Task: Display the picks of the 2022 Victory Lane Racing NASCAR Cup Series for the race "GEICO 500" on the track "Talladega".
Action: Mouse moved to (190, 305)
Screenshot: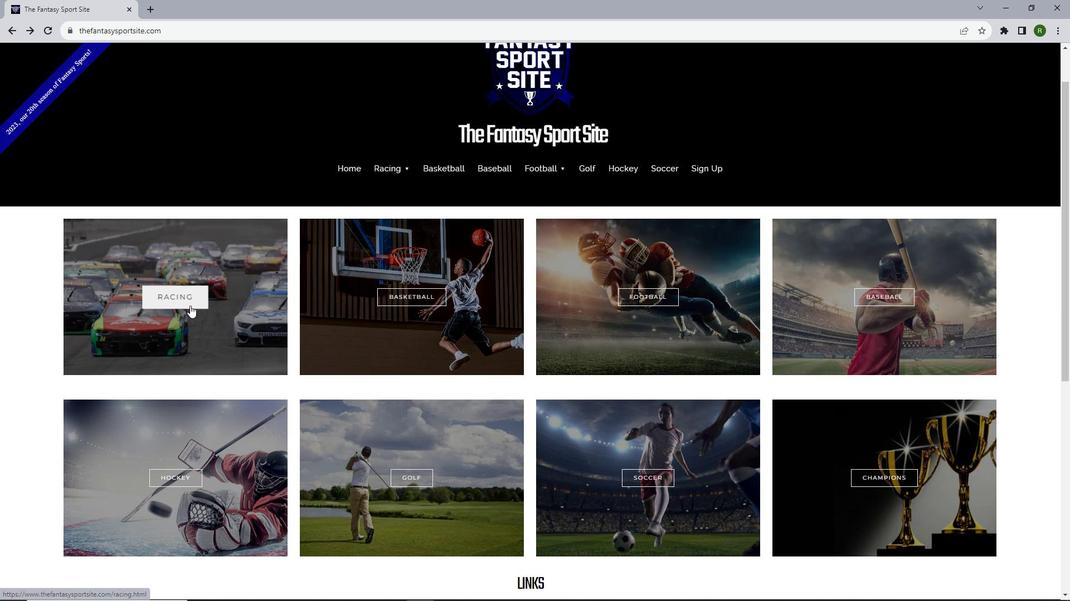 
Action: Mouse pressed left at (190, 305)
Screenshot: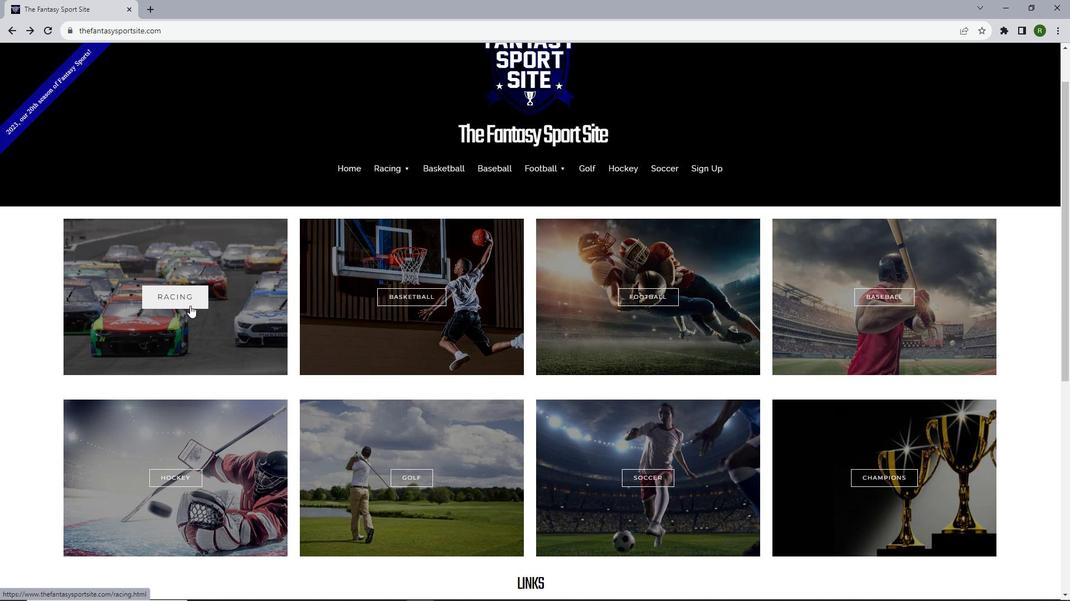 
Action: Mouse moved to (241, 498)
Screenshot: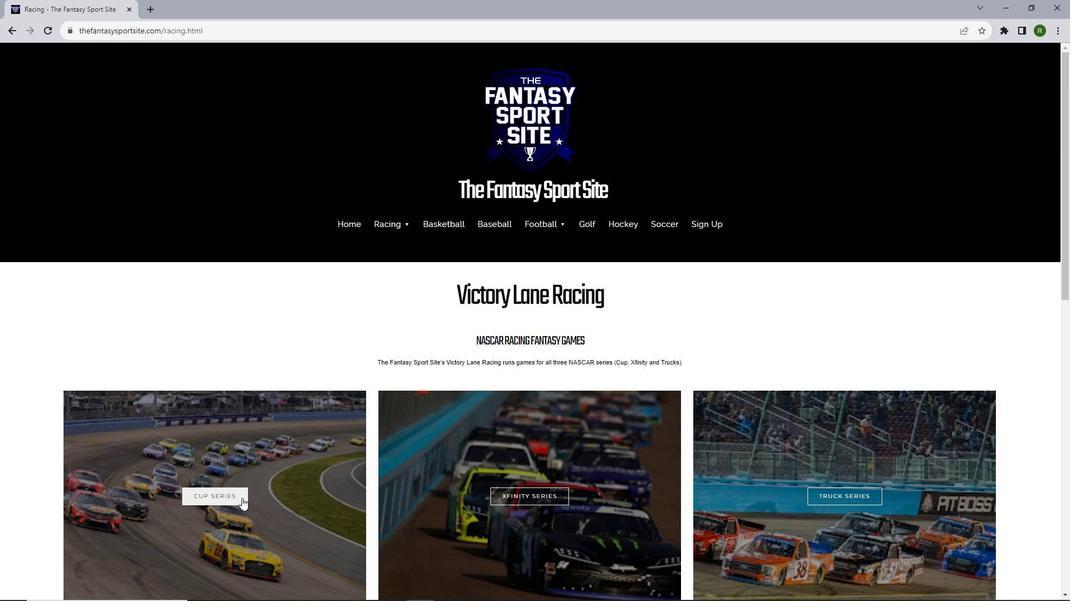 
Action: Mouse pressed left at (241, 498)
Screenshot: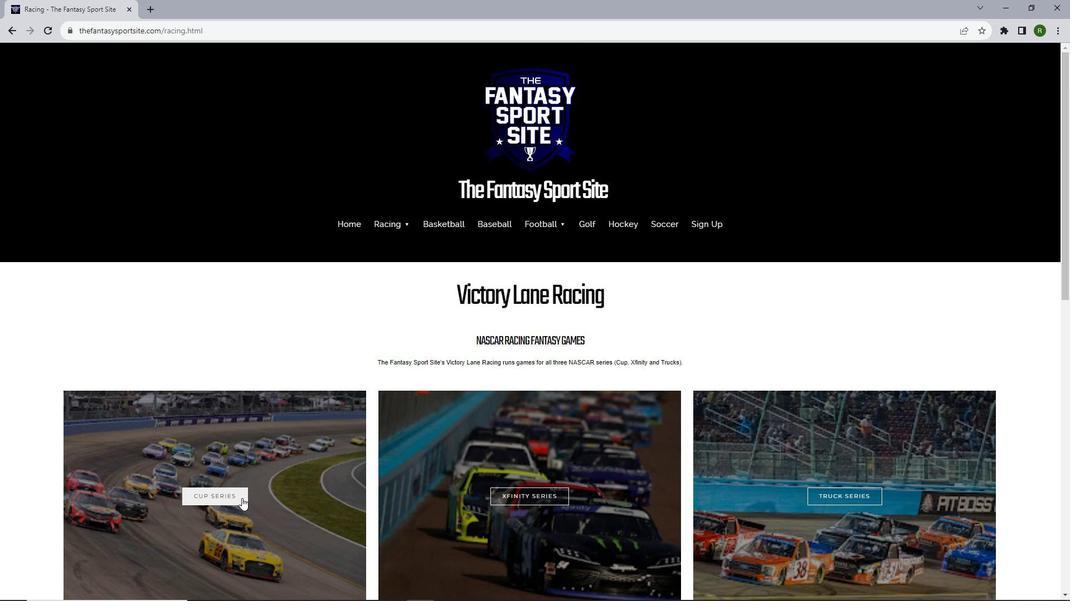 
Action: Mouse moved to (290, 332)
Screenshot: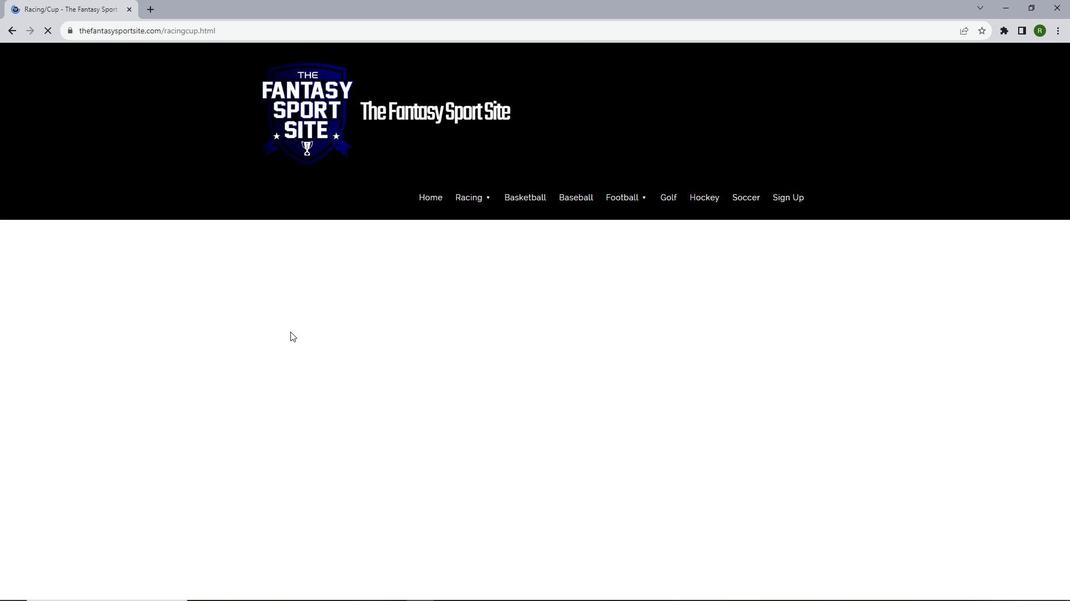 
Action: Mouse scrolled (290, 331) with delta (0, 0)
Screenshot: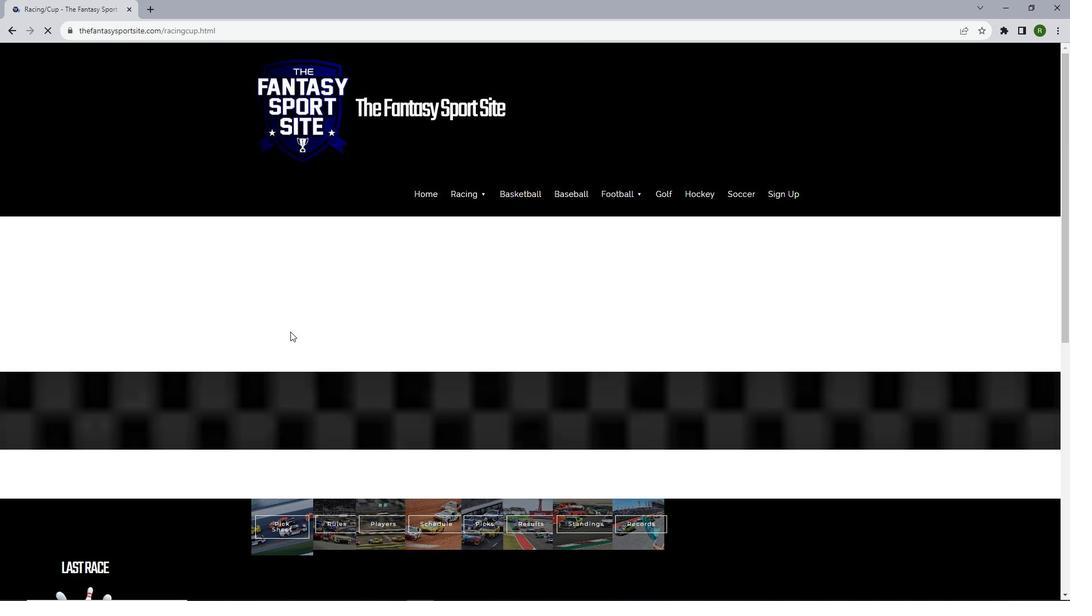 
Action: Mouse scrolled (290, 331) with delta (0, 0)
Screenshot: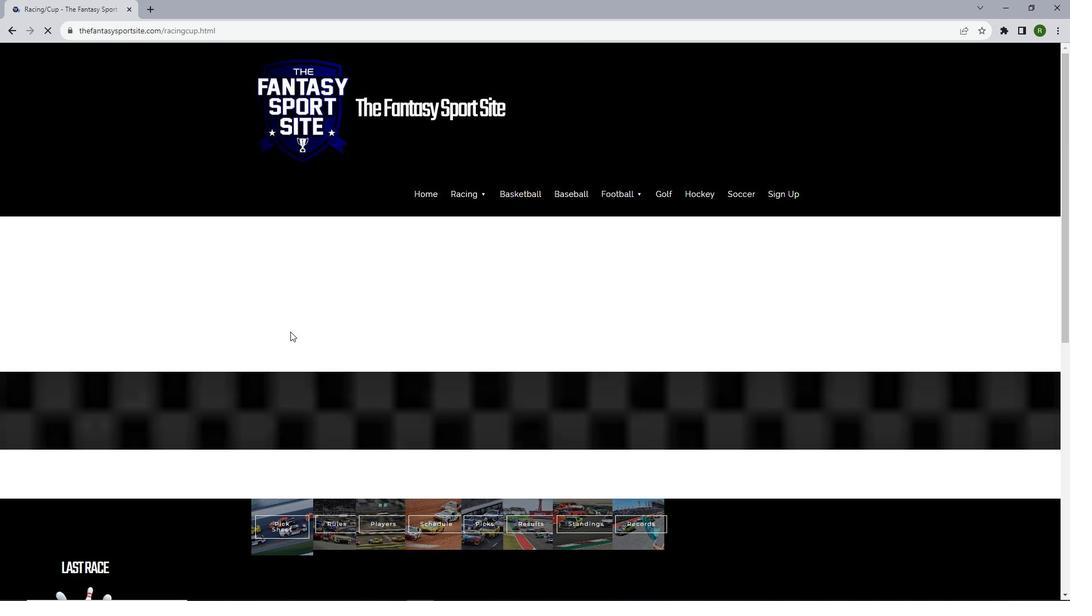 
Action: Mouse scrolled (290, 331) with delta (0, 0)
Screenshot: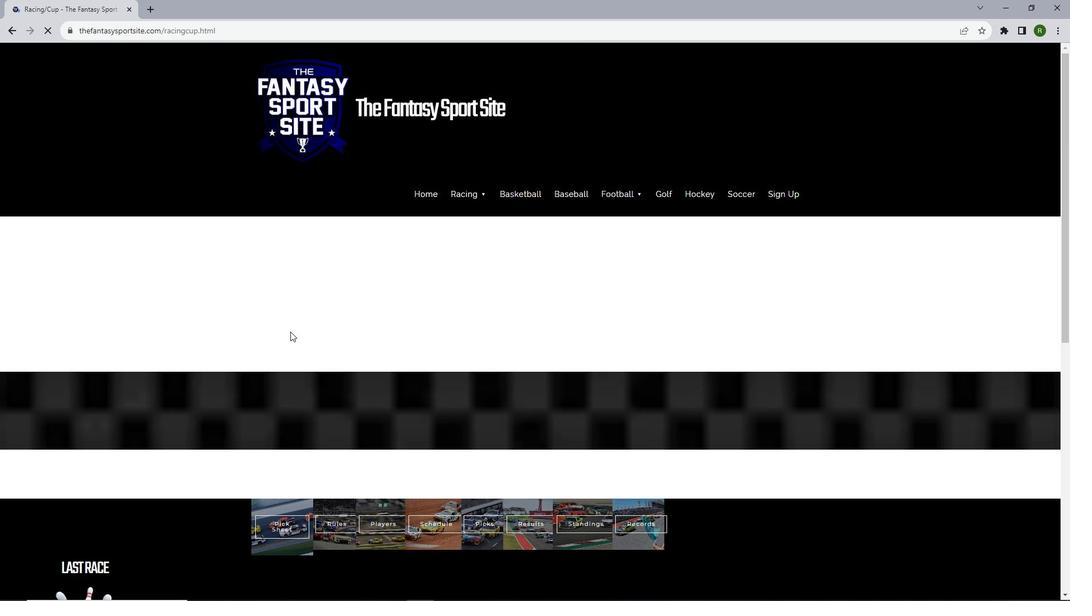 
Action: Mouse scrolled (290, 331) with delta (0, 0)
Screenshot: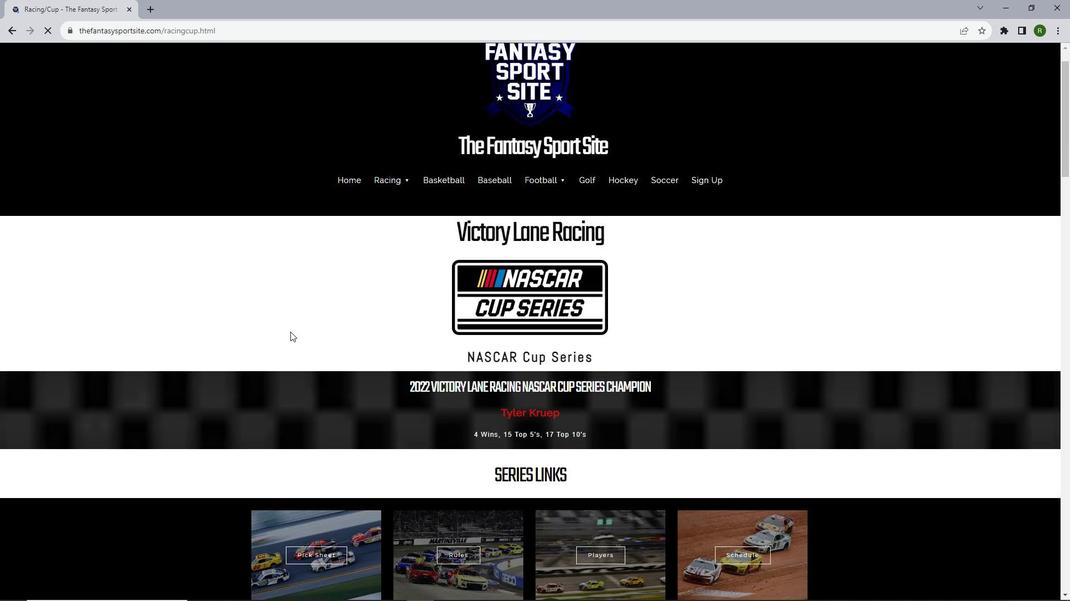 
Action: Mouse moved to (332, 486)
Screenshot: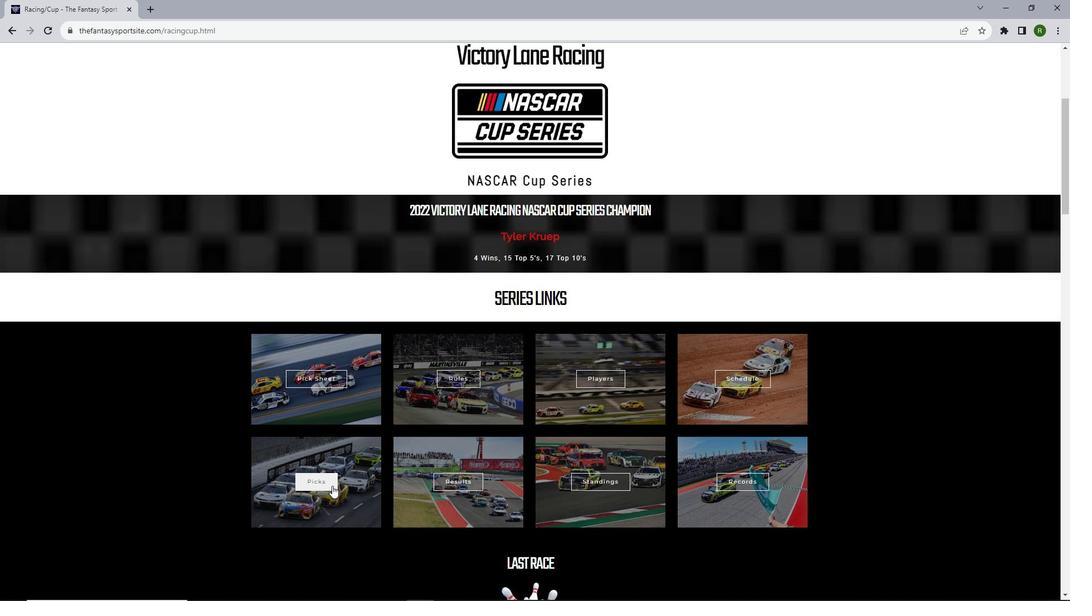 
Action: Mouse pressed left at (332, 486)
Screenshot: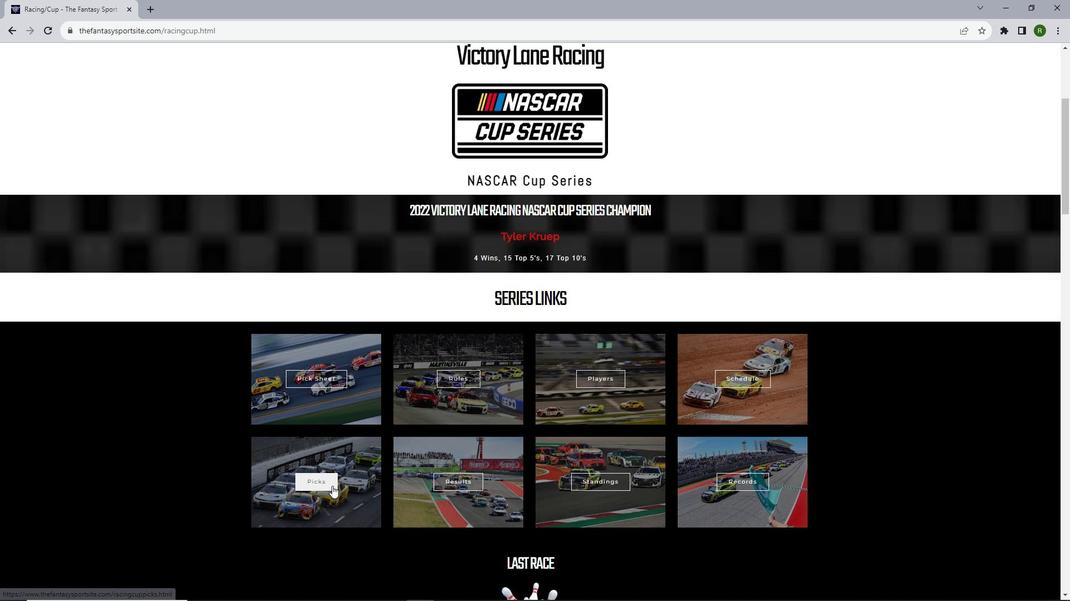 
Action: Mouse moved to (342, 297)
Screenshot: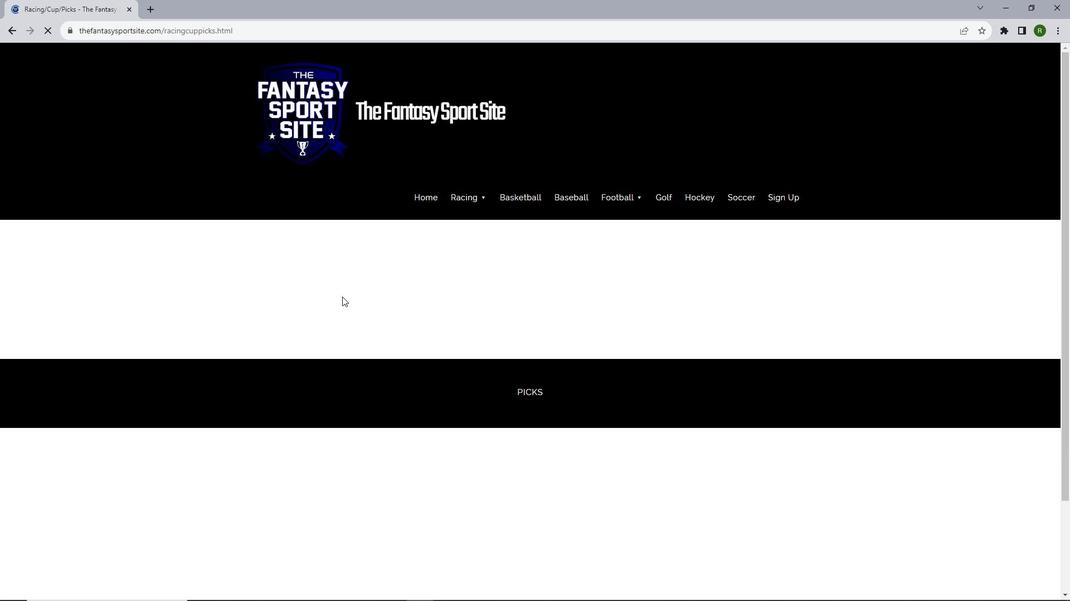 
Action: Mouse scrolled (342, 296) with delta (0, 0)
Screenshot: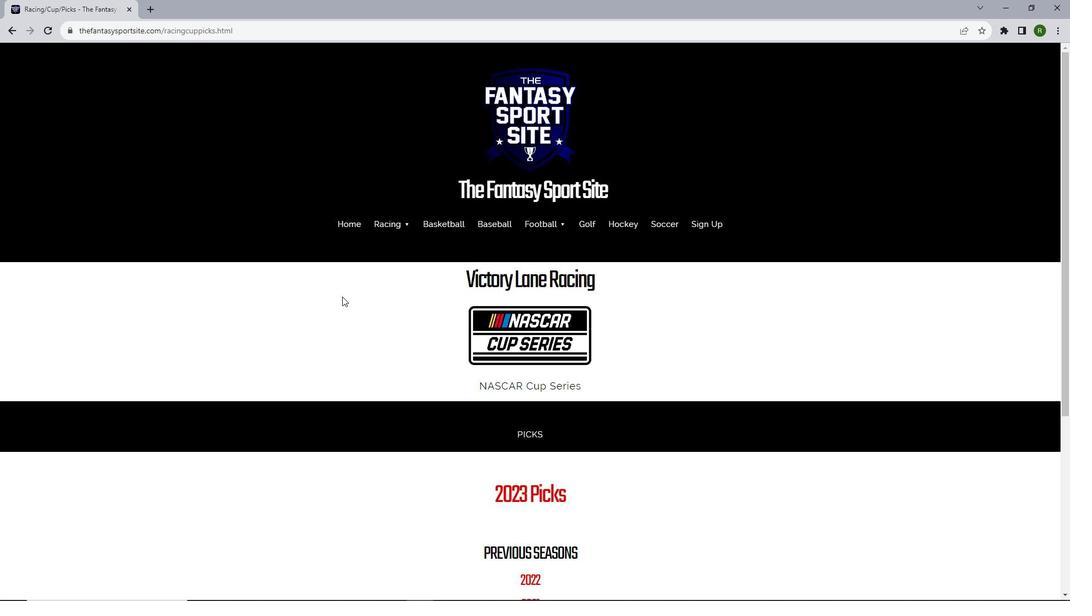 
Action: Mouse scrolled (342, 296) with delta (0, 0)
Screenshot: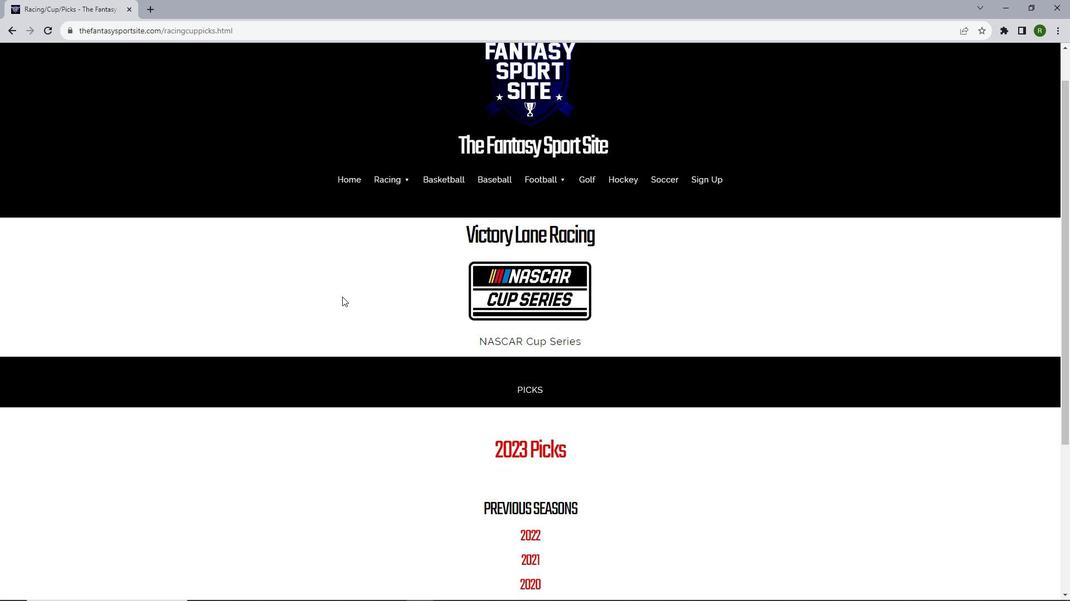 
Action: Mouse scrolled (342, 296) with delta (0, 0)
Screenshot: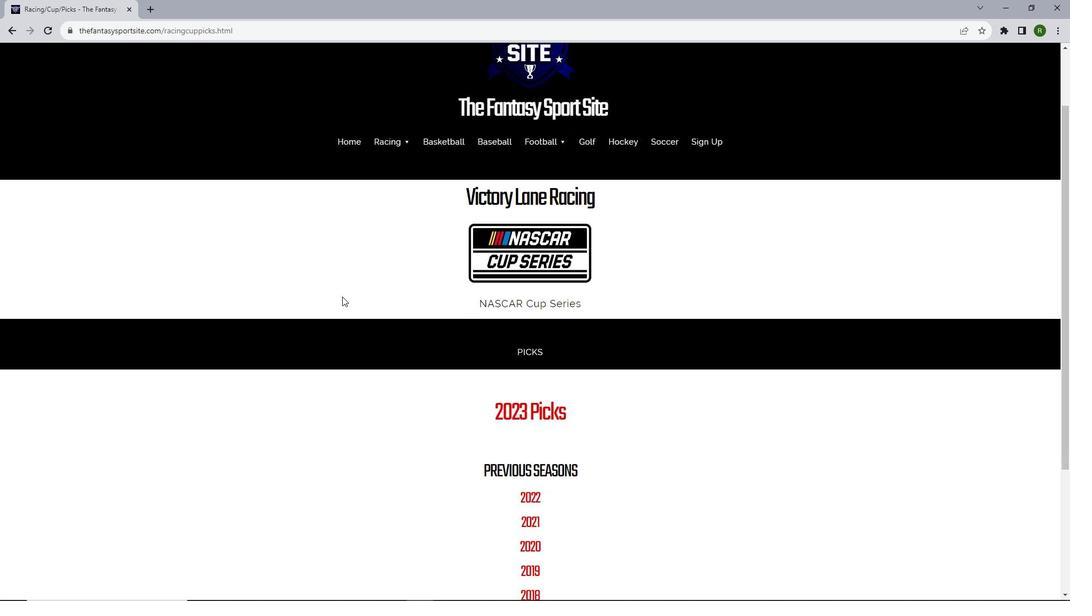 
Action: Mouse scrolled (342, 296) with delta (0, 0)
Screenshot: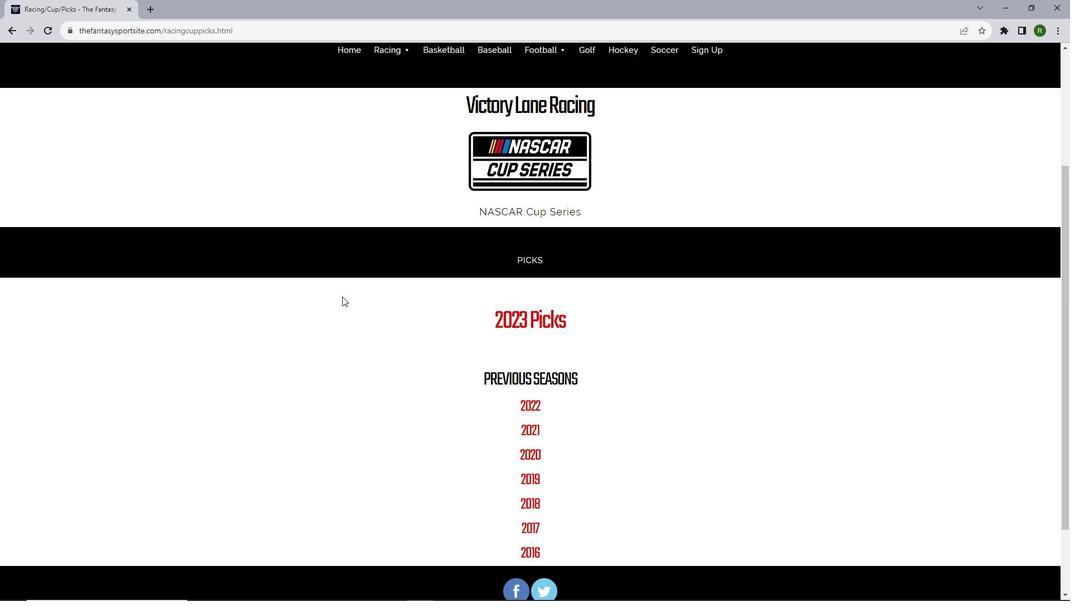 
Action: Mouse moved to (519, 352)
Screenshot: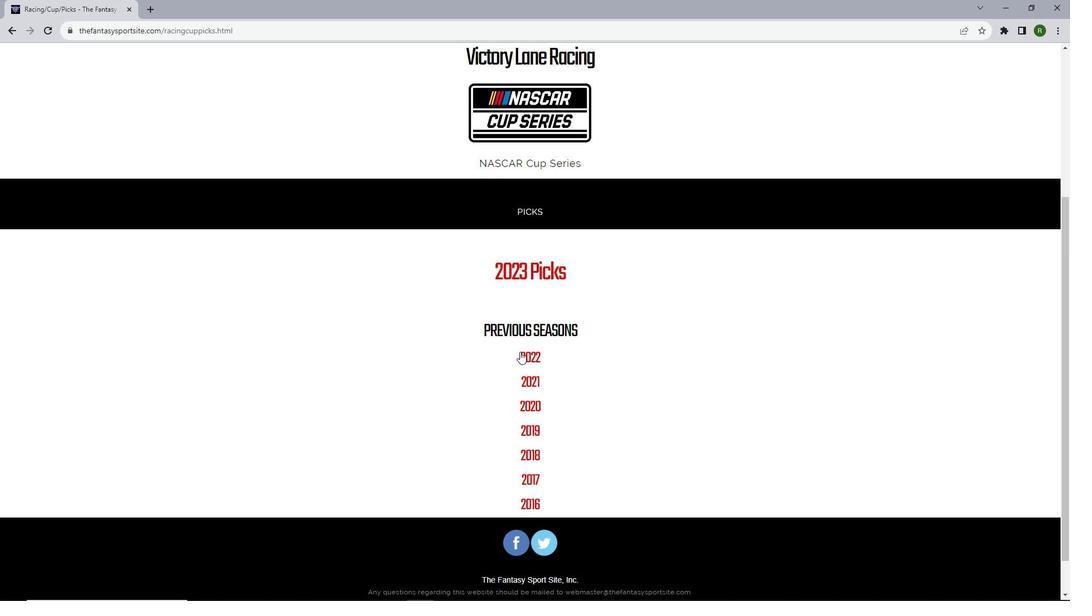 
Action: Mouse pressed left at (519, 352)
Screenshot: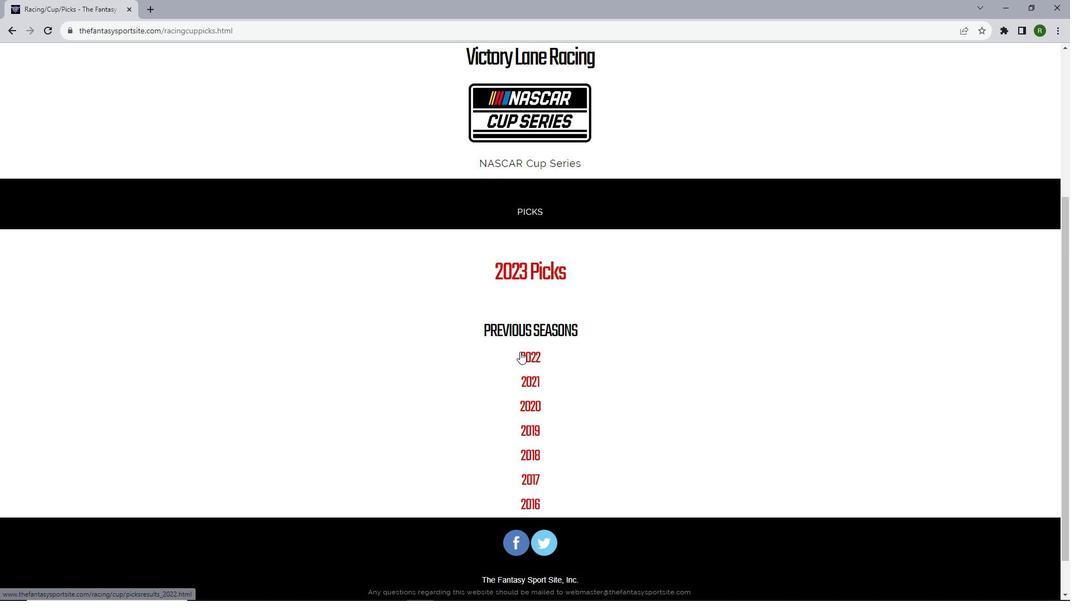 
Action: Mouse moved to (512, 148)
Screenshot: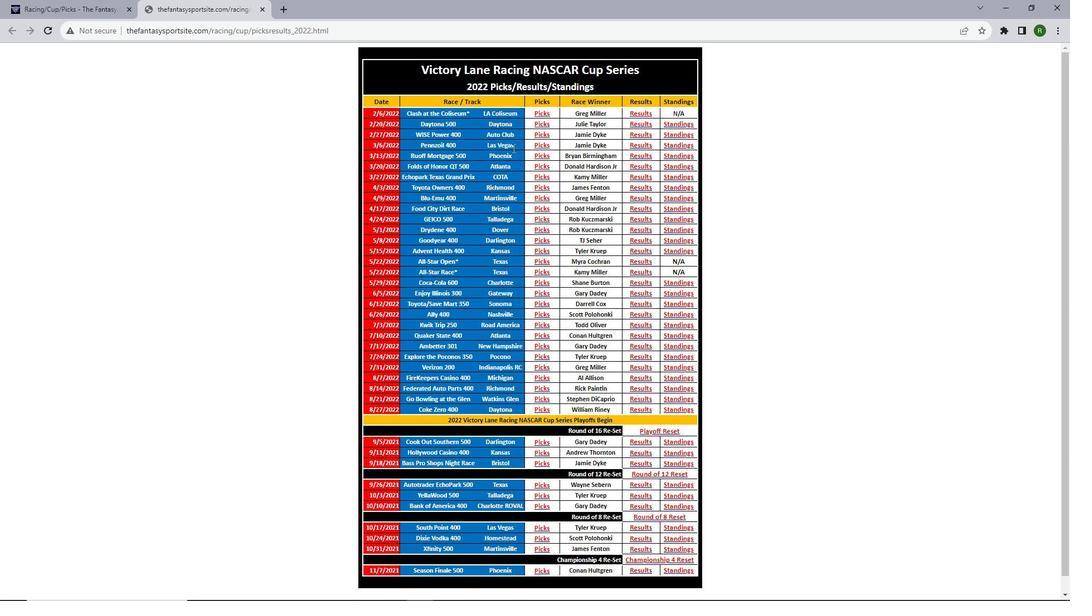 
Action: Mouse scrolled (512, 147) with delta (0, 0)
Screenshot: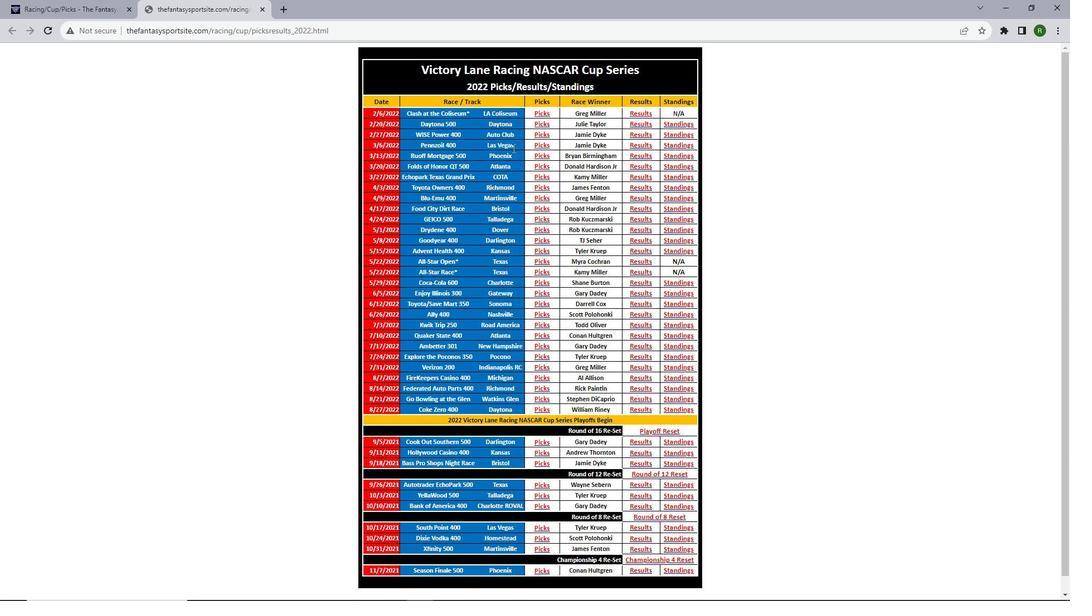 
Action: Mouse moved to (536, 205)
Screenshot: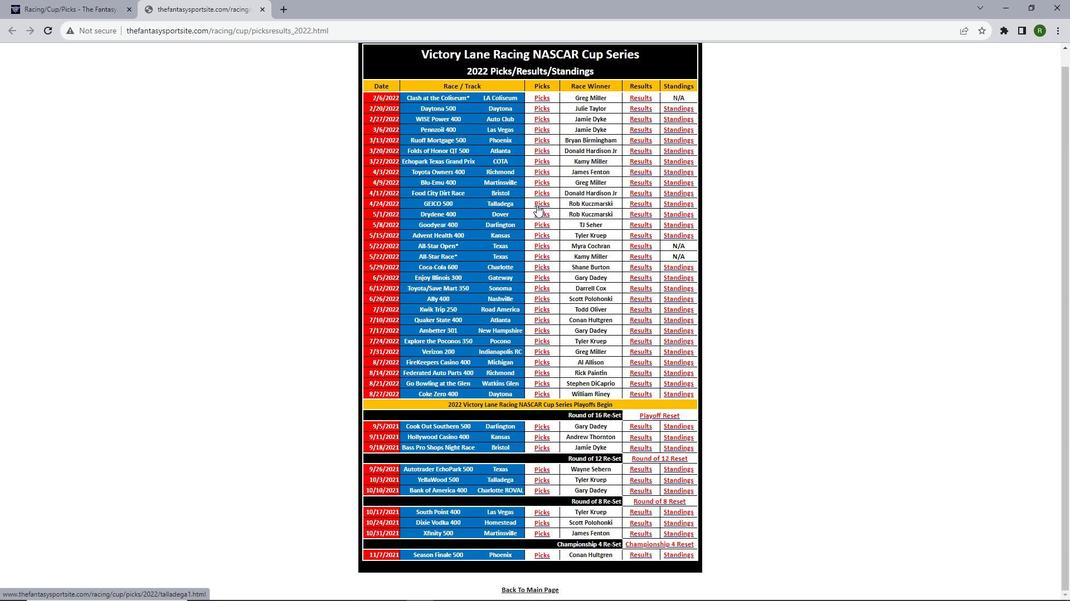 
Action: Mouse pressed left at (536, 205)
Screenshot: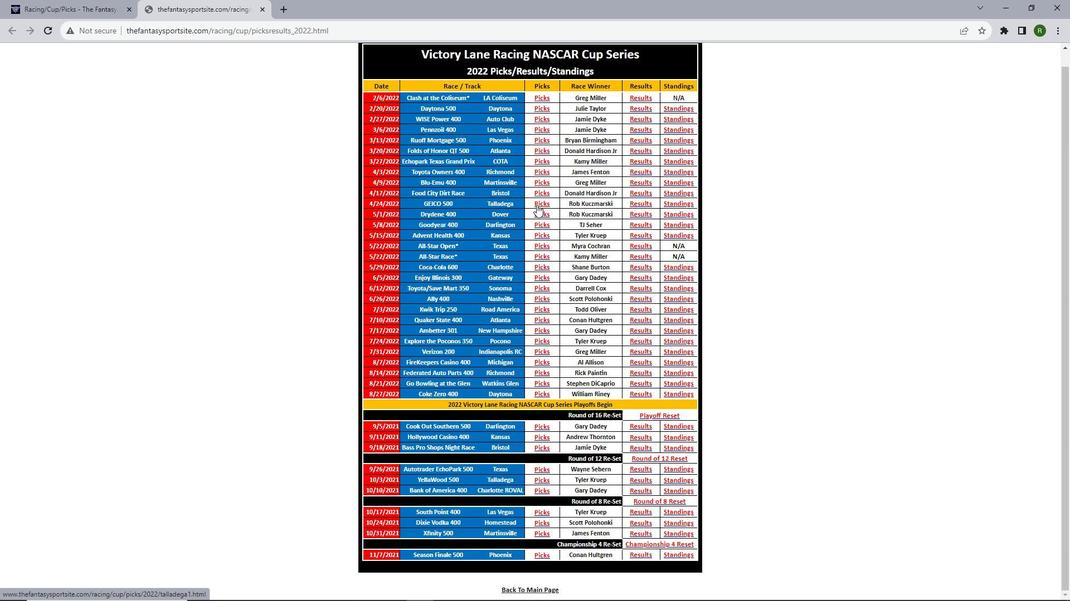 
Action: Mouse moved to (483, 227)
Screenshot: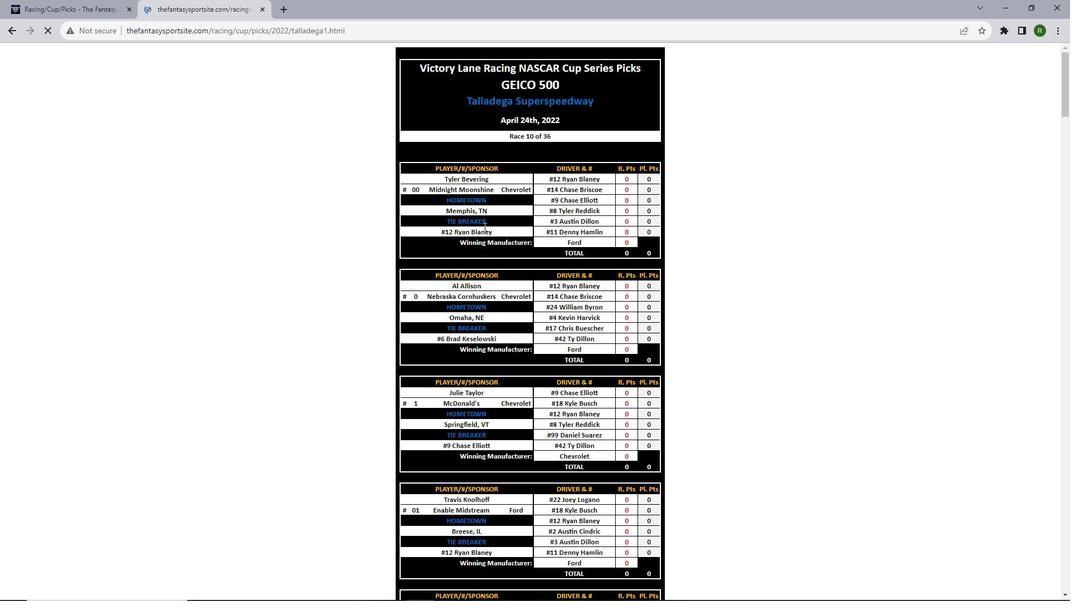 
Action: Mouse scrolled (483, 226) with delta (0, 0)
Screenshot: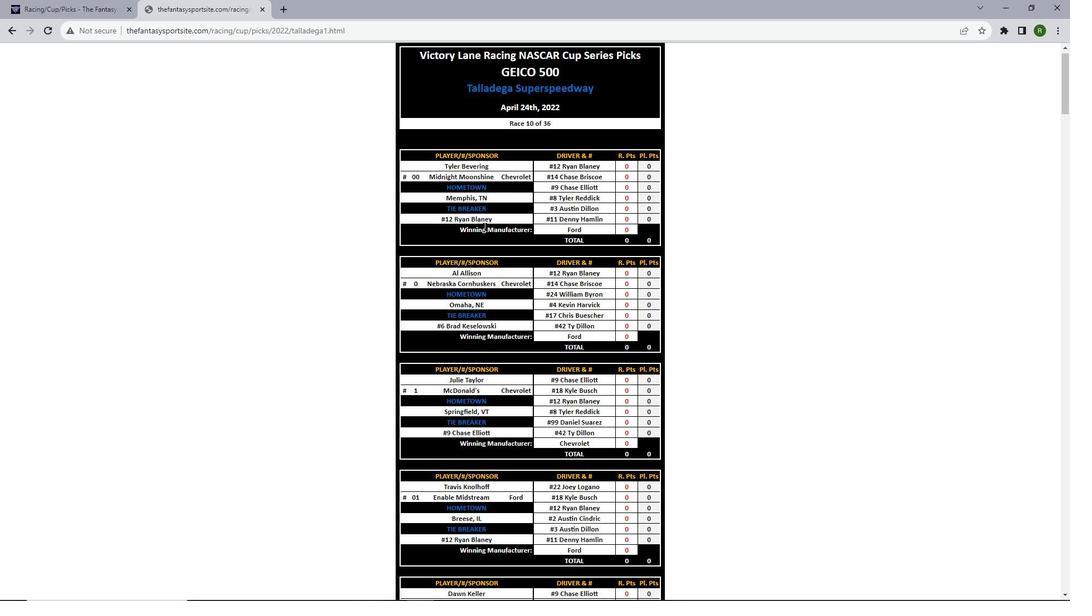 
Action: Mouse scrolled (483, 226) with delta (0, 0)
Screenshot: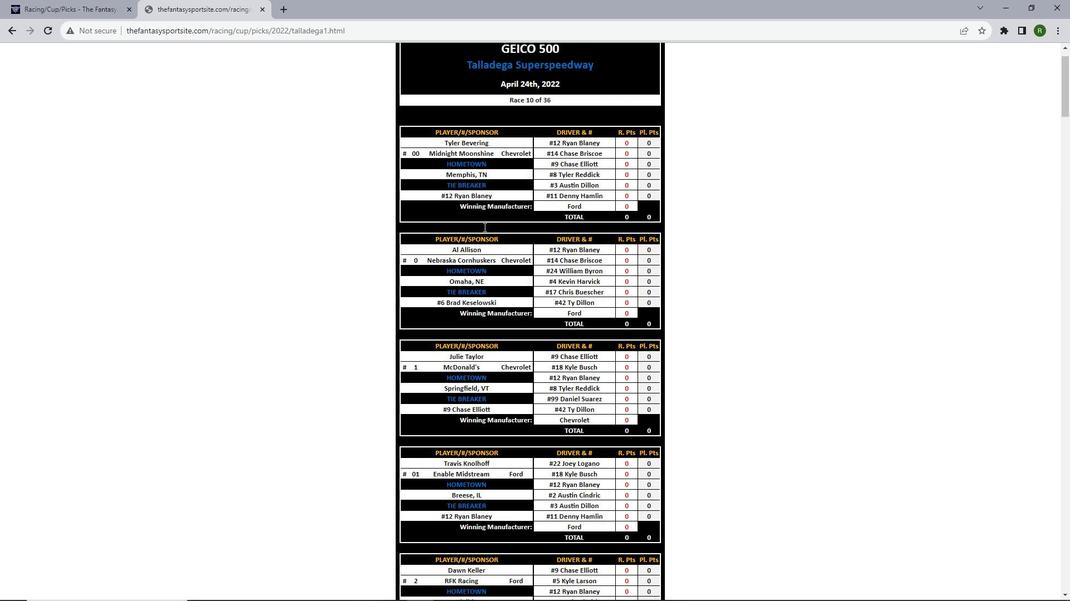 
Action: Mouse scrolled (483, 226) with delta (0, 0)
Screenshot: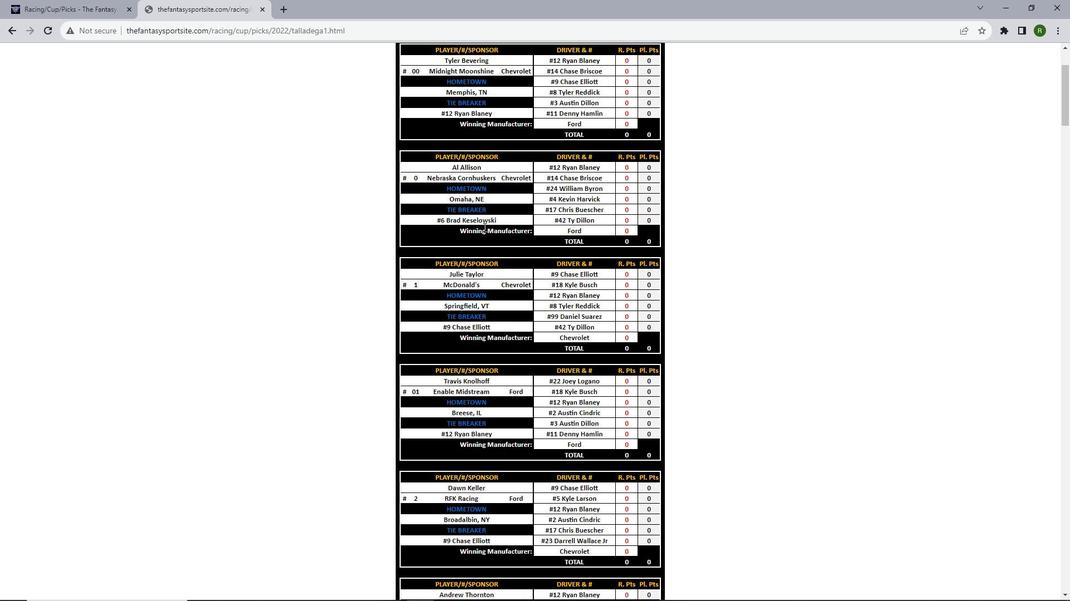 
Action: Mouse scrolled (483, 226) with delta (0, 0)
Screenshot: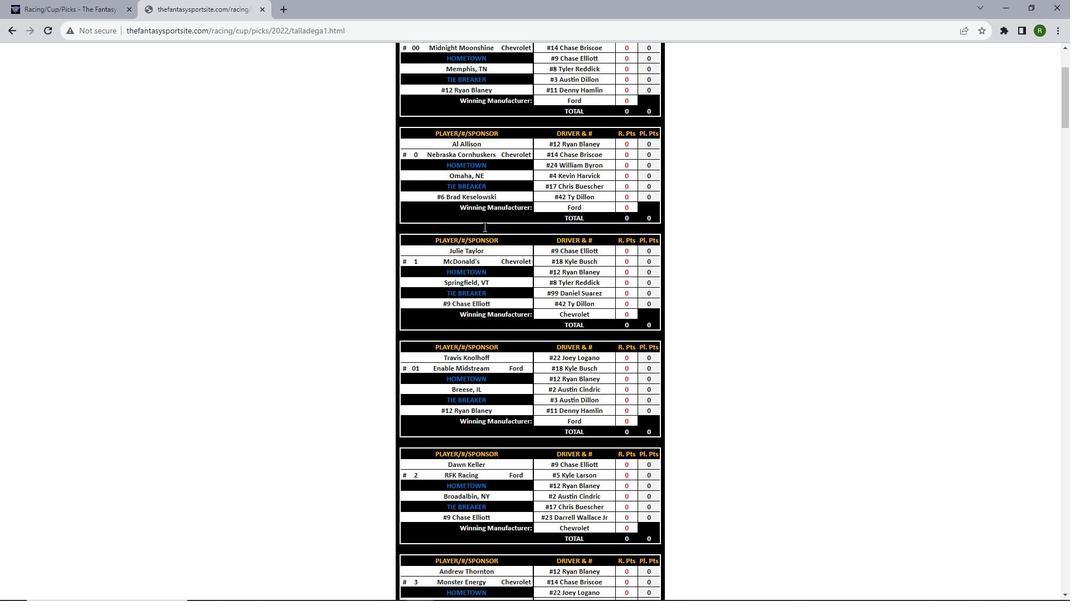 
Action: Mouse scrolled (483, 226) with delta (0, 0)
Screenshot: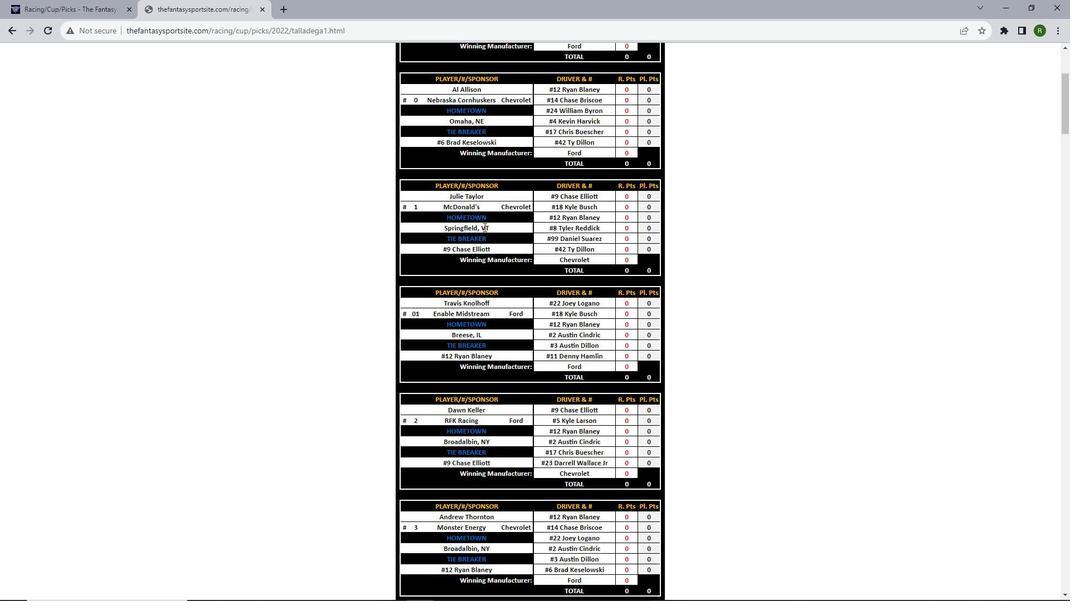 
Action: Mouse scrolled (483, 226) with delta (0, 0)
Screenshot: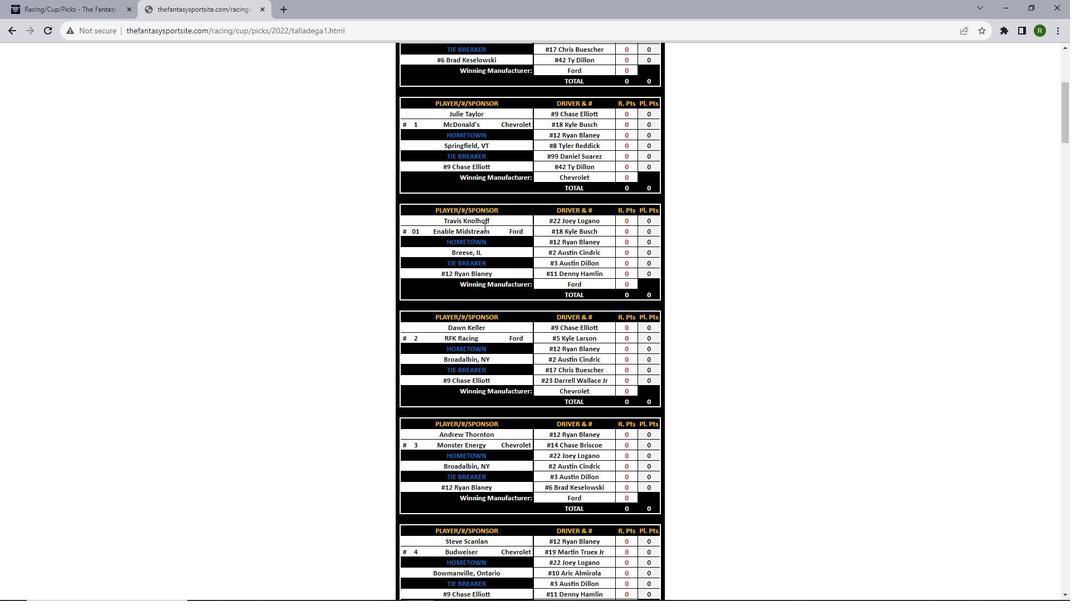 
Action: Mouse scrolled (483, 226) with delta (0, 0)
Screenshot: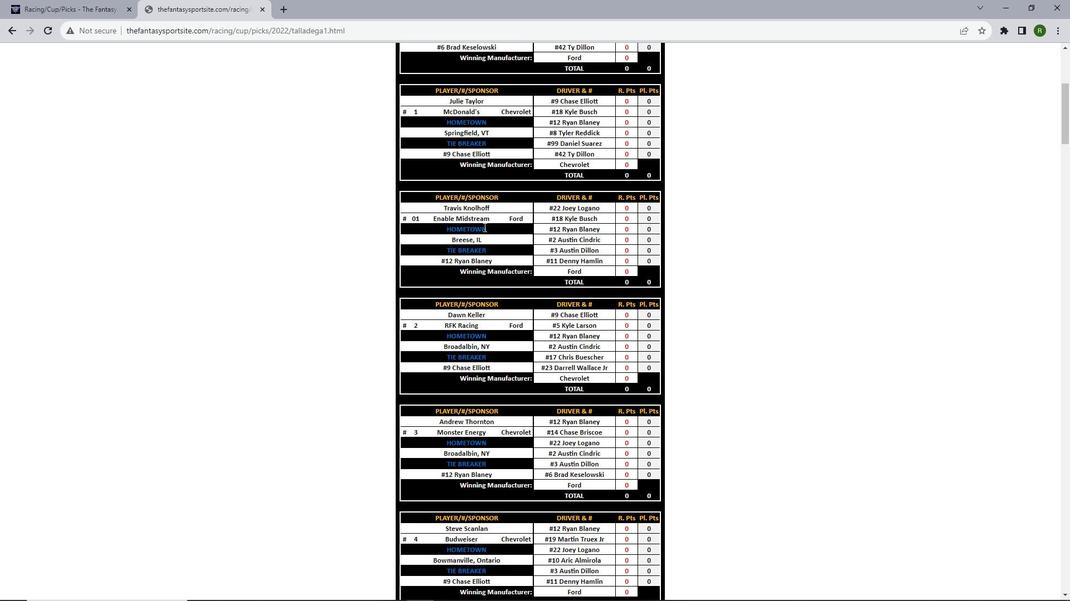 
Action: Mouse scrolled (483, 226) with delta (0, 0)
Screenshot: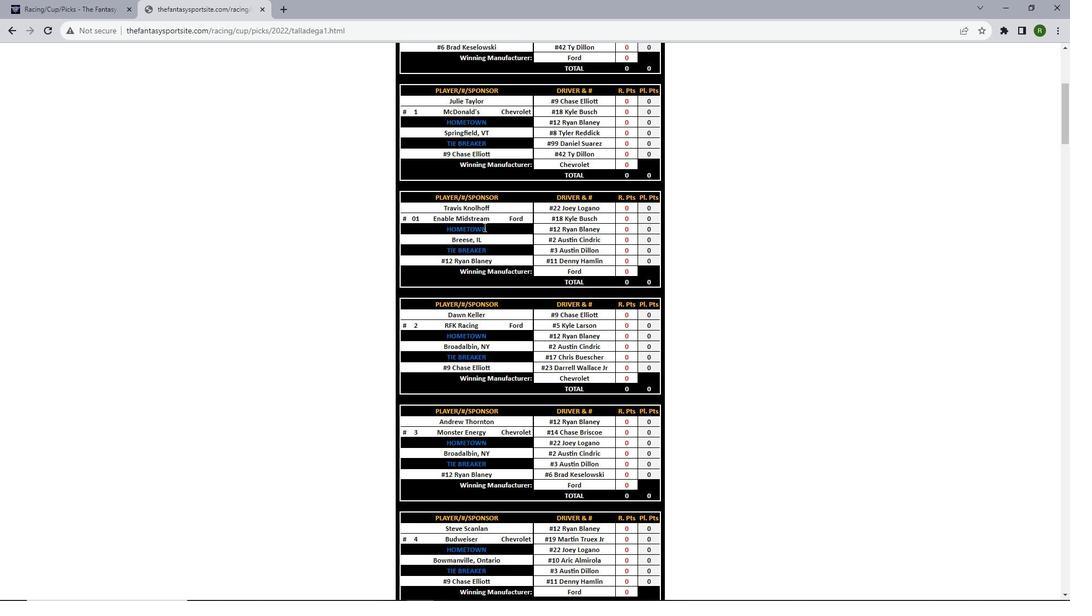 
Action: Mouse scrolled (483, 226) with delta (0, 0)
Screenshot: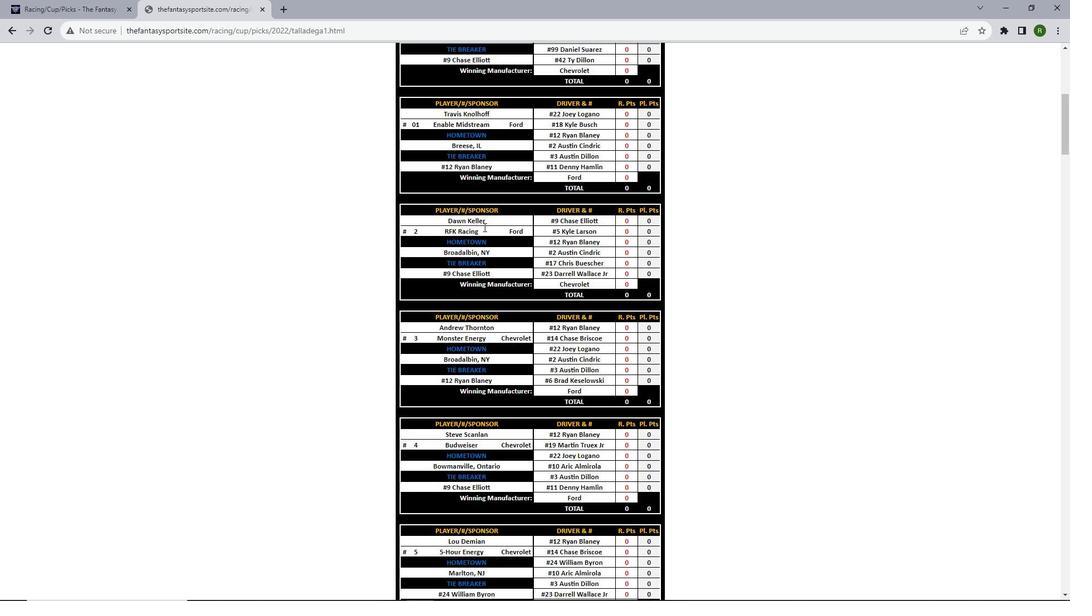 
Action: Mouse scrolled (483, 226) with delta (0, 0)
Screenshot: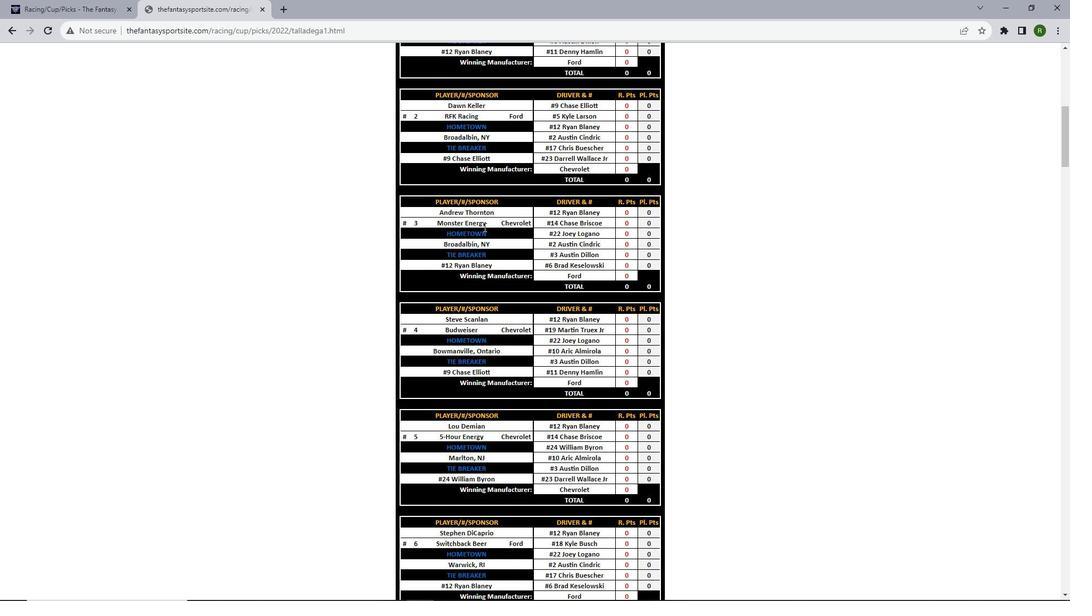 
Action: Mouse scrolled (483, 226) with delta (0, 0)
Screenshot: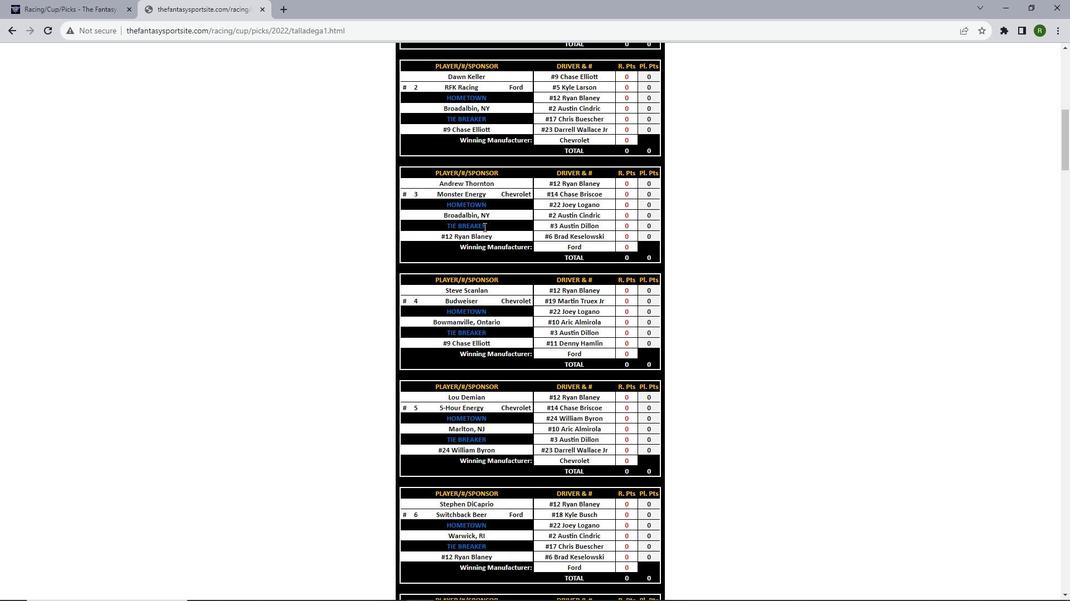 
Action: Mouse scrolled (483, 226) with delta (0, 0)
Screenshot: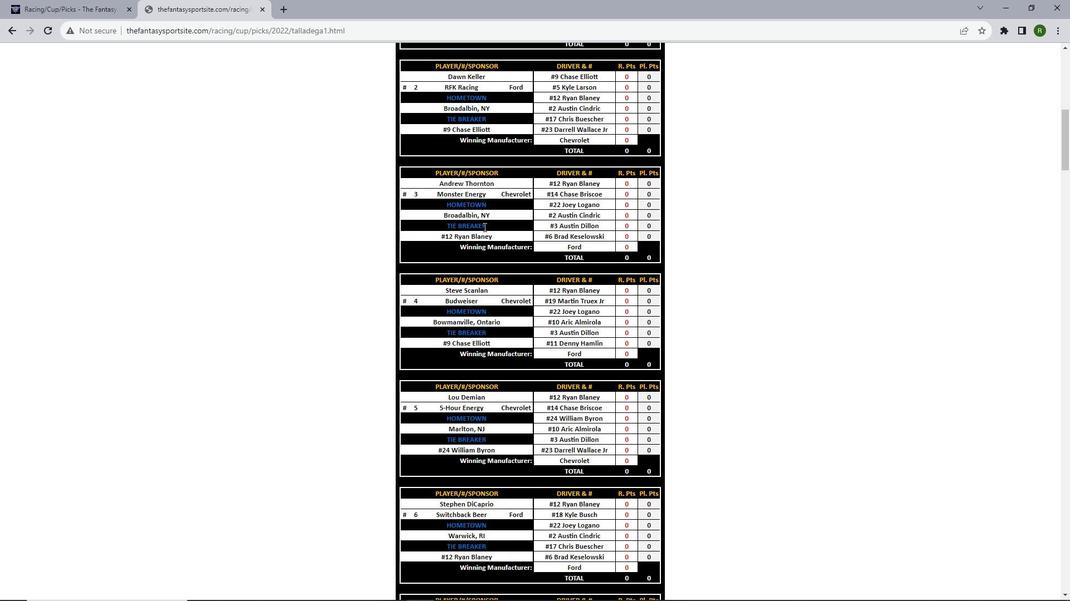 
Action: Mouse scrolled (483, 226) with delta (0, 0)
Screenshot: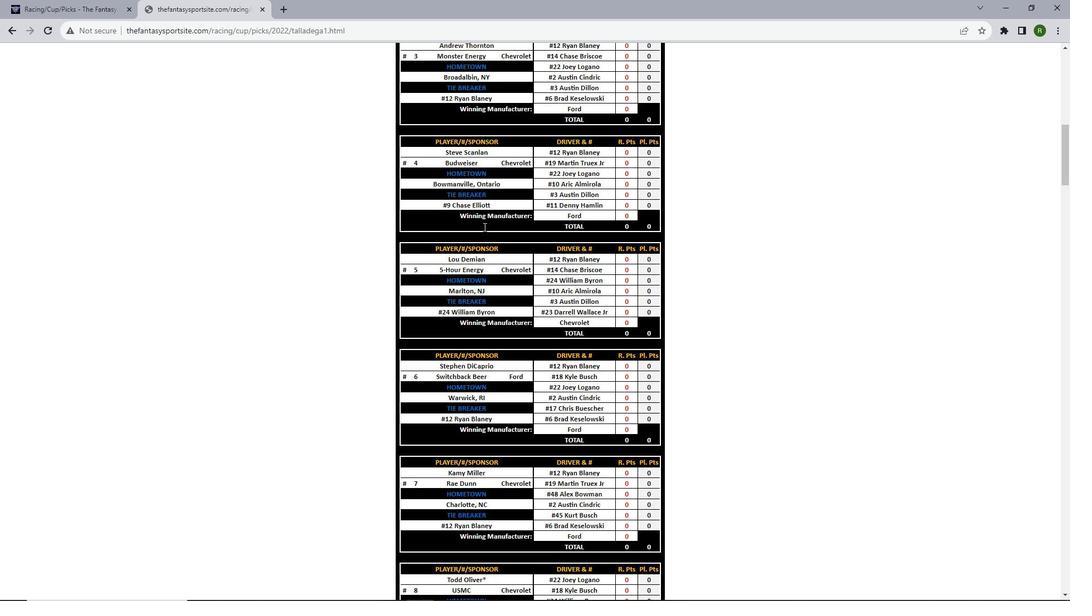
Action: Mouse scrolled (483, 226) with delta (0, 0)
Screenshot: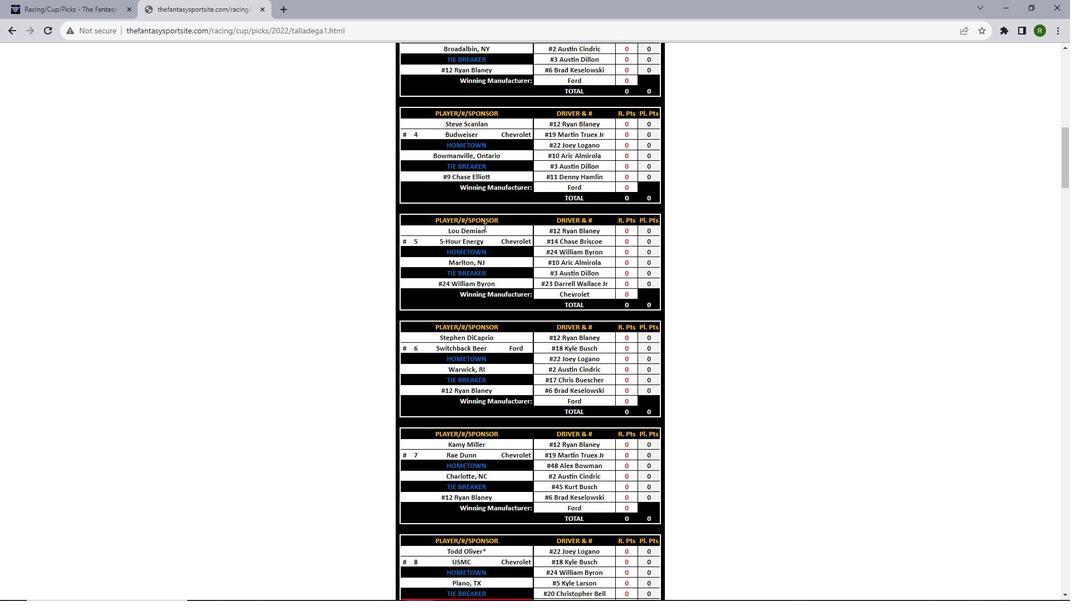
Action: Mouse scrolled (483, 226) with delta (0, 0)
Screenshot: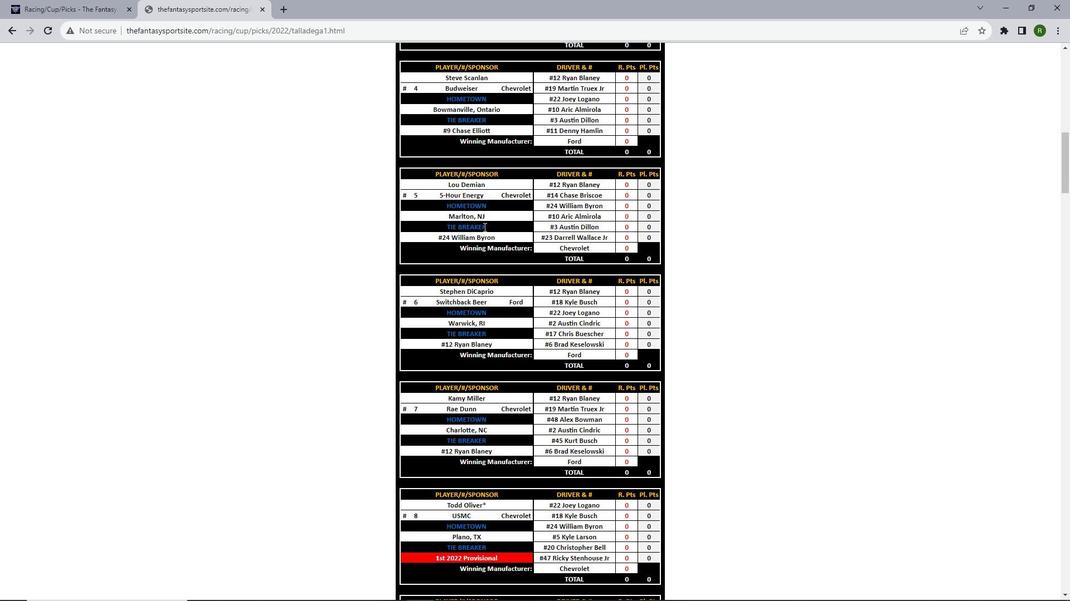 
Action: Mouse scrolled (483, 226) with delta (0, 0)
Screenshot: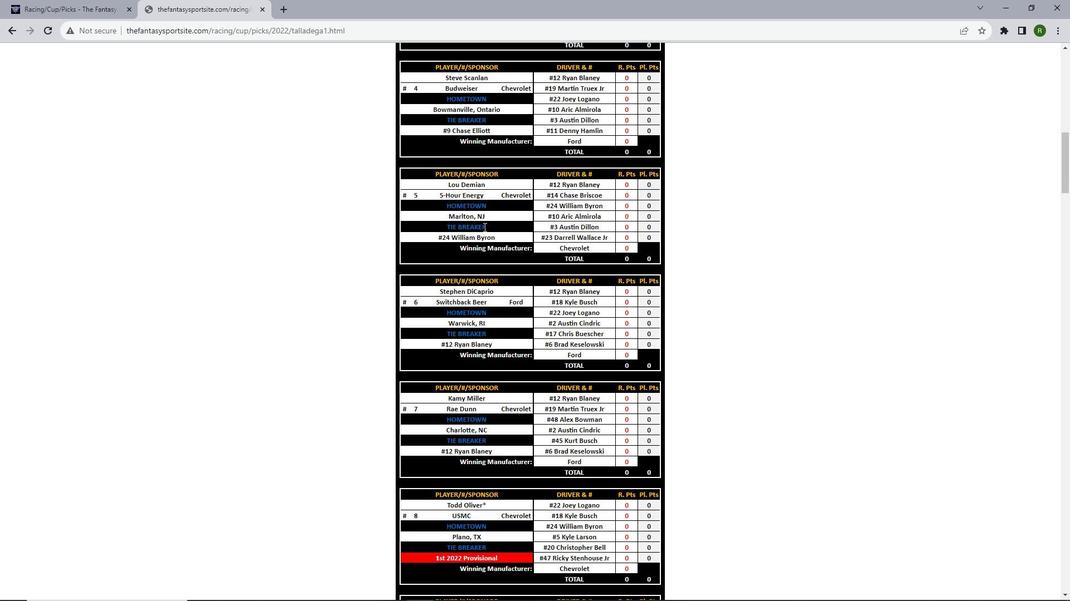 
Action: Mouse scrolled (483, 226) with delta (0, 0)
Screenshot: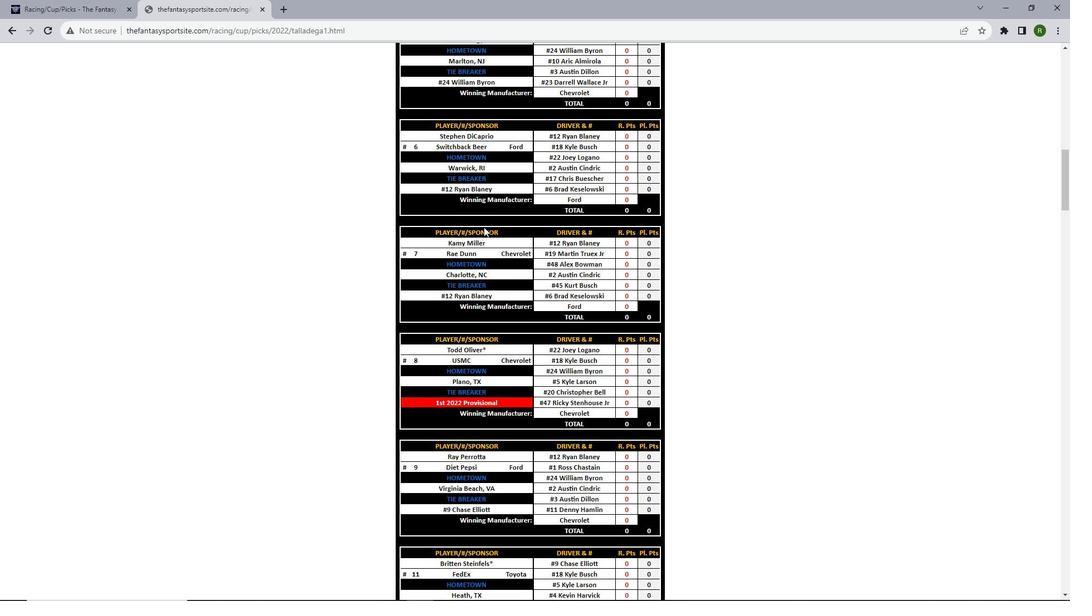 
Action: Mouse scrolled (483, 226) with delta (0, 0)
Screenshot: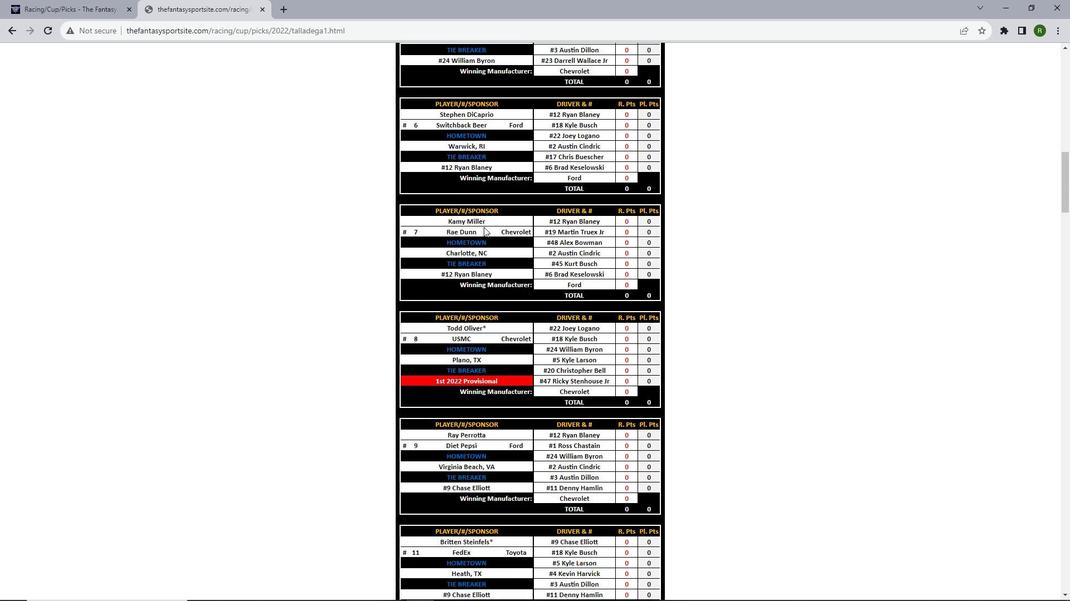 
Action: Mouse scrolled (483, 226) with delta (0, 0)
Screenshot: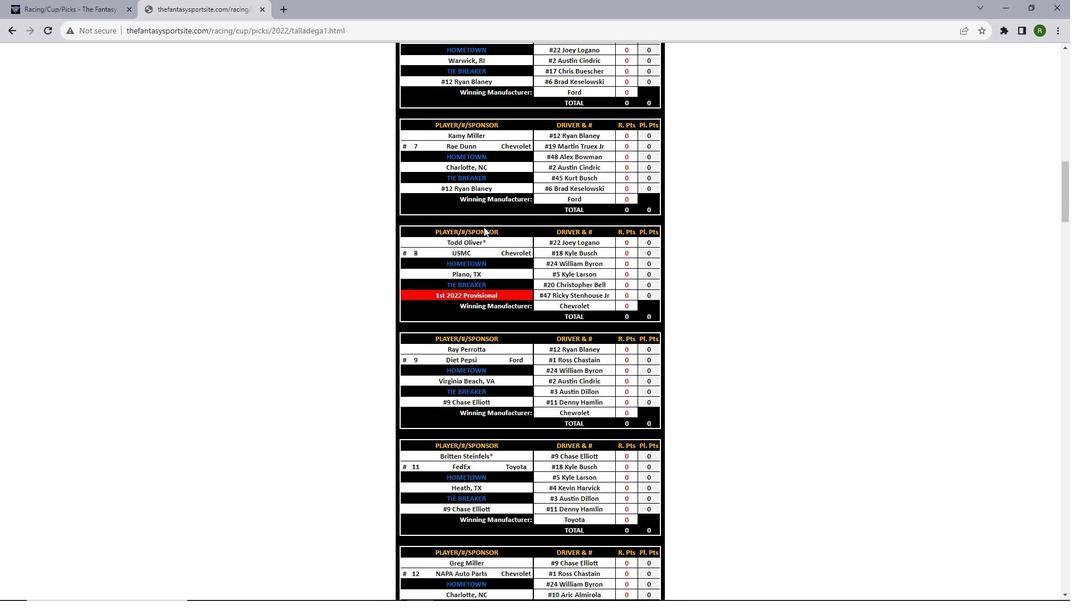 
Action: Mouse scrolled (483, 226) with delta (0, 0)
Screenshot: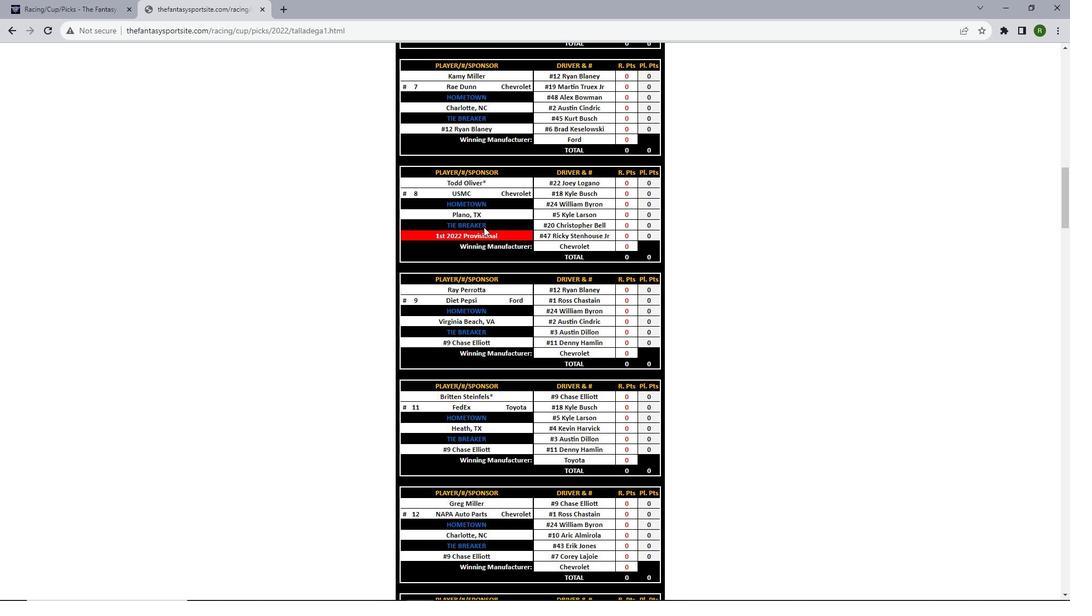 
Action: Mouse scrolled (483, 226) with delta (0, 0)
Screenshot: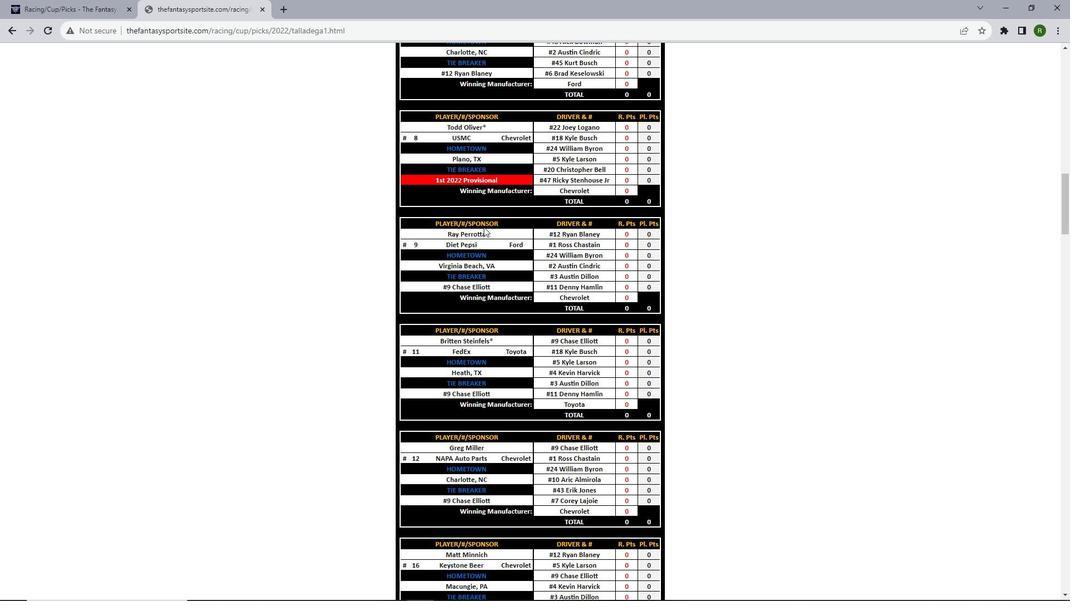 
Action: Mouse scrolled (483, 226) with delta (0, 0)
Screenshot: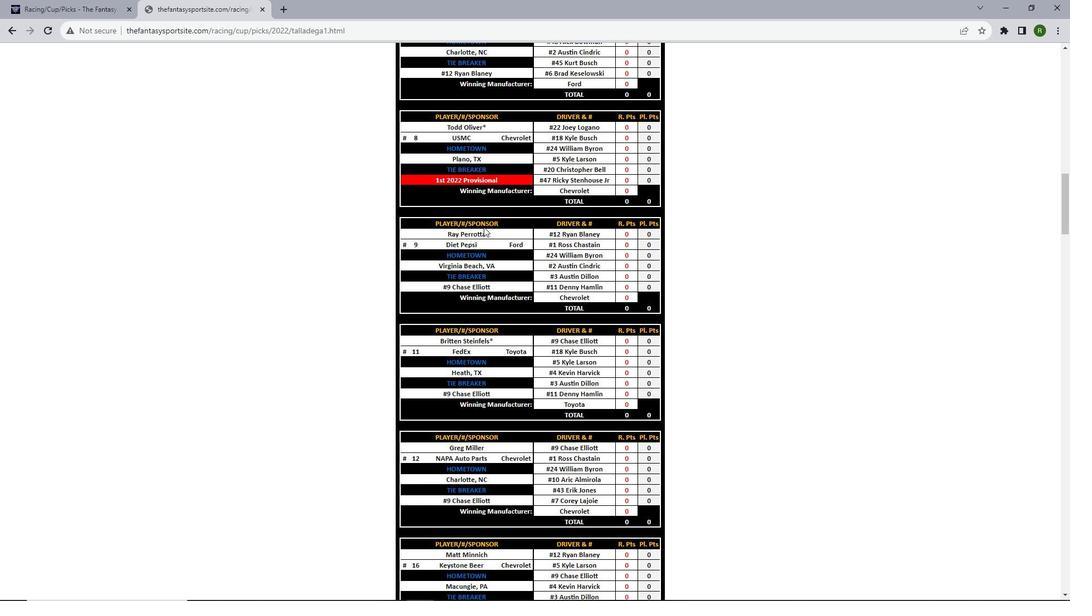 
Action: Mouse scrolled (483, 226) with delta (0, 0)
Screenshot: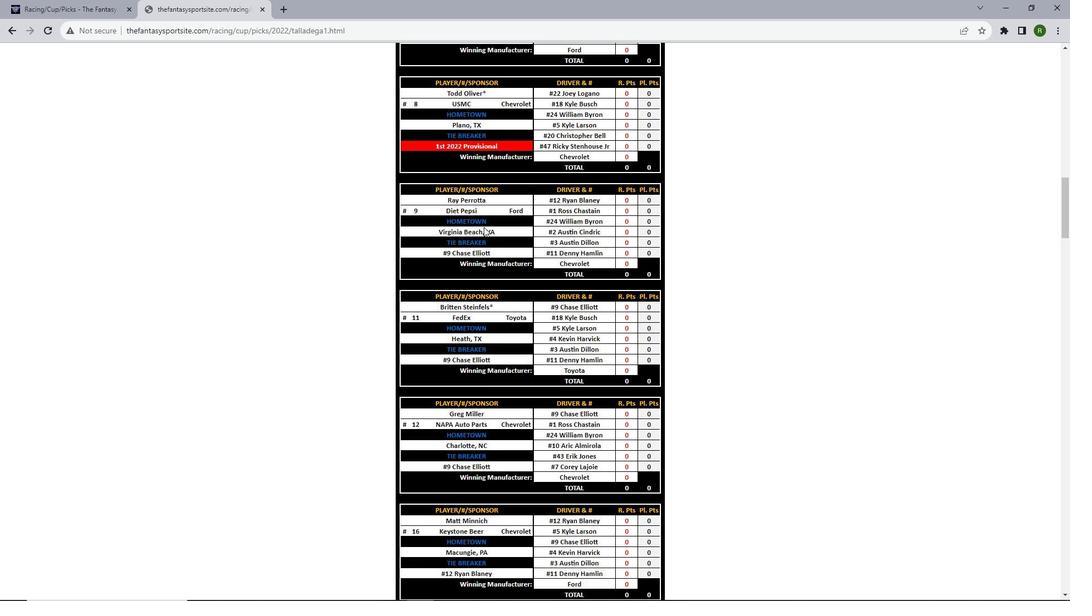 
Action: Mouse scrolled (483, 226) with delta (0, 0)
Screenshot: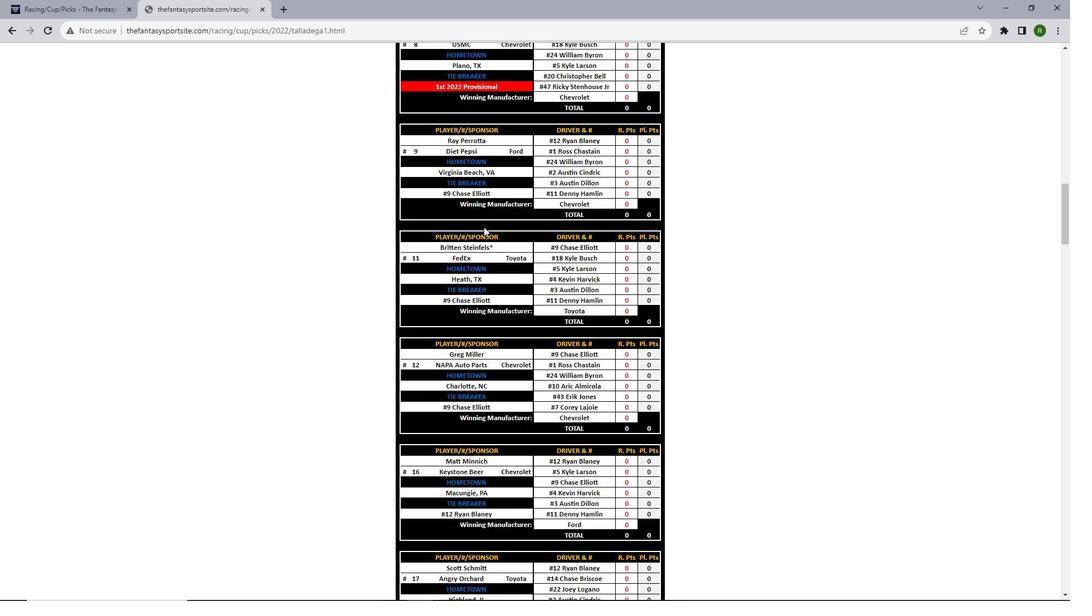 
Action: Mouse scrolled (483, 226) with delta (0, 0)
Screenshot: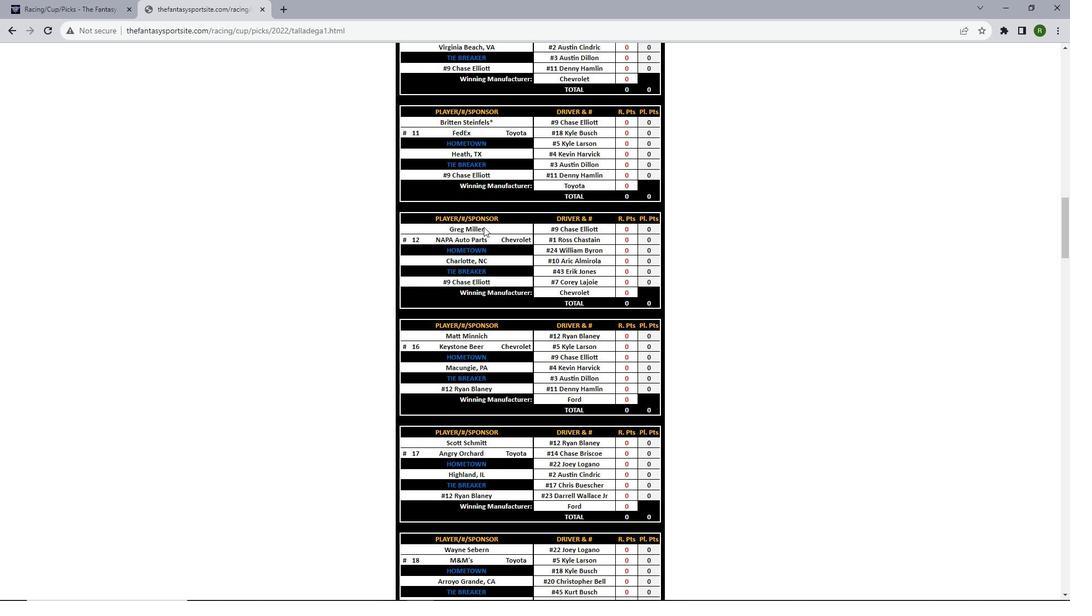
Action: Mouse scrolled (483, 226) with delta (0, 0)
Screenshot: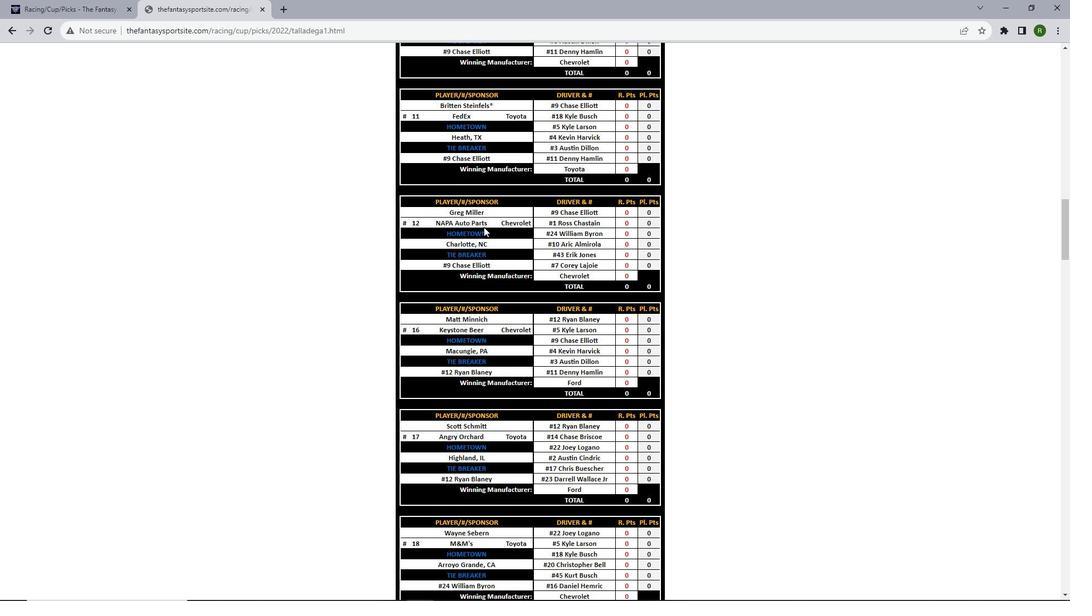 
Action: Mouse scrolled (483, 226) with delta (0, 0)
Screenshot: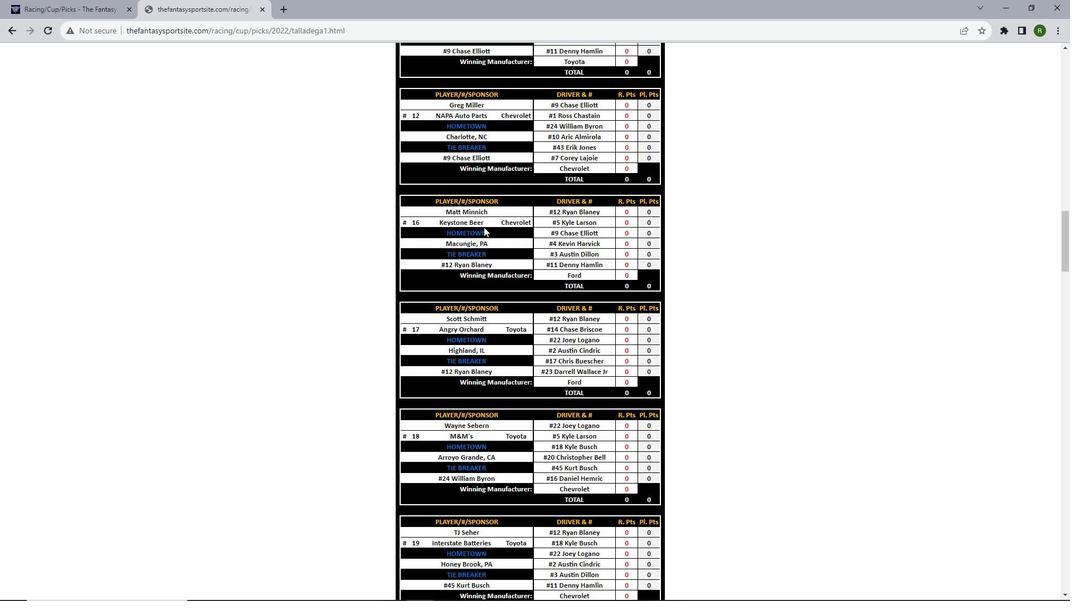 
Action: Mouse scrolled (483, 226) with delta (0, 0)
Screenshot: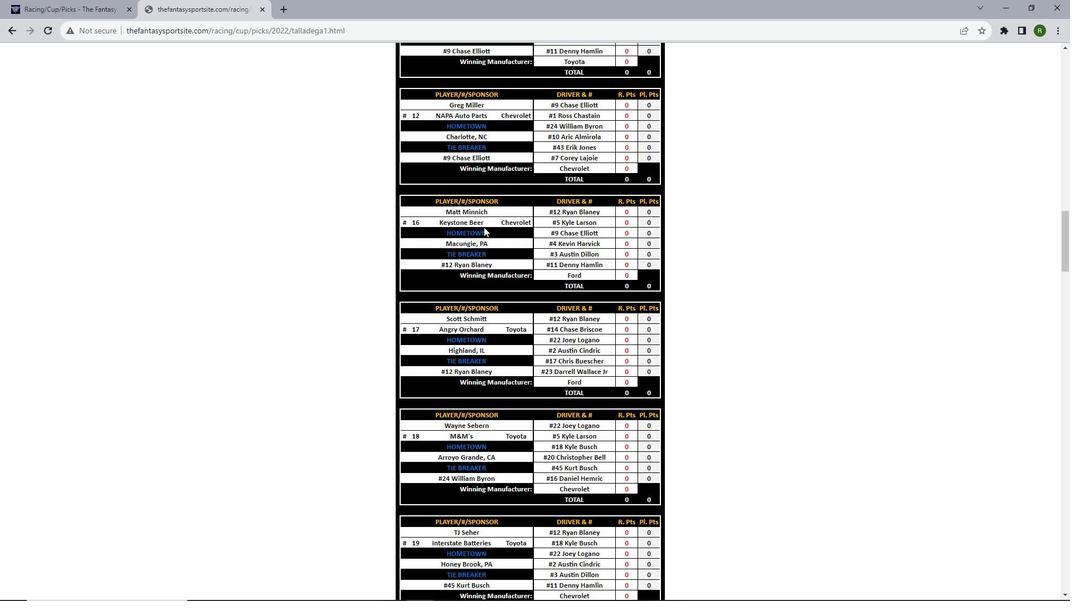 
Action: Mouse scrolled (483, 226) with delta (0, 0)
Screenshot: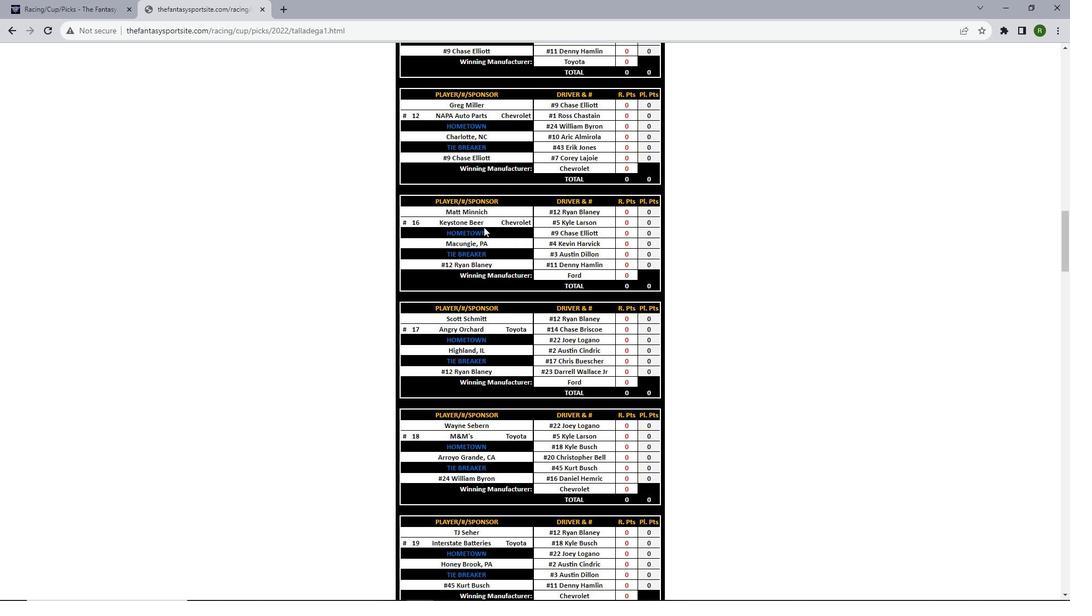 
Action: Mouse scrolled (483, 226) with delta (0, 0)
Screenshot: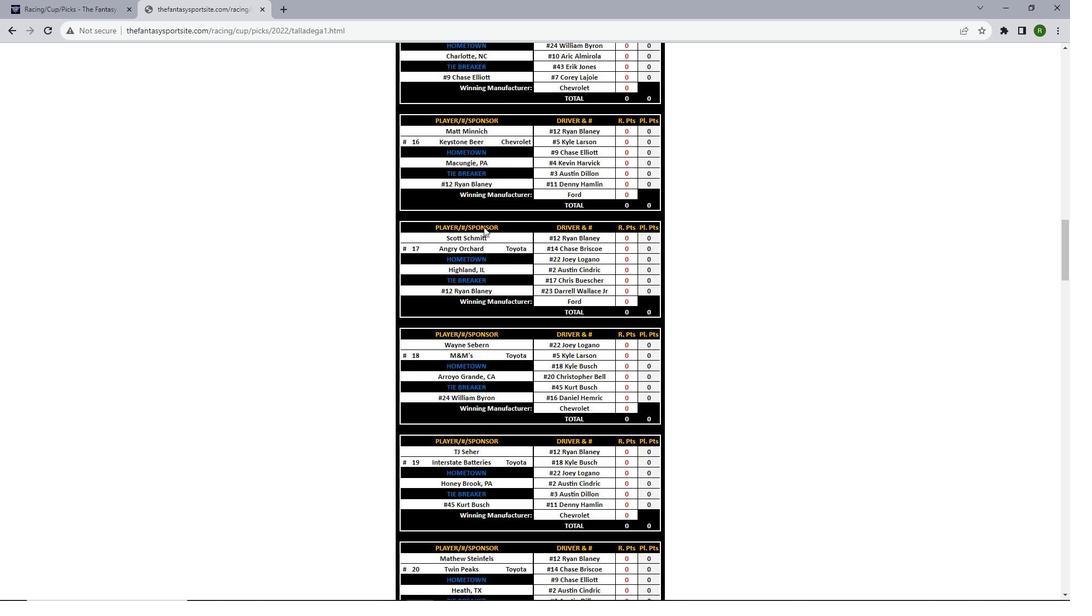 
Action: Mouse scrolled (483, 226) with delta (0, 0)
Screenshot: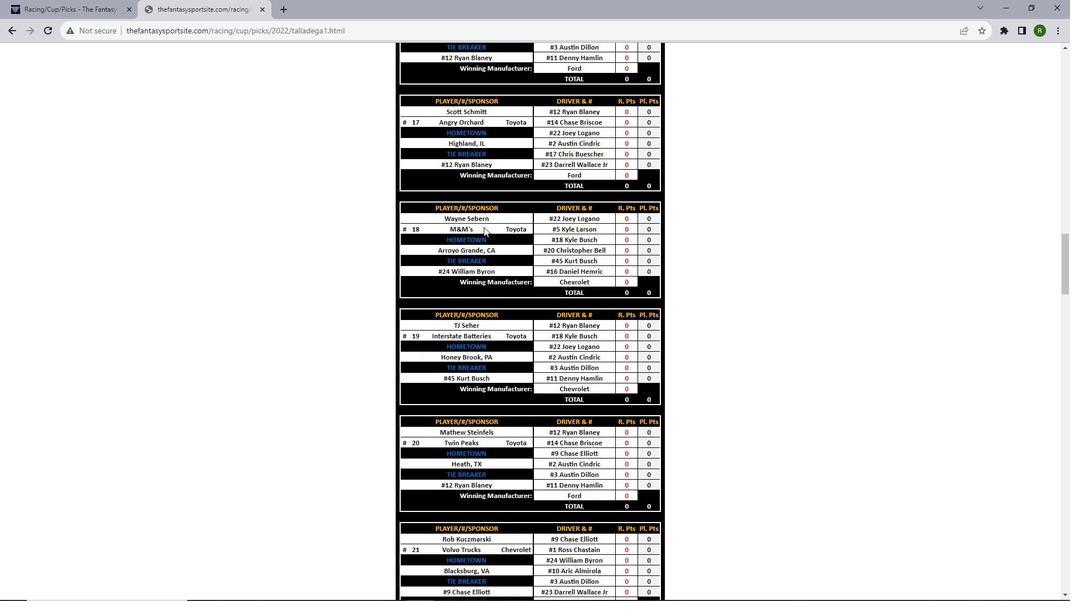 
Action: Mouse scrolled (483, 226) with delta (0, 0)
Screenshot: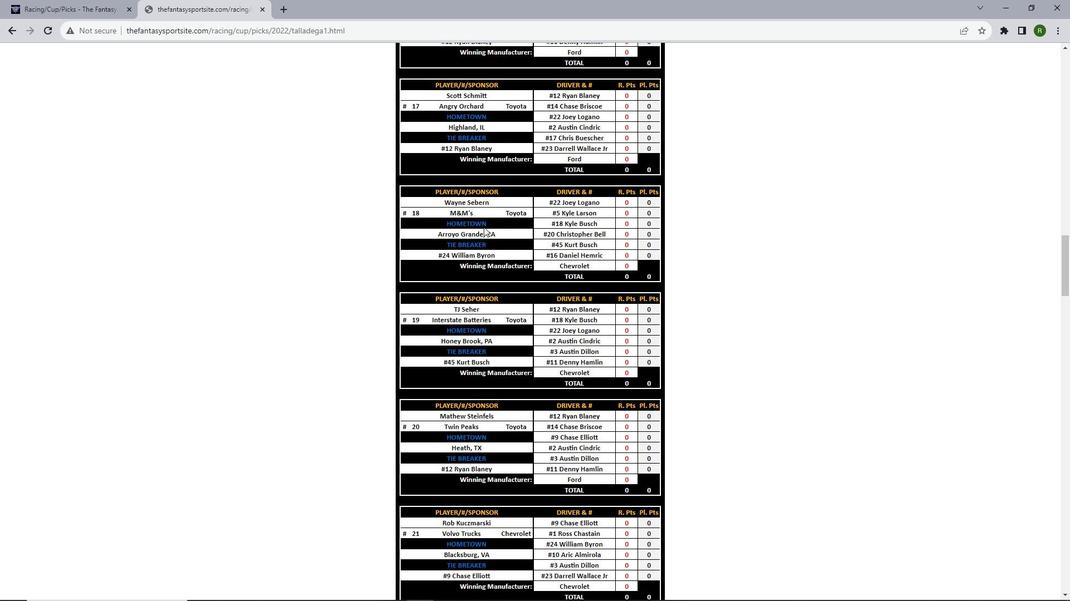 
Action: Mouse scrolled (483, 226) with delta (0, 0)
Screenshot: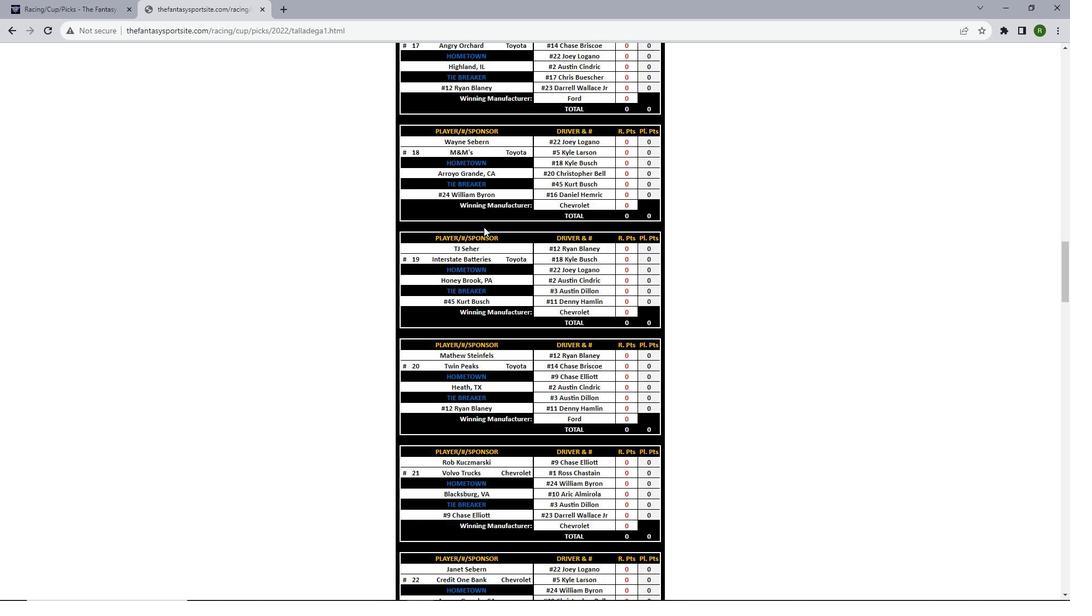 
Action: Mouse scrolled (483, 226) with delta (0, 0)
Screenshot: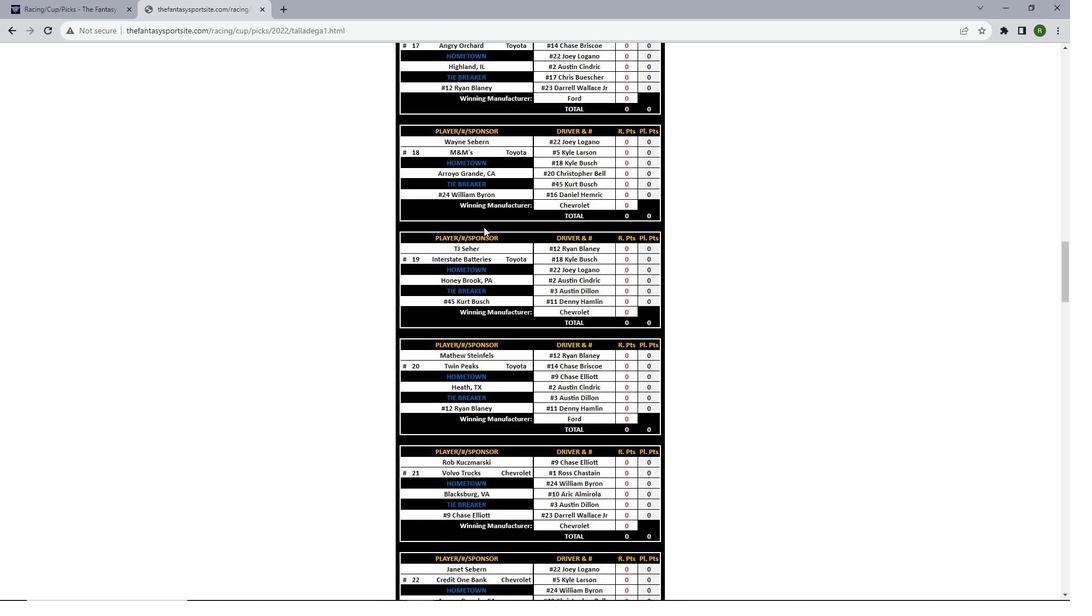 
Action: Mouse scrolled (483, 226) with delta (0, 0)
Screenshot: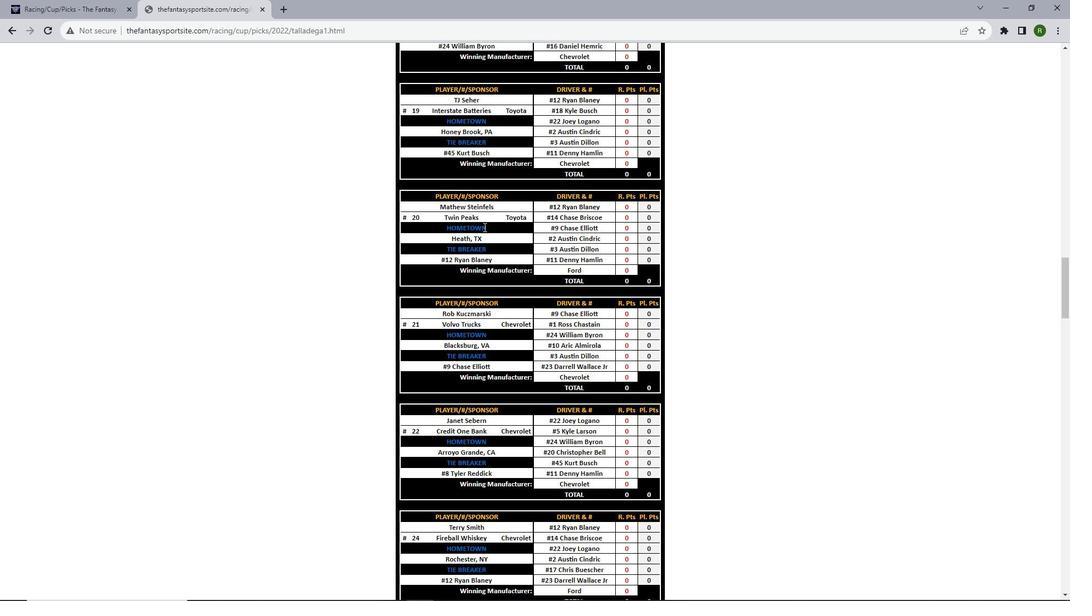 
Action: Mouse scrolled (483, 226) with delta (0, 0)
Screenshot: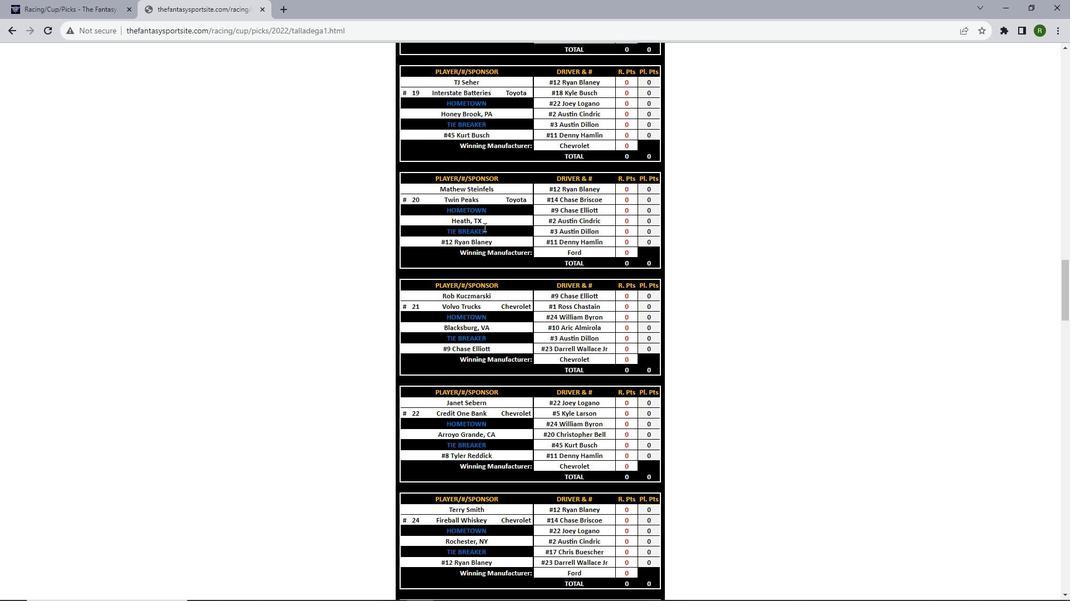 
Action: Mouse scrolled (483, 226) with delta (0, 0)
Screenshot: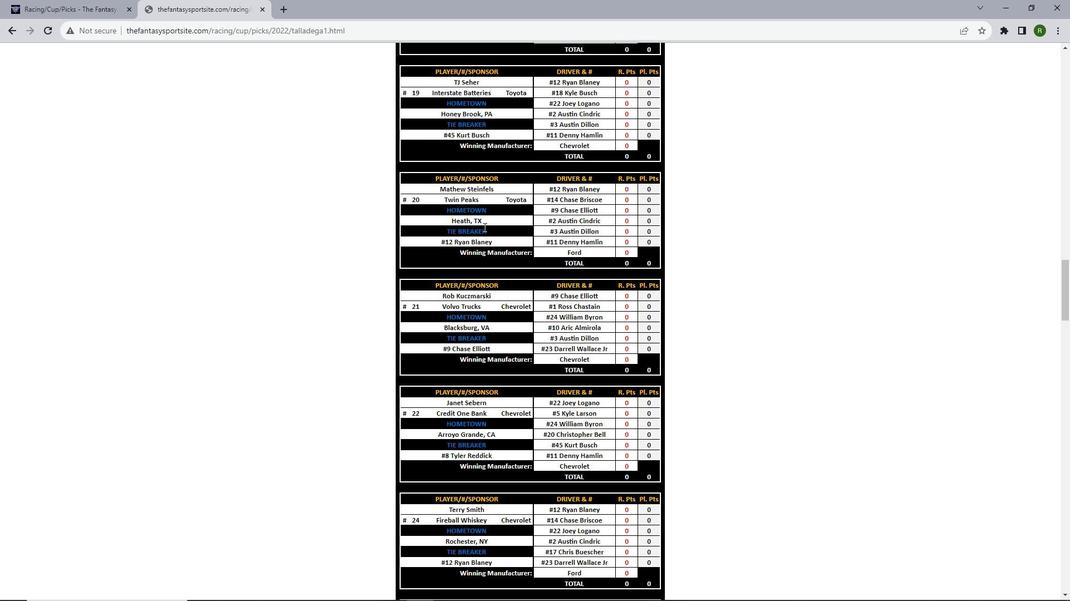 
Action: Mouse scrolled (483, 226) with delta (0, 0)
Screenshot: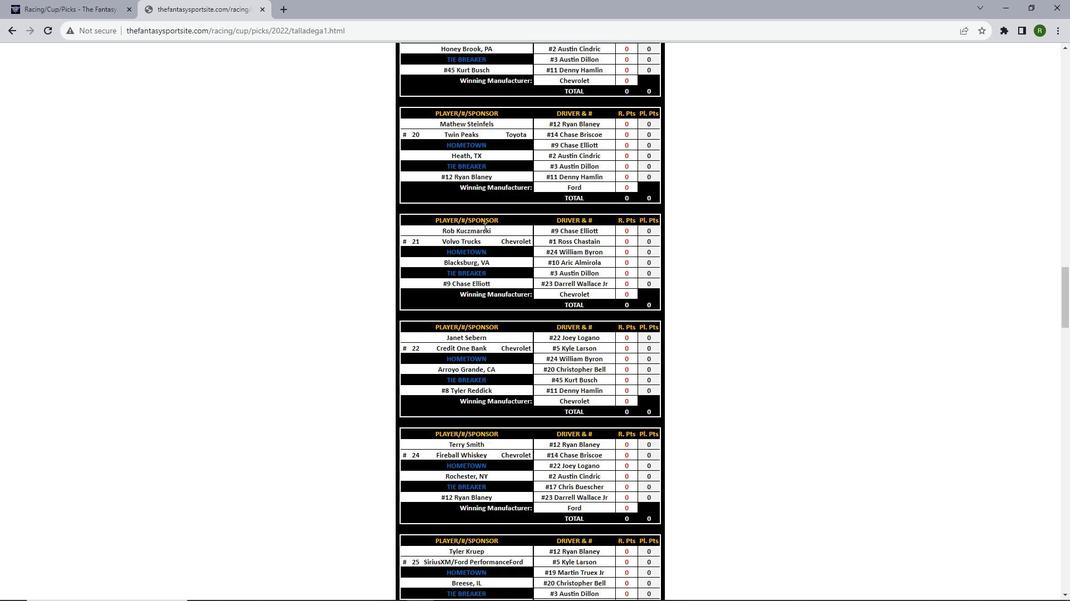
Action: Mouse scrolled (483, 226) with delta (0, 0)
Screenshot: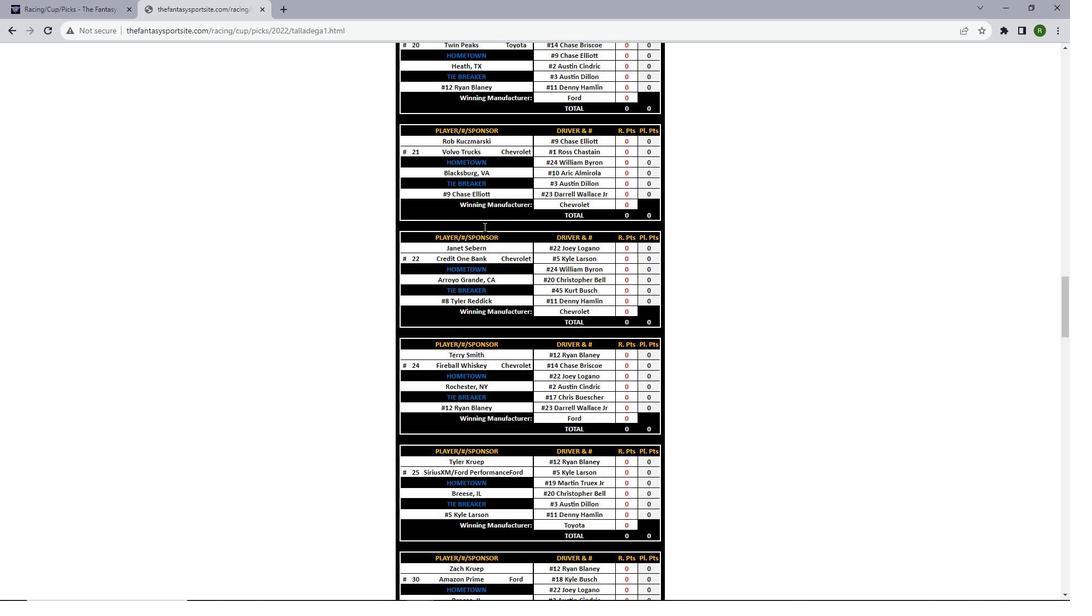 
Action: Mouse scrolled (483, 226) with delta (0, 0)
Screenshot: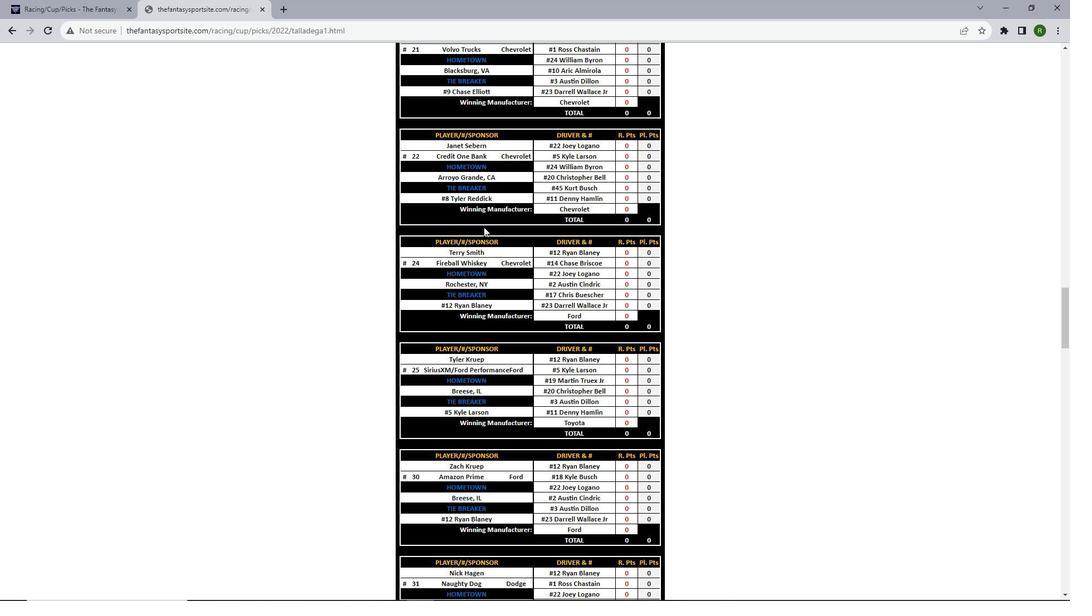 
Action: Mouse scrolled (483, 226) with delta (0, 0)
Screenshot: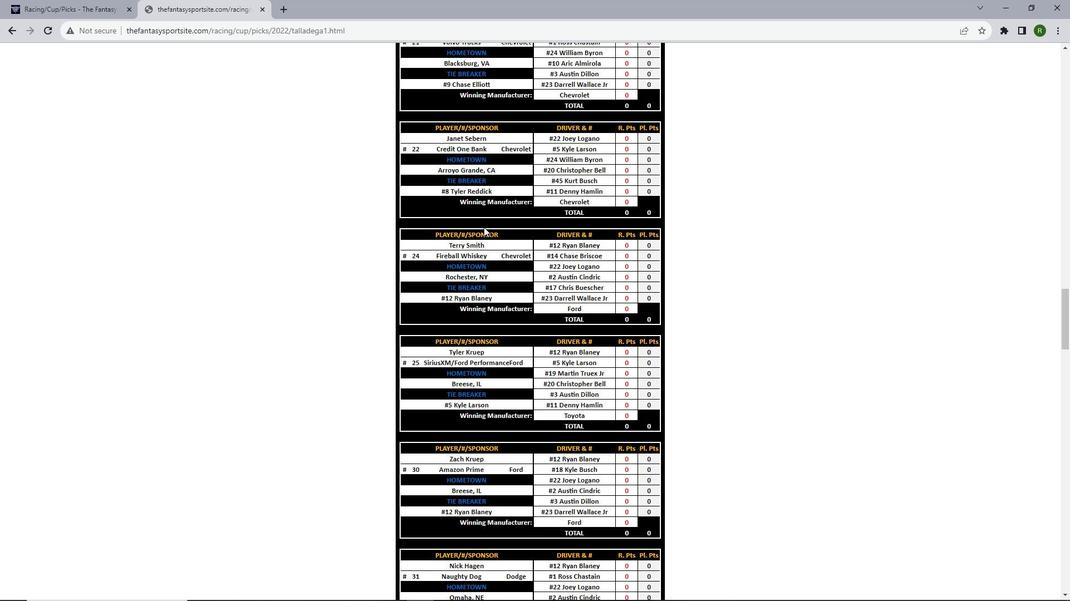 
Action: Mouse scrolled (483, 226) with delta (0, 0)
Screenshot: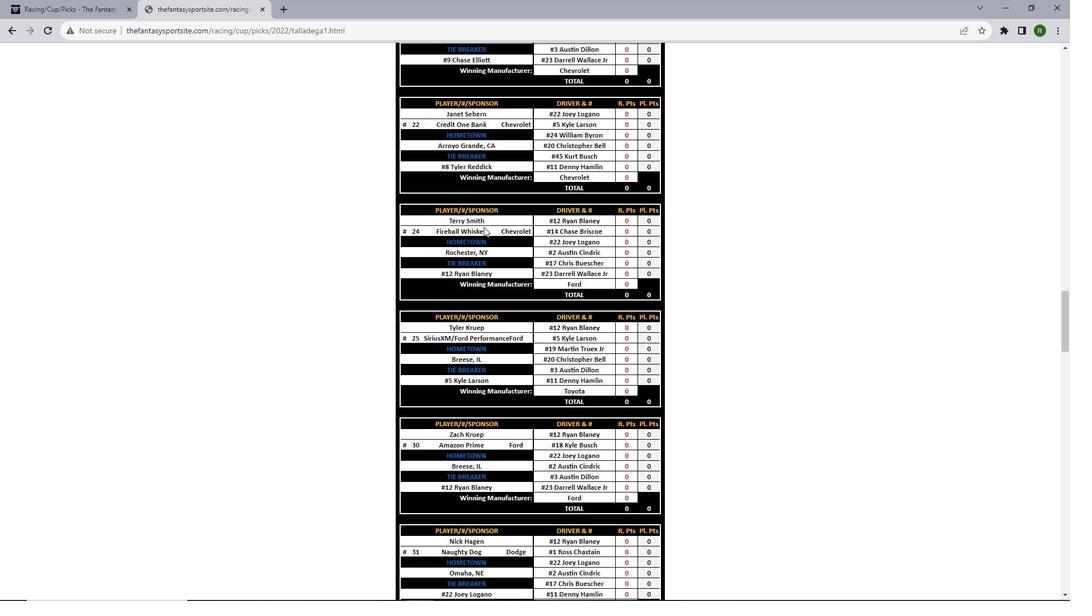 
Action: Mouse scrolled (483, 226) with delta (0, 0)
Screenshot: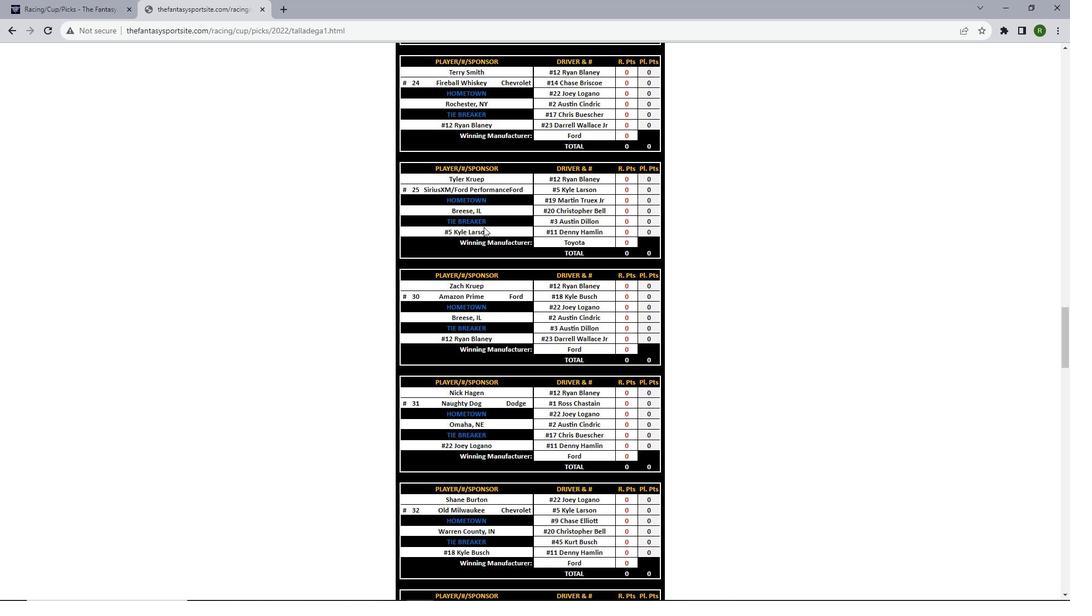 
Action: Mouse scrolled (483, 226) with delta (0, 0)
Screenshot: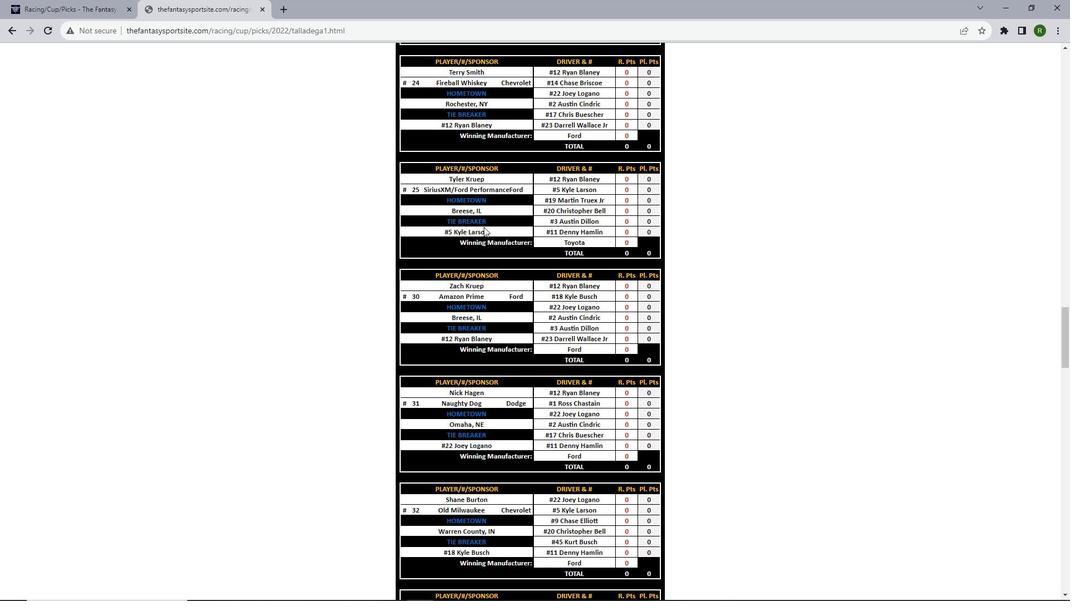 
Action: Mouse scrolled (483, 226) with delta (0, 0)
Screenshot: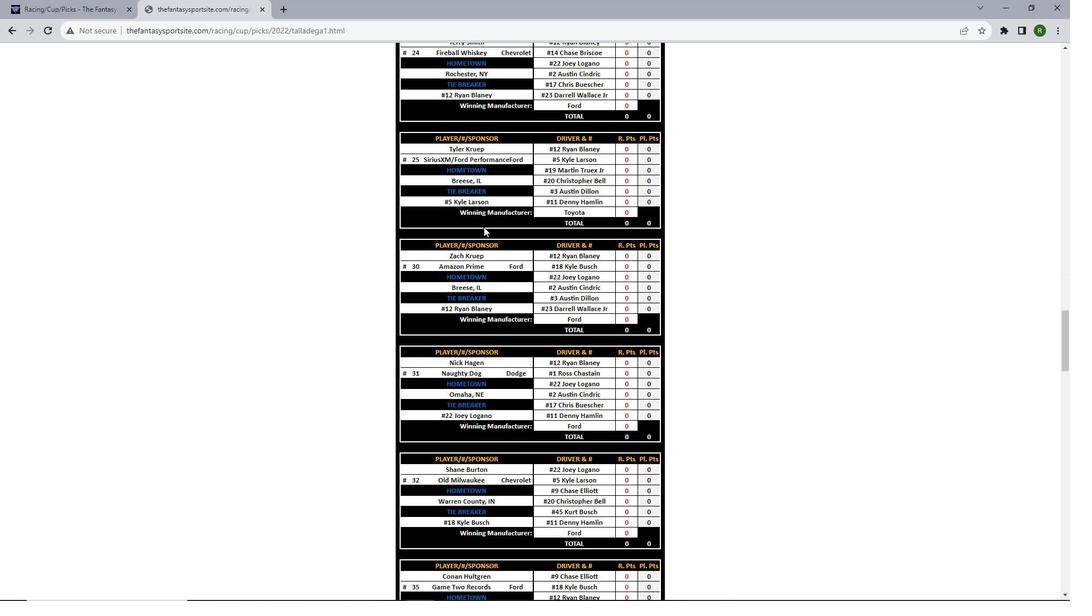 
Action: Mouse scrolled (483, 226) with delta (0, 0)
Screenshot: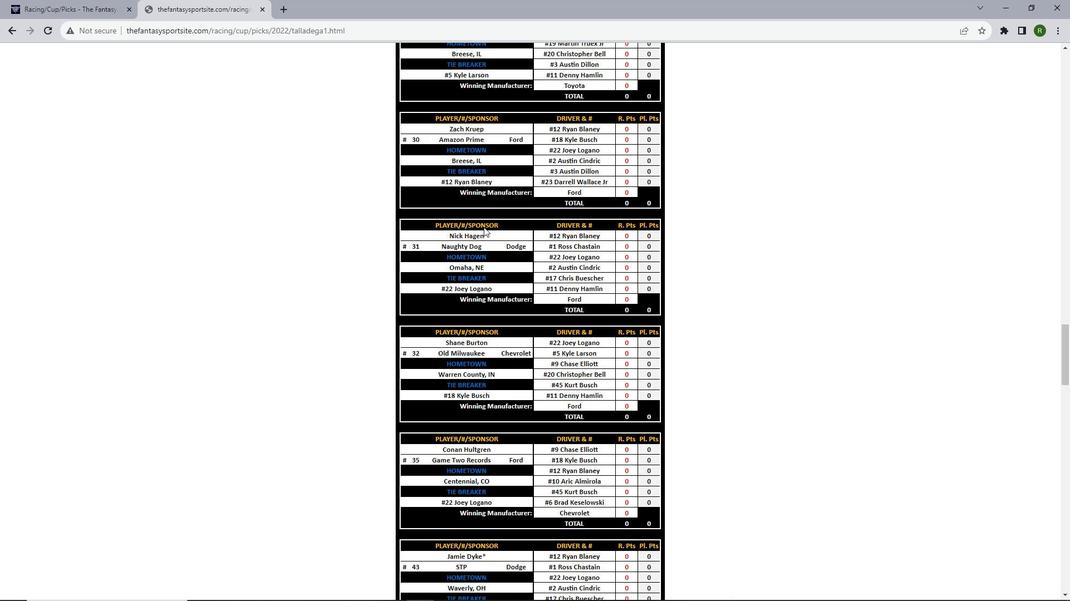 
Action: Mouse scrolled (483, 226) with delta (0, 0)
Screenshot: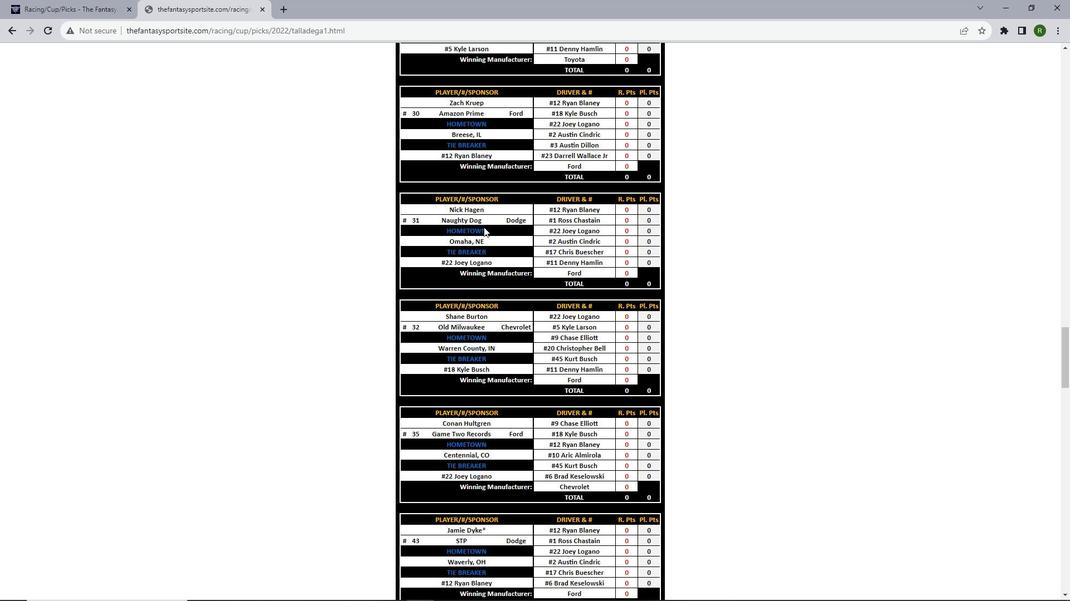 
Action: Mouse scrolled (483, 226) with delta (0, 0)
Screenshot: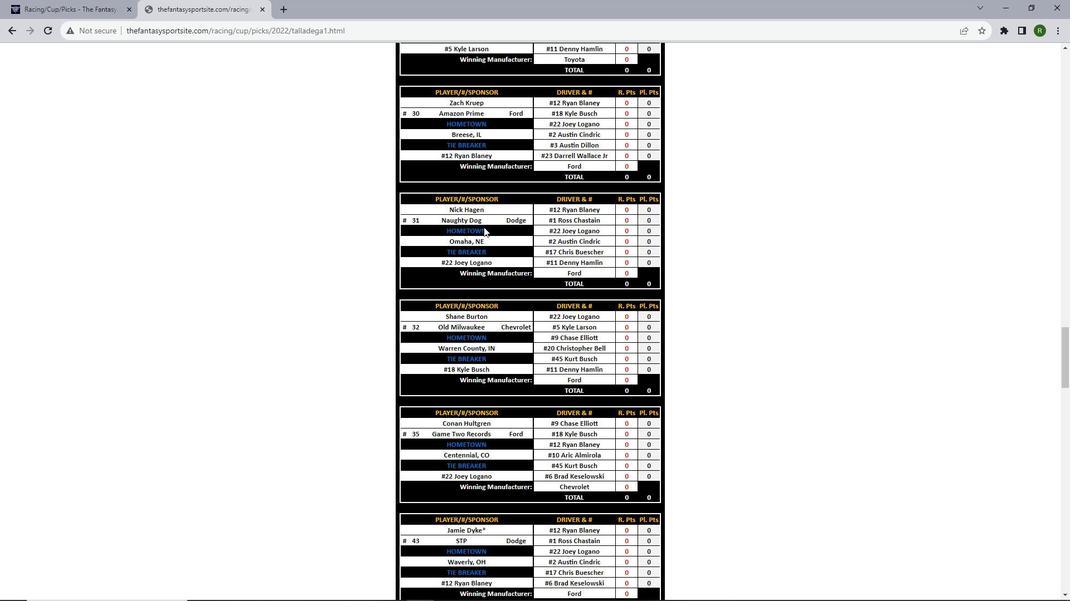 
Action: Mouse scrolled (483, 226) with delta (0, 0)
Screenshot: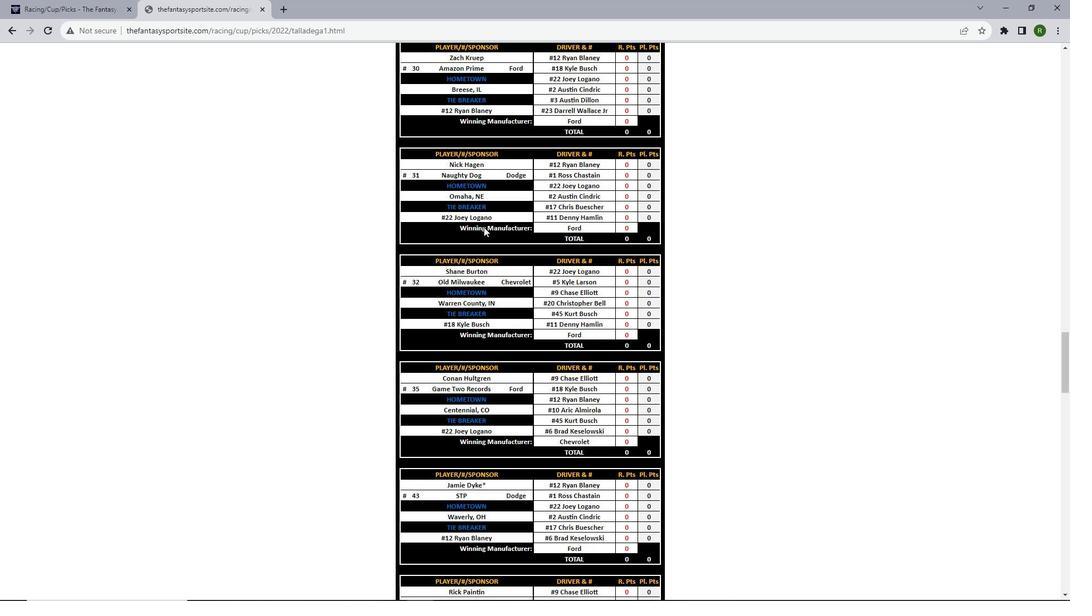 
Action: Mouse scrolled (483, 226) with delta (0, 0)
Screenshot: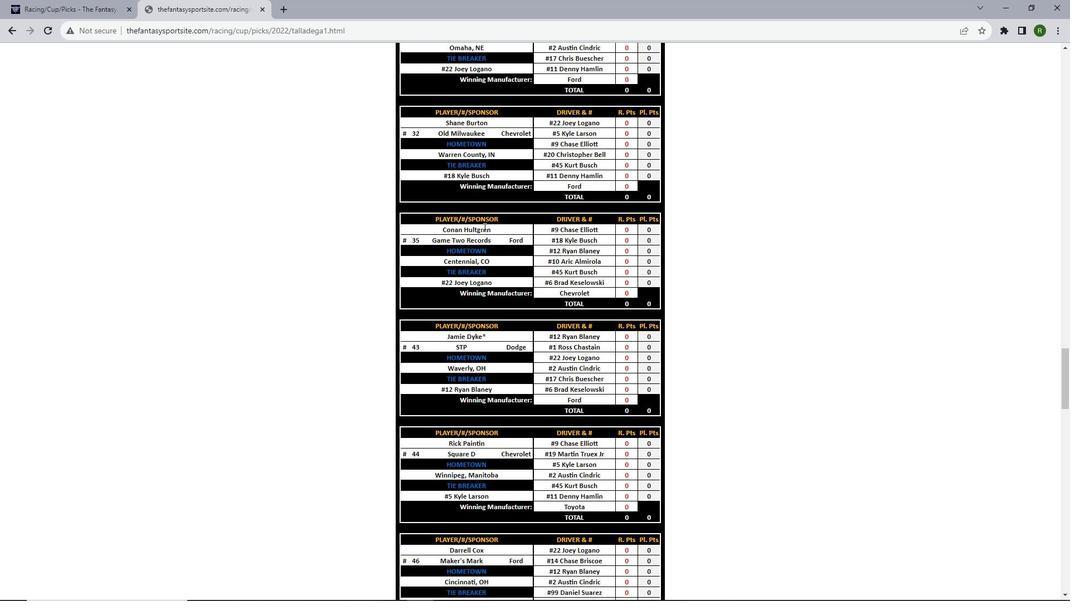 
Action: Mouse scrolled (483, 226) with delta (0, 0)
Screenshot: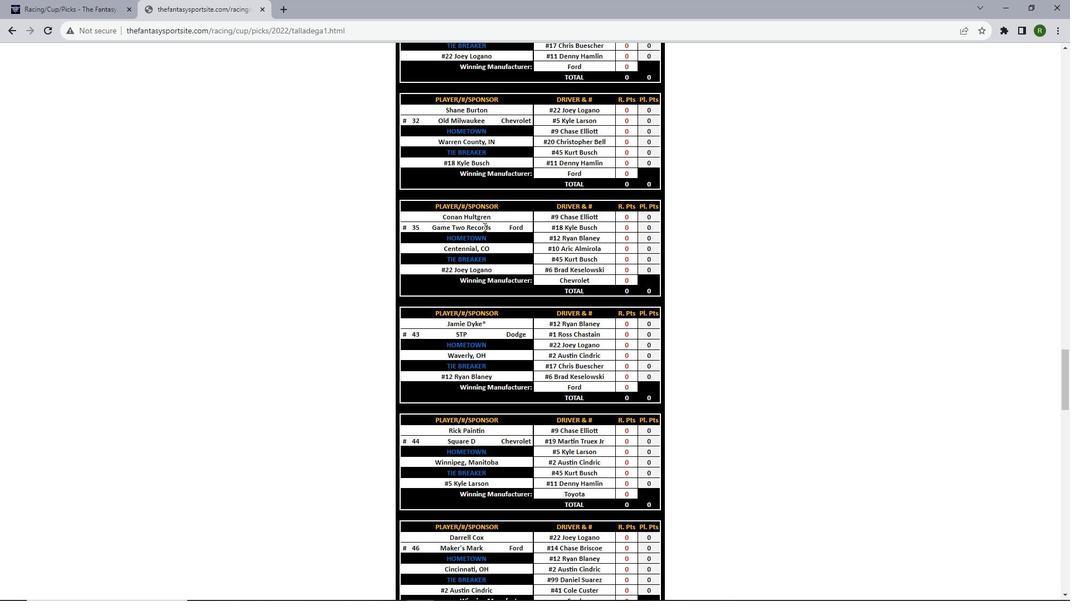 
Action: Mouse scrolled (483, 226) with delta (0, 0)
Screenshot: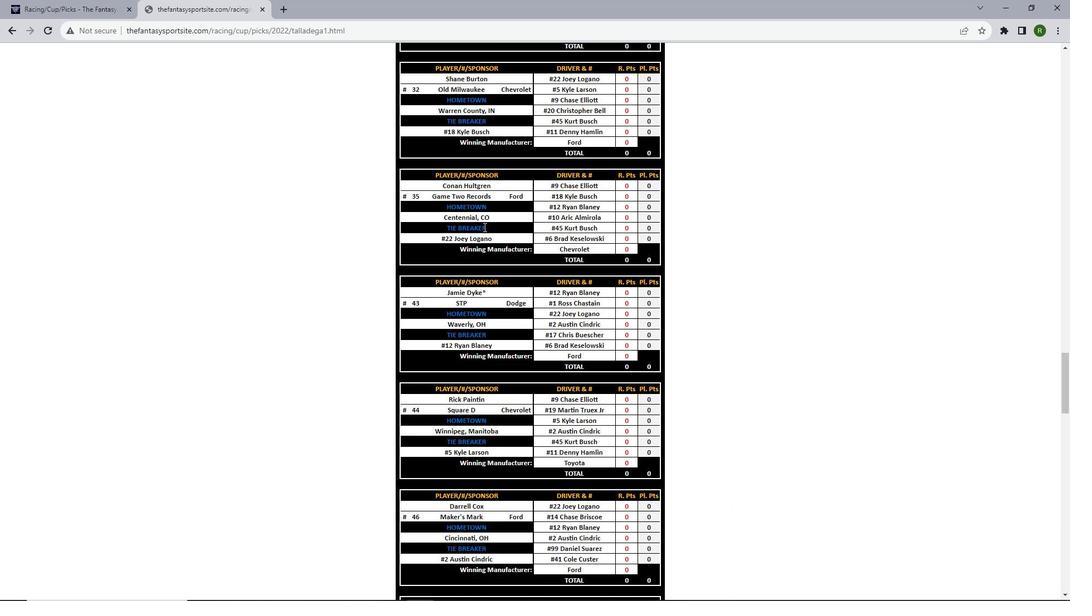 
Action: Mouse scrolled (483, 226) with delta (0, 0)
Screenshot: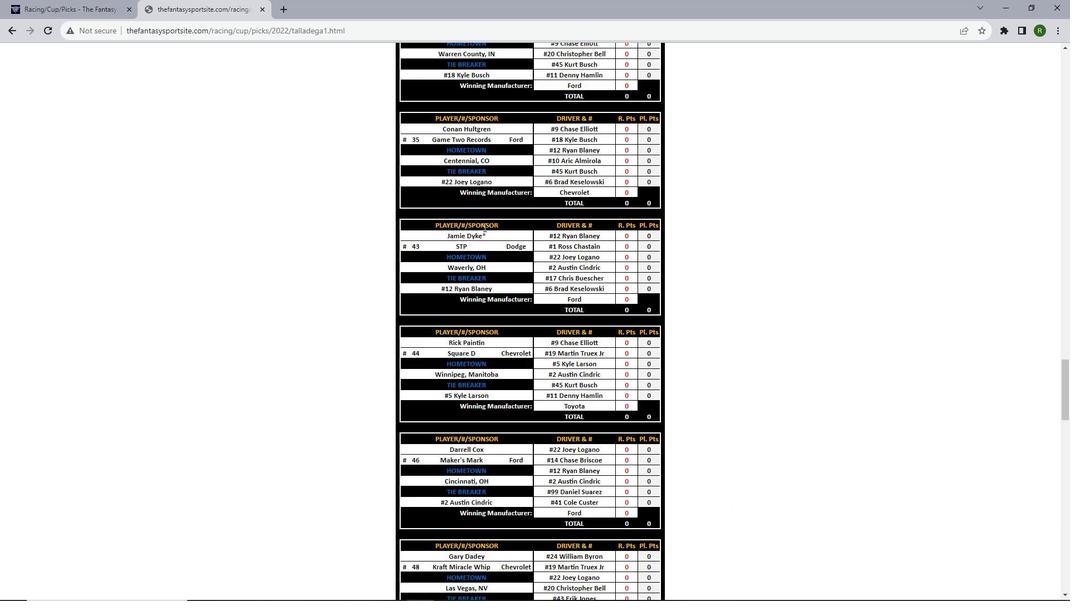 
Action: Mouse scrolled (483, 226) with delta (0, 0)
Screenshot: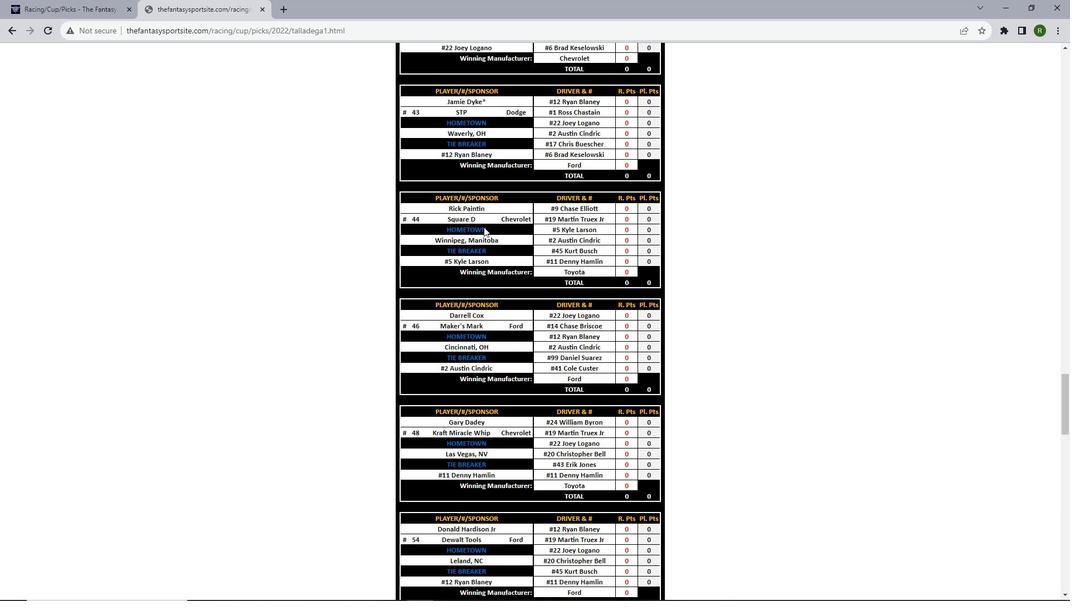 
Action: Mouse scrolled (483, 226) with delta (0, 0)
Screenshot: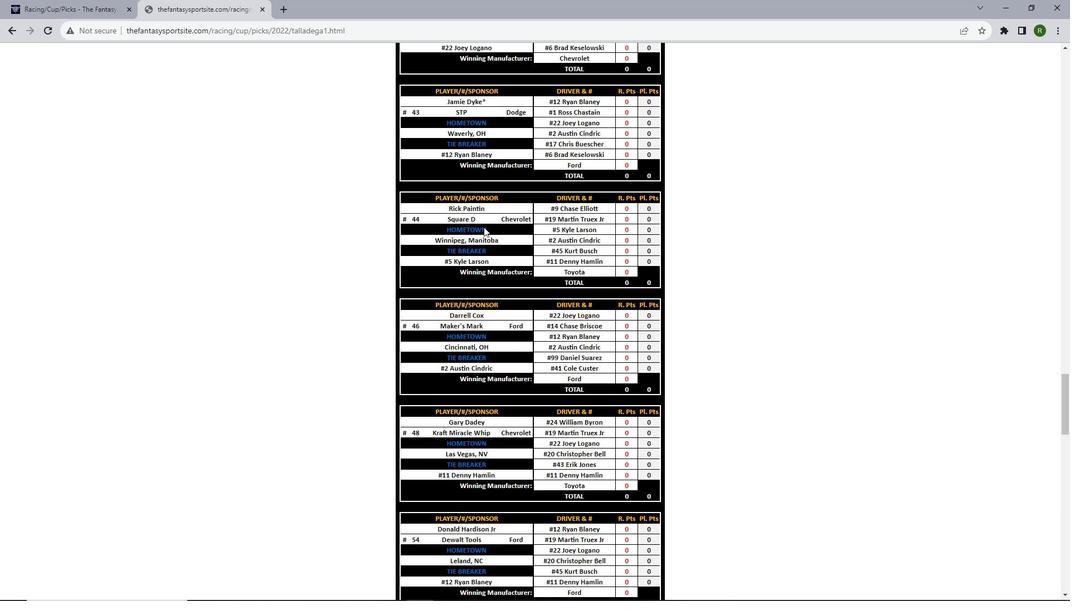 
Action: Mouse scrolled (483, 226) with delta (0, 0)
Screenshot: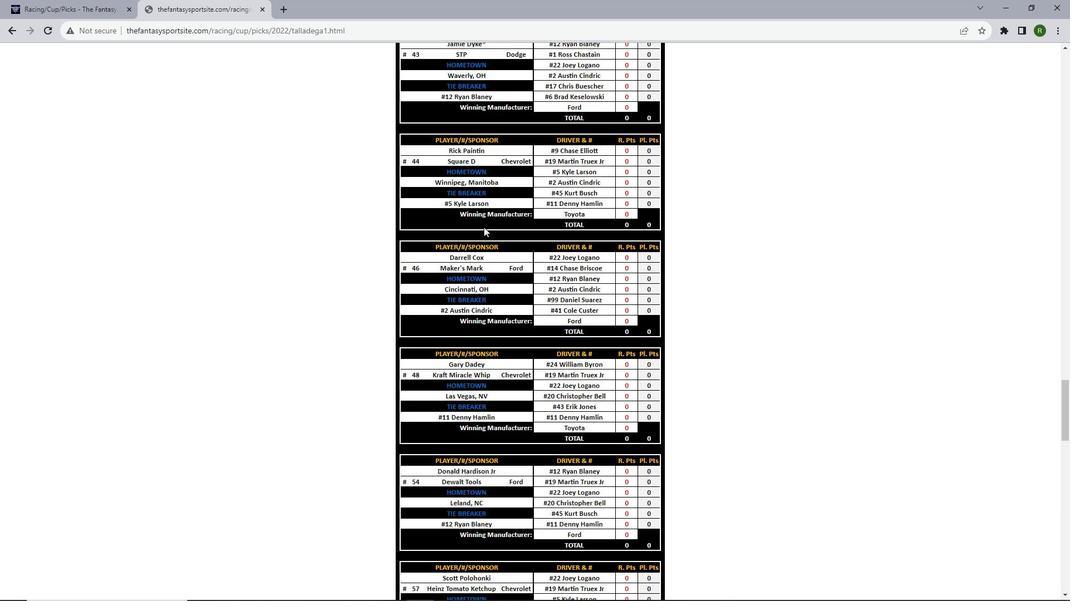 
Action: Mouse scrolled (483, 226) with delta (0, 0)
Screenshot: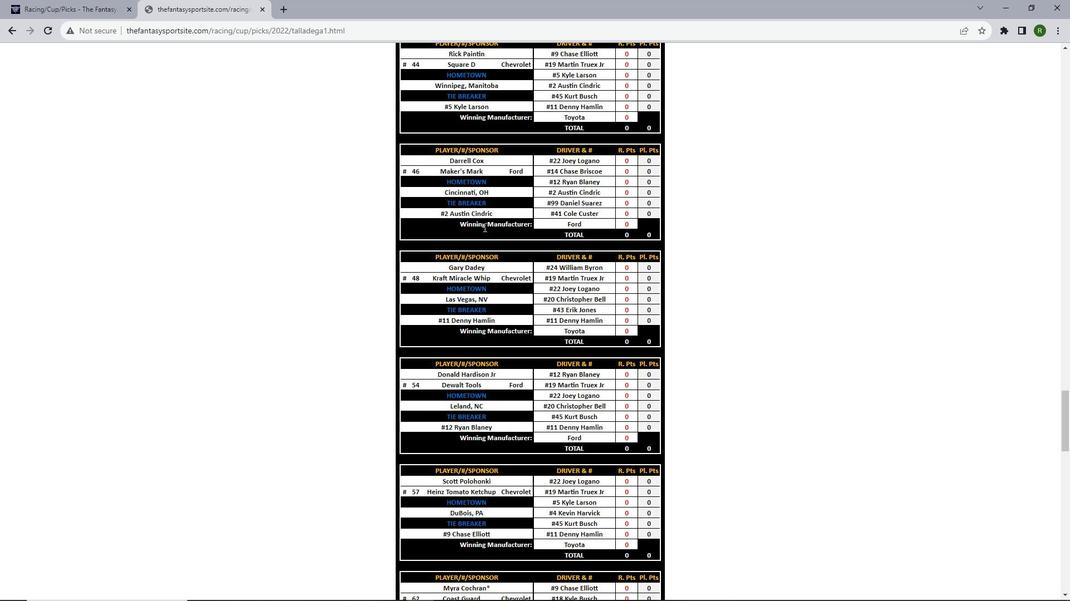
Action: Mouse scrolled (483, 226) with delta (0, 0)
Screenshot: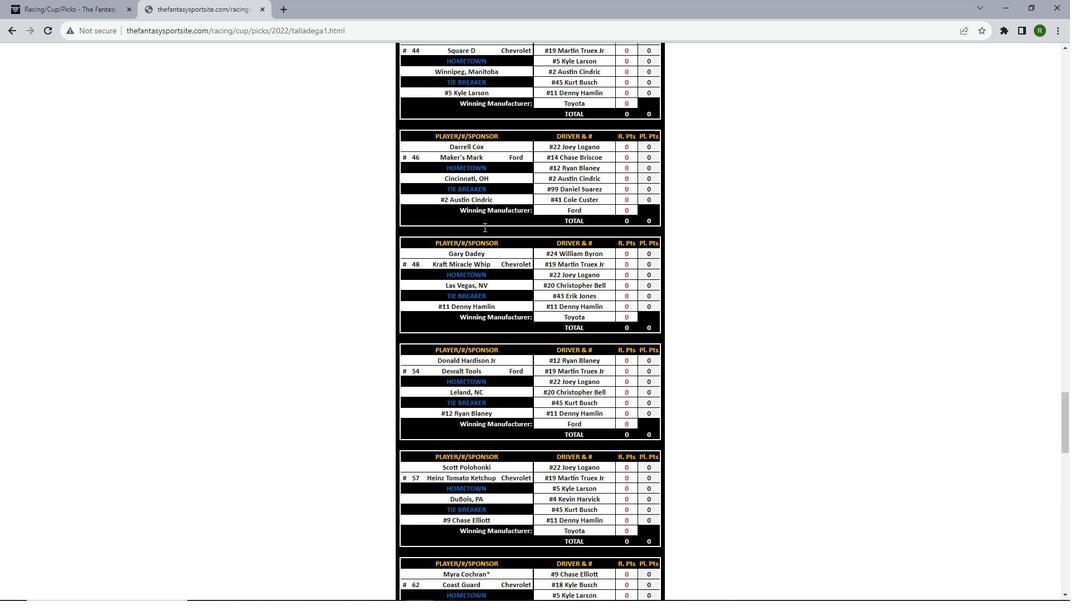 
Action: Mouse scrolled (483, 226) with delta (0, 0)
Screenshot: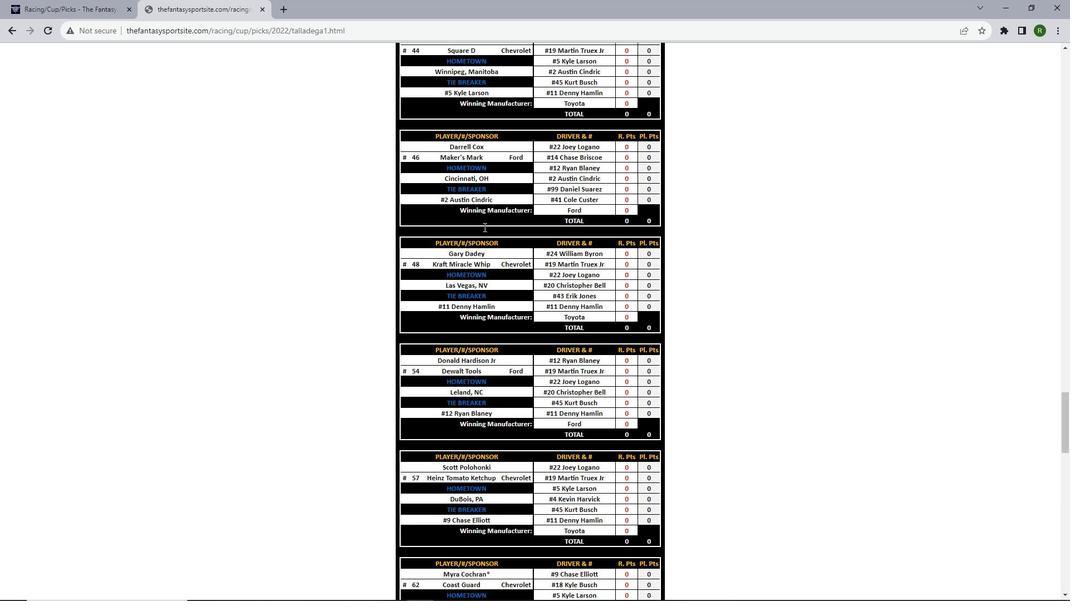 
Action: Mouse scrolled (483, 226) with delta (0, 0)
Screenshot: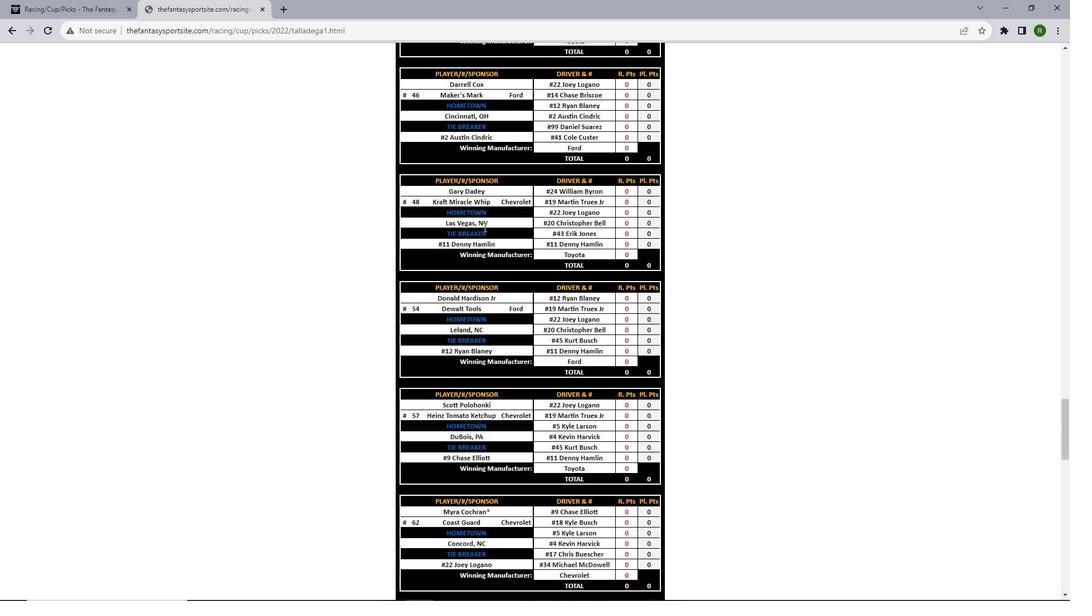 
Action: Mouse scrolled (483, 226) with delta (0, 0)
Screenshot: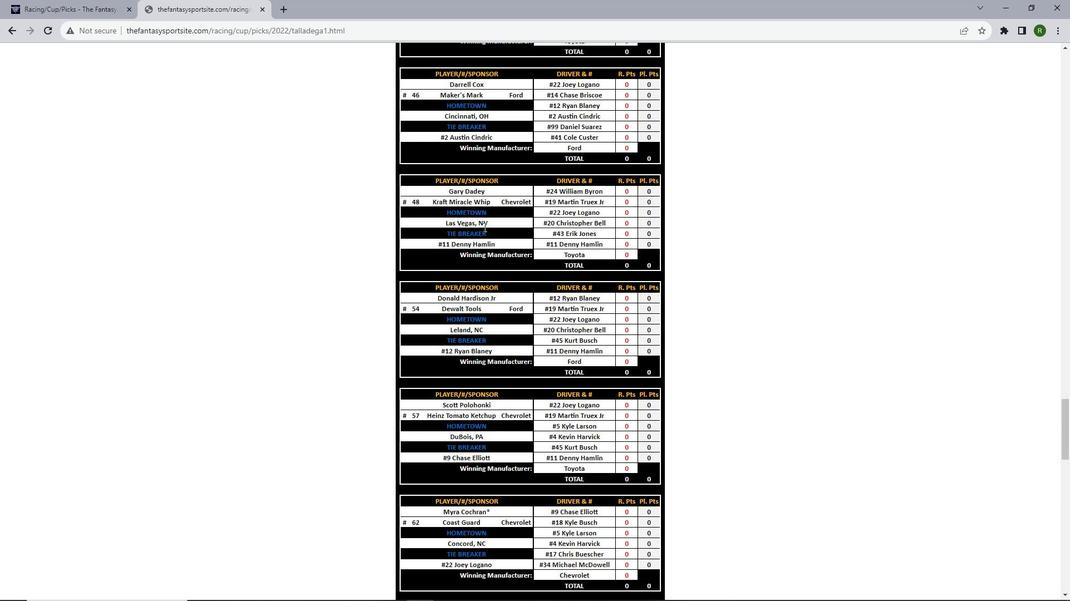 
Action: Mouse scrolled (483, 226) with delta (0, 0)
Screenshot: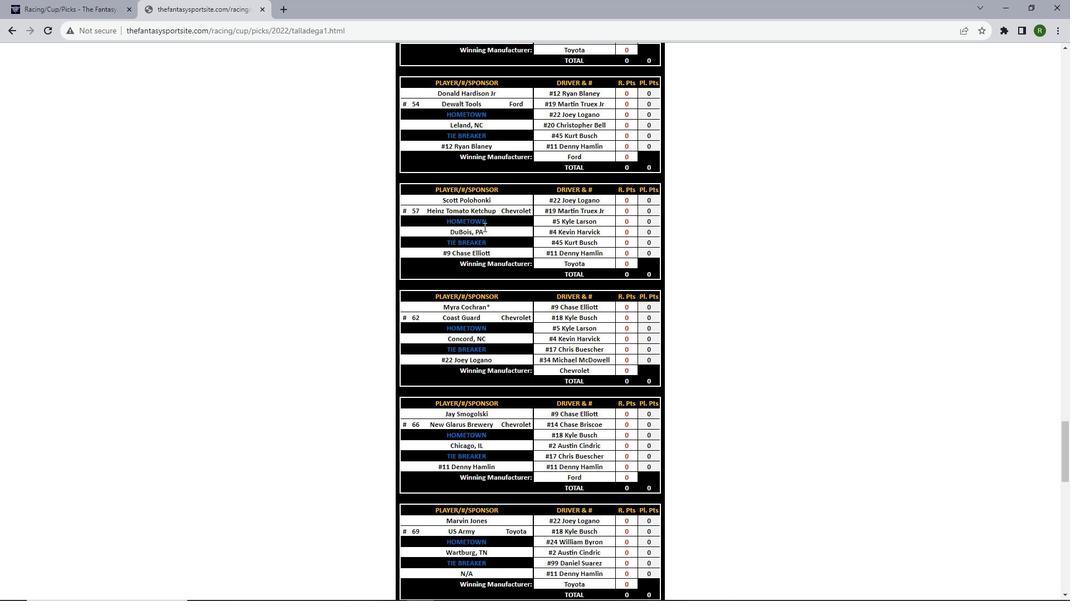 
Action: Mouse scrolled (483, 226) with delta (0, 0)
Screenshot: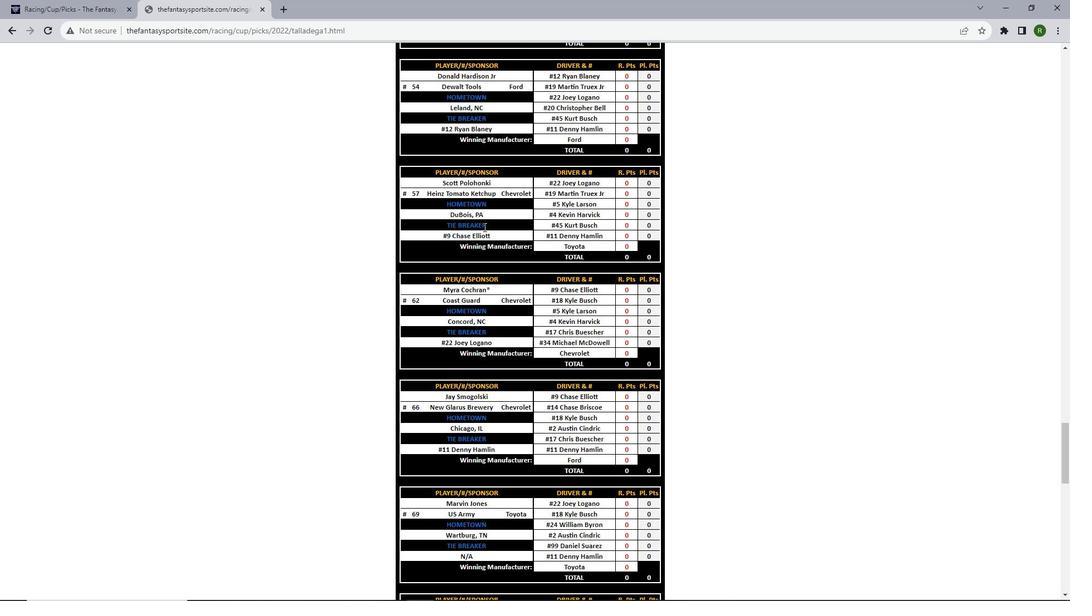 
Action: Mouse scrolled (483, 226) with delta (0, 0)
Screenshot: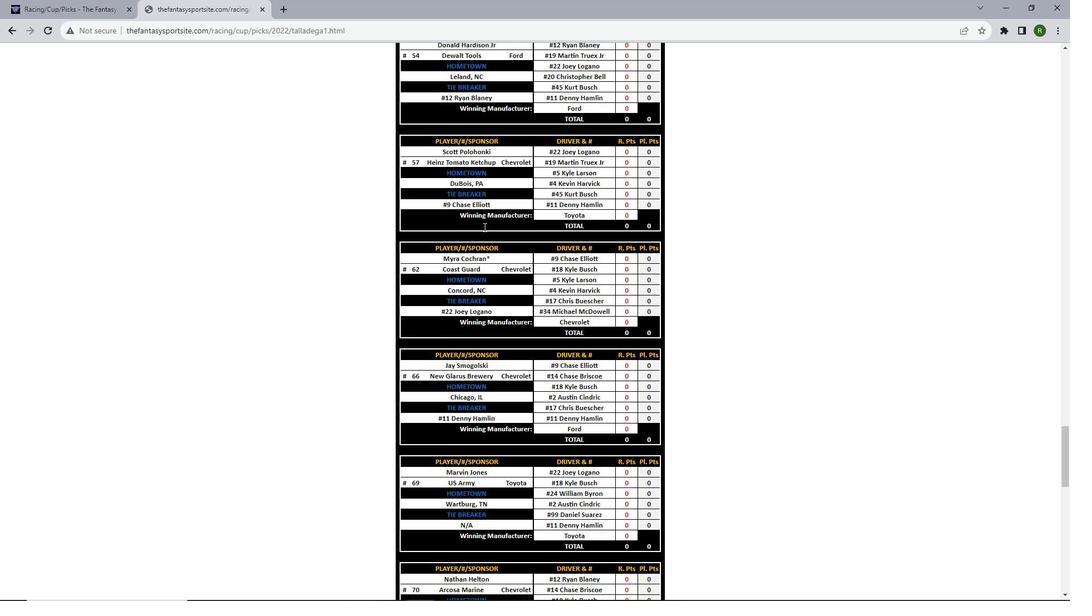 
Action: Mouse scrolled (483, 226) with delta (0, 0)
Screenshot: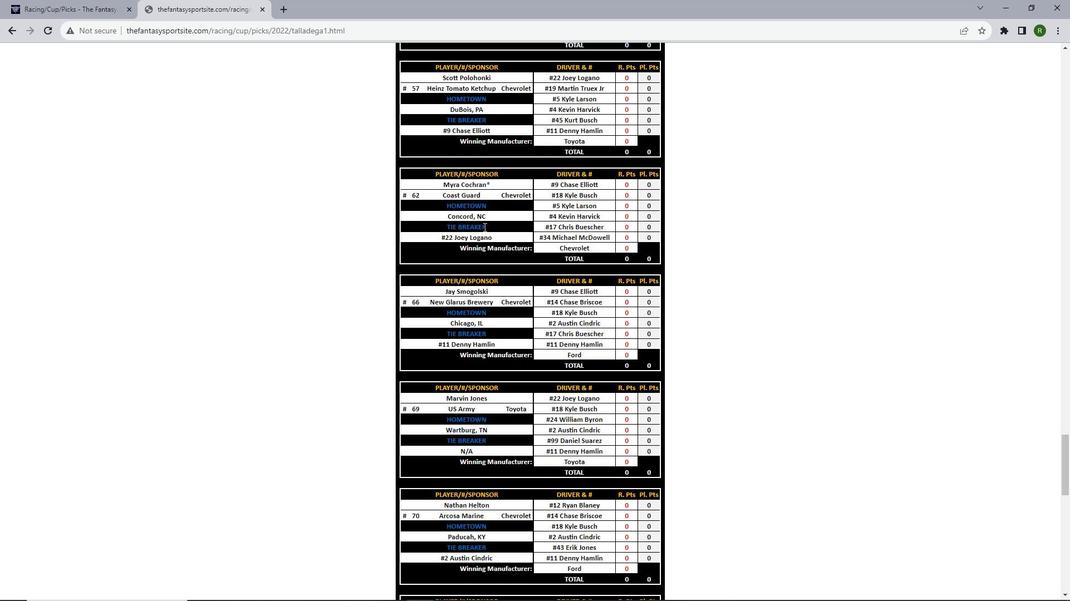
Action: Mouse scrolled (483, 226) with delta (0, 0)
Screenshot: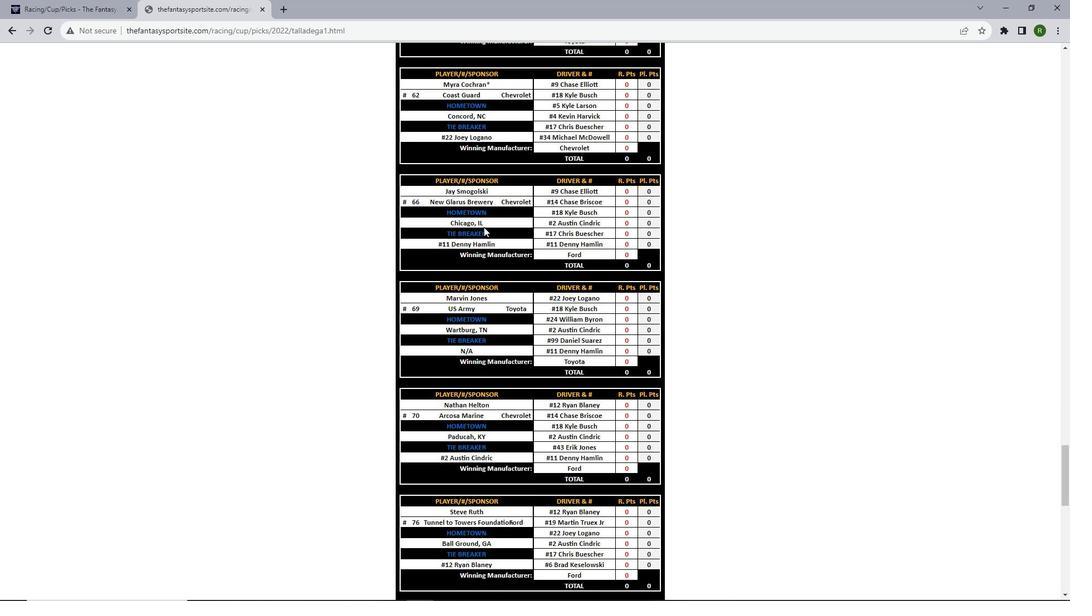 
Action: Mouse scrolled (483, 226) with delta (0, 0)
Screenshot: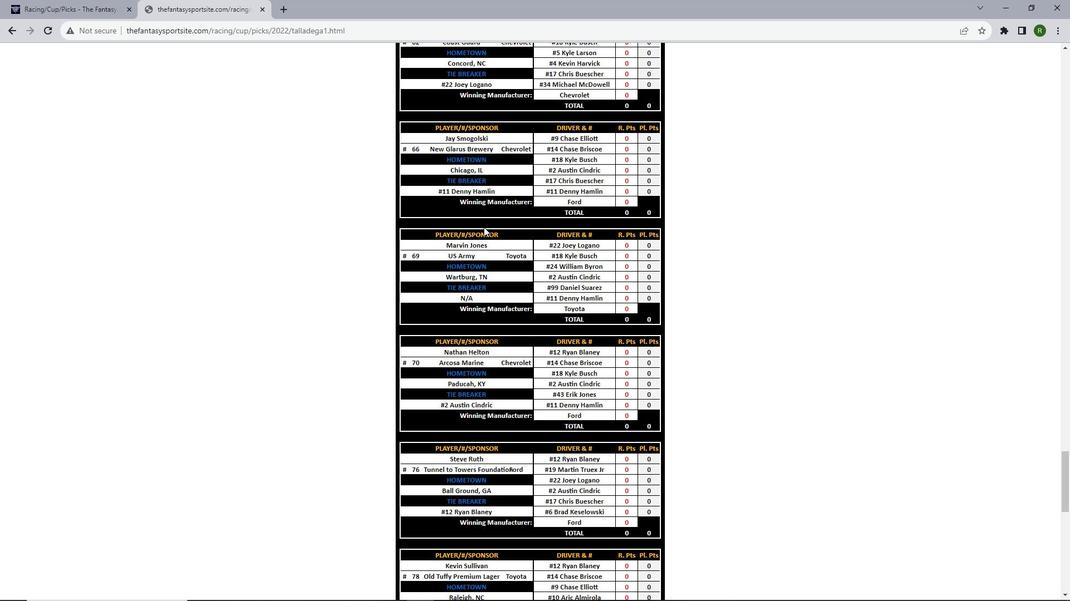 
Action: Mouse scrolled (483, 226) with delta (0, 0)
Screenshot: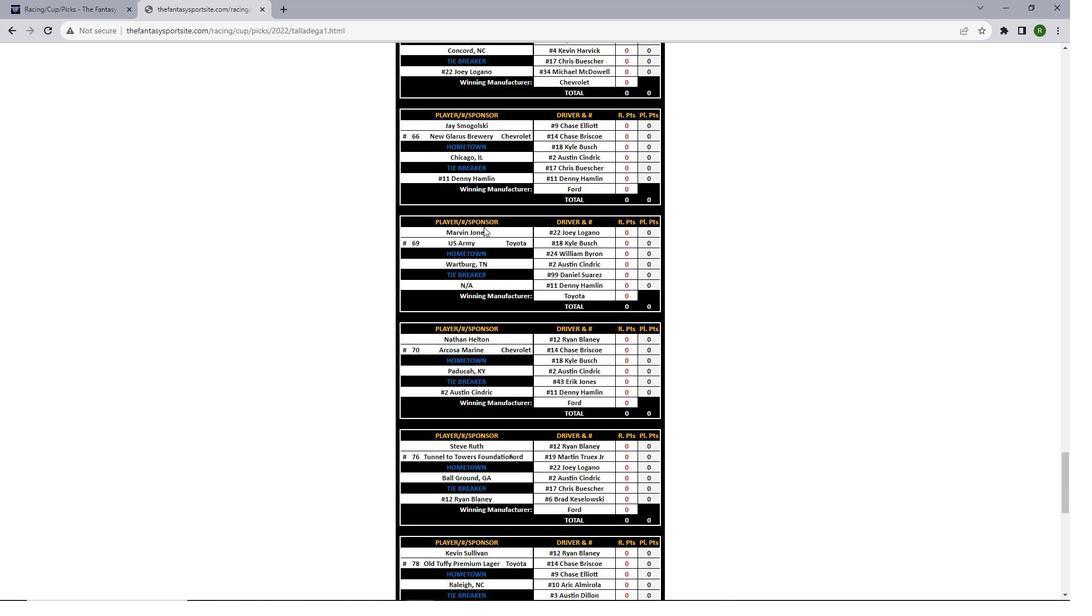 
Action: Mouse scrolled (483, 226) with delta (0, 0)
Screenshot: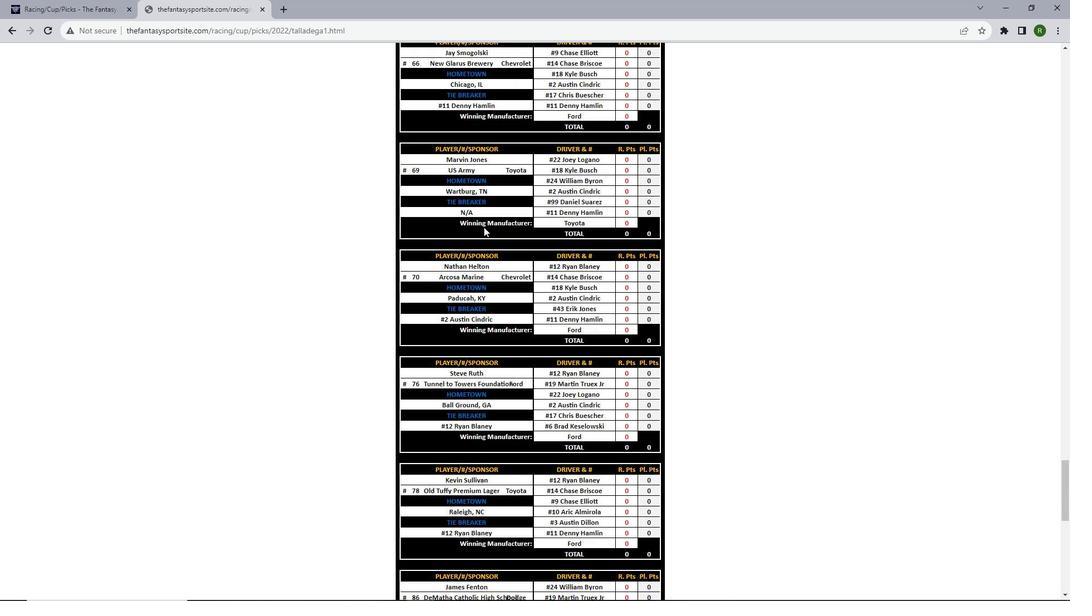 
Action: Mouse scrolled (483, 226) with delta (0, 0)
Screenshot: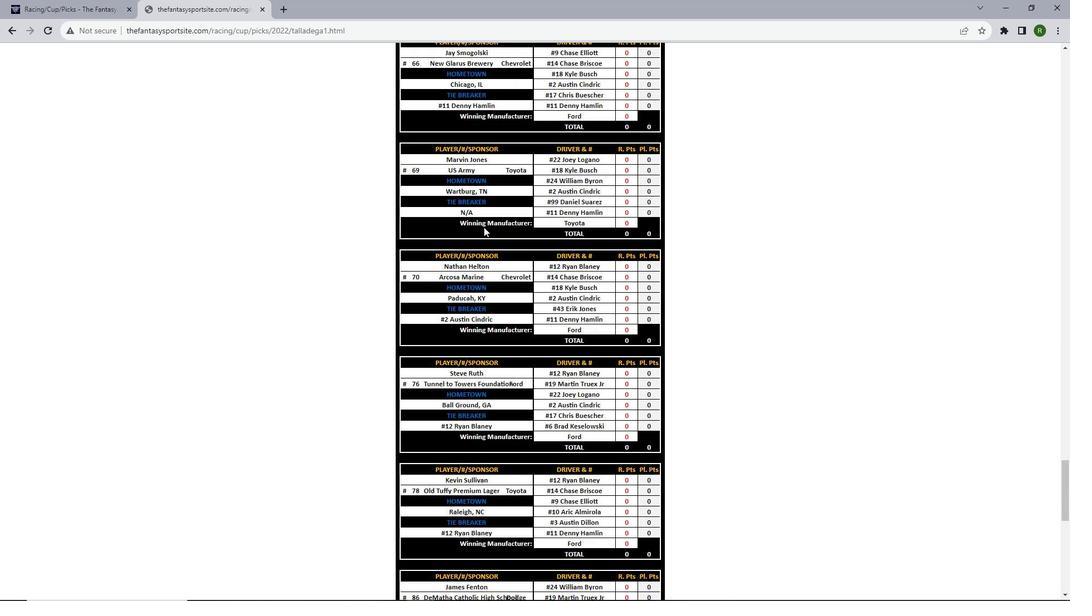 
Action: Mouse scrolled (483, 226) with delta (0, 0)
Screenshot: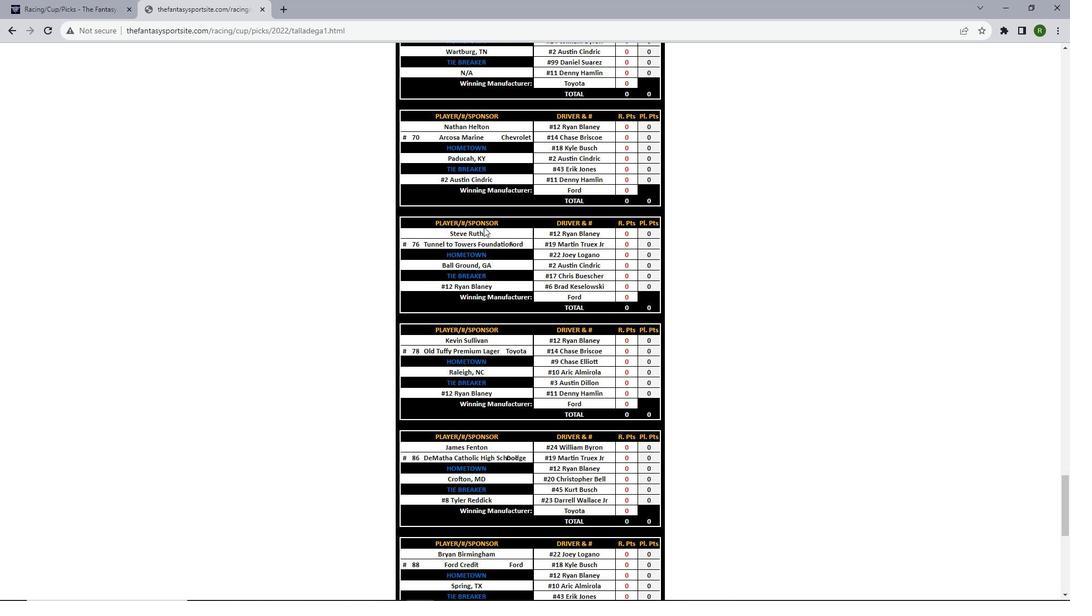 
Action: Mouse scrolled (483, 226) with delta (0, 0)
Screenshot: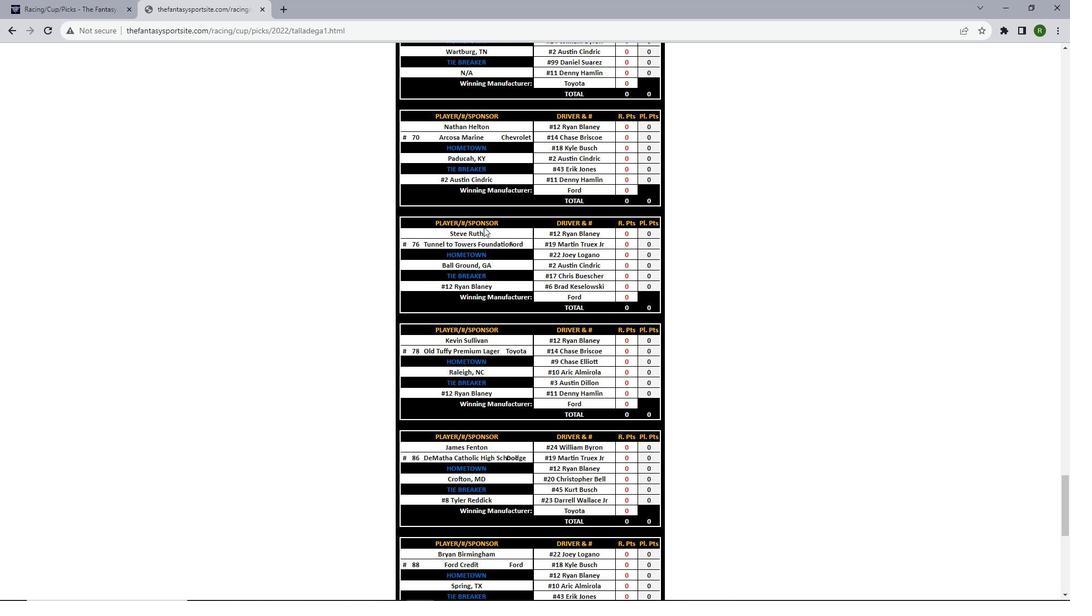 
Action: Mouse scrolled (483, 226) with delta (0, 0)
Screenshot: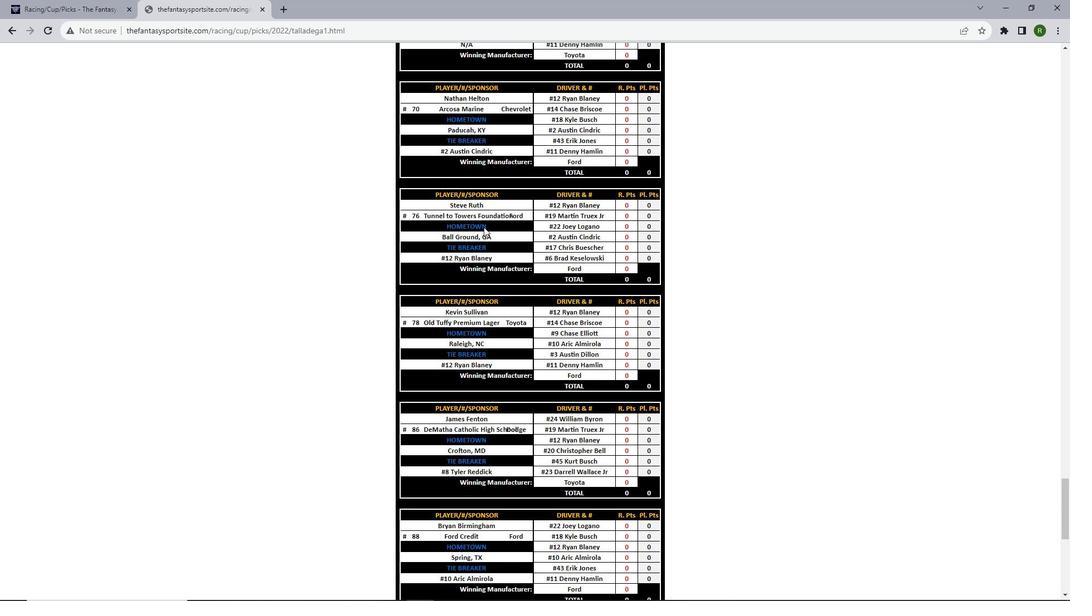 
Action: Mouse scrolled (483, 226) with delta (0, 0)
Screenshot: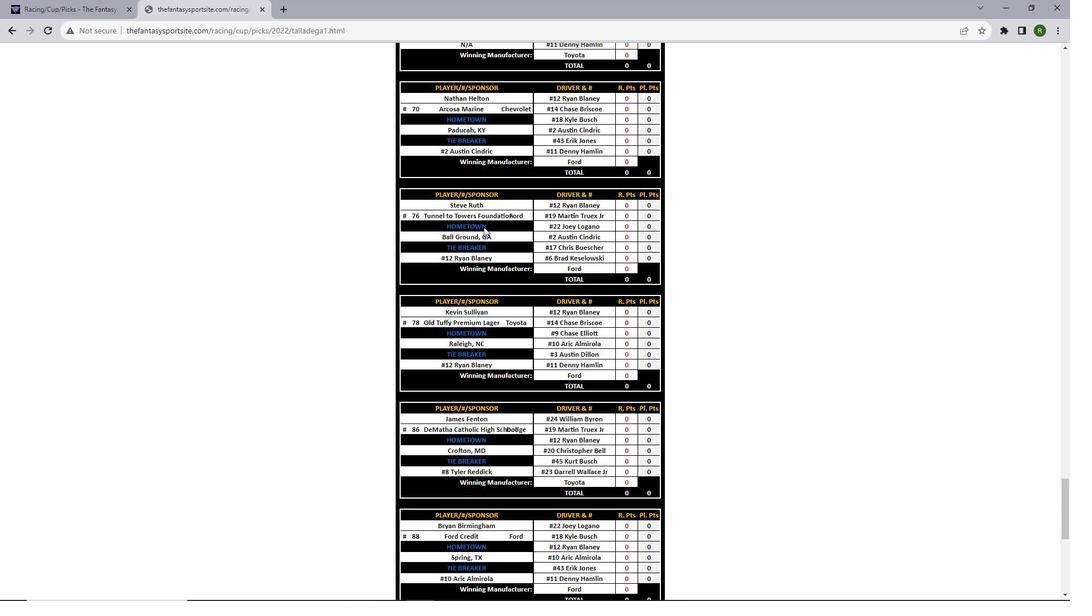 
Action: Mouse scrolled (483, 226) with delta (0, 0)
Screenshot: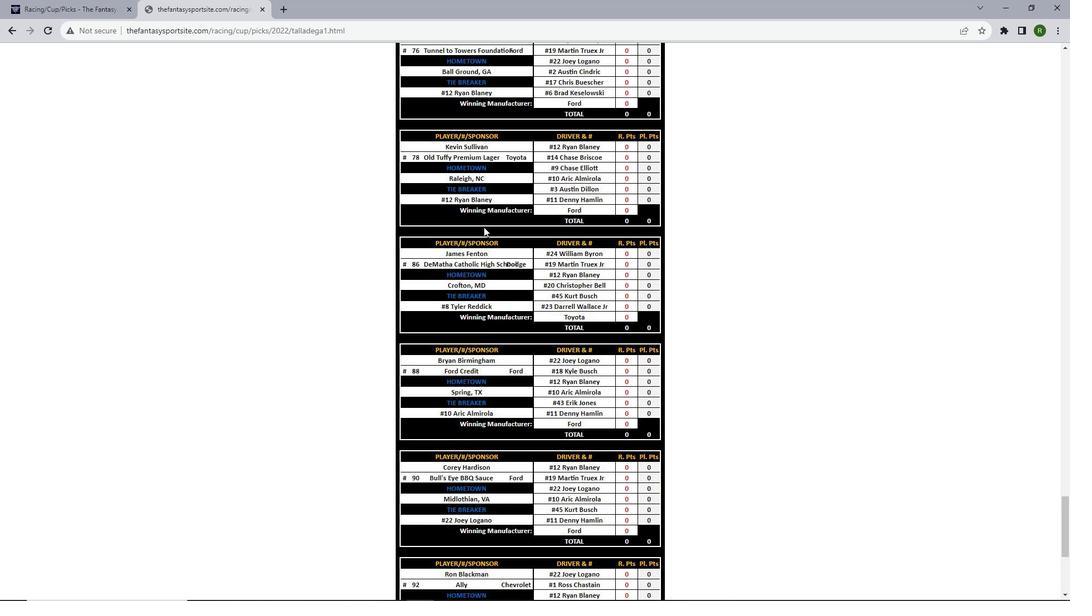 
Action: Mouse scrolled (483, 226) with delta (0, 0)
Screenshot: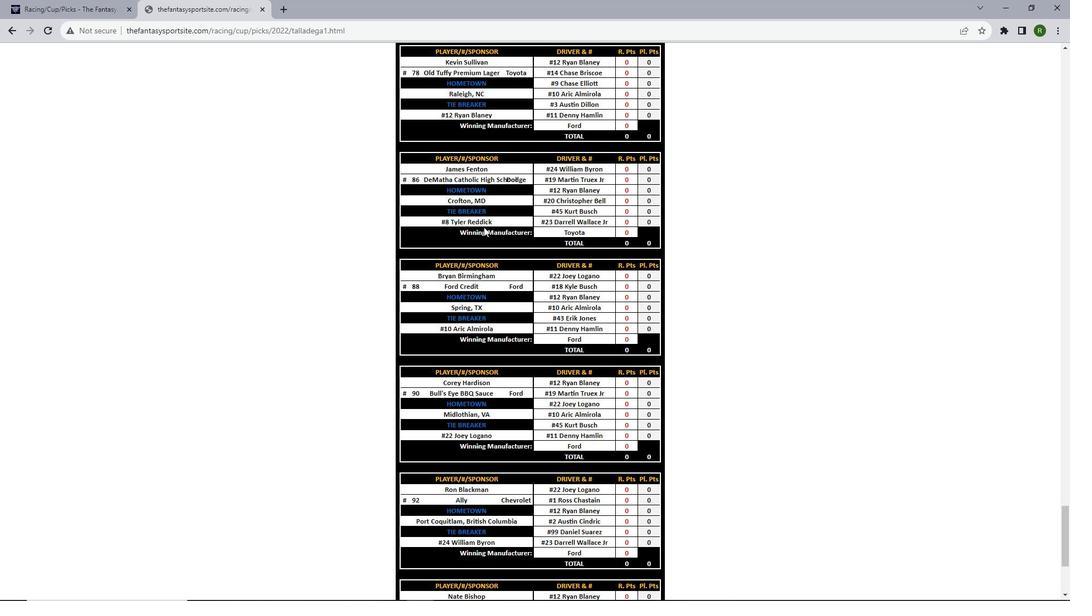 
Action: Mouse scrolled (483, 226) with delta (0, 0)
Screenshot: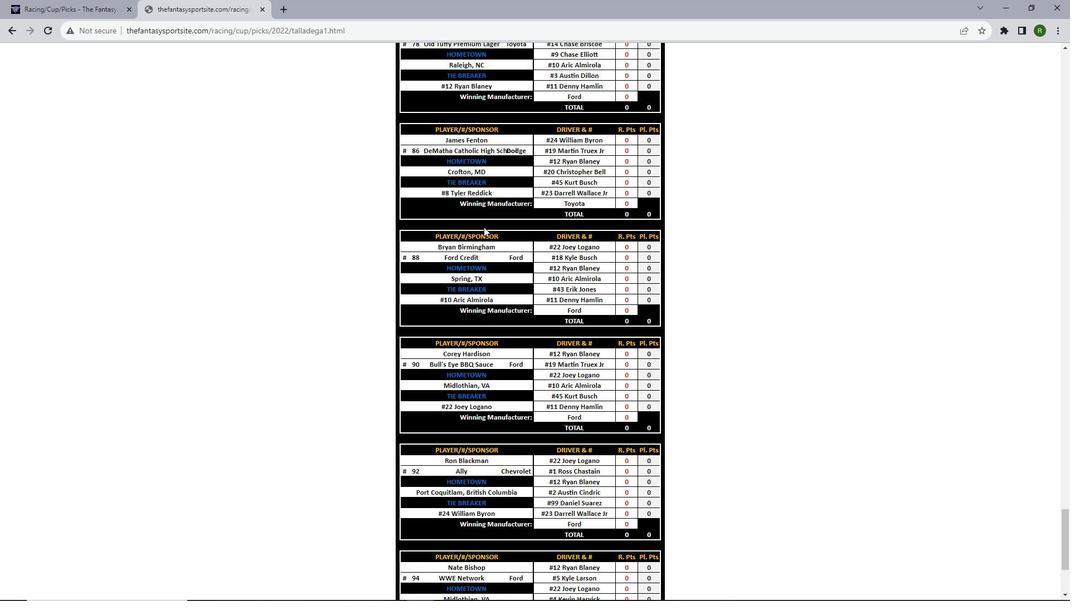 
Action: Mouse scrolled (483, 226) with delta (0, 0)
Screenshot: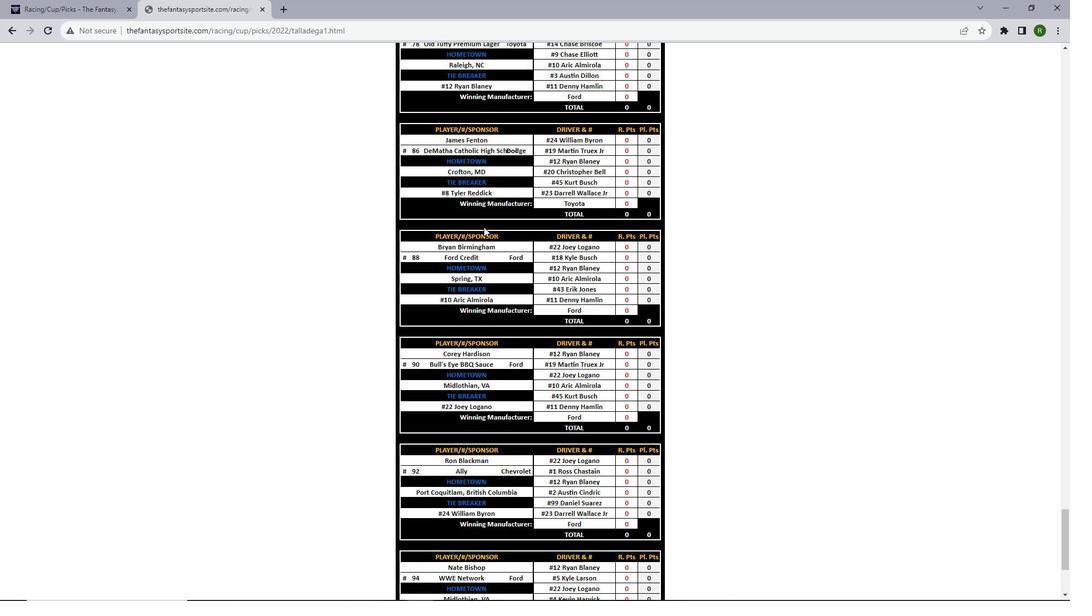 
Action: Mouse scrolled (483, 226) with delta (0, 0)
Screenshot: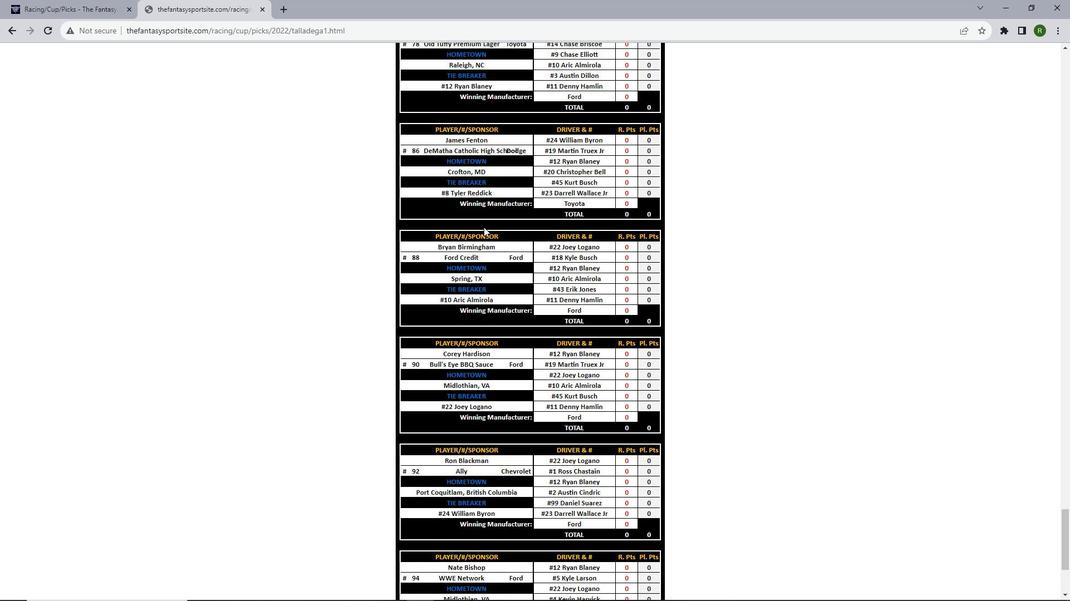 
Action: Mouse scrolled (483, 226) with delta (0, 0)
Screenshot: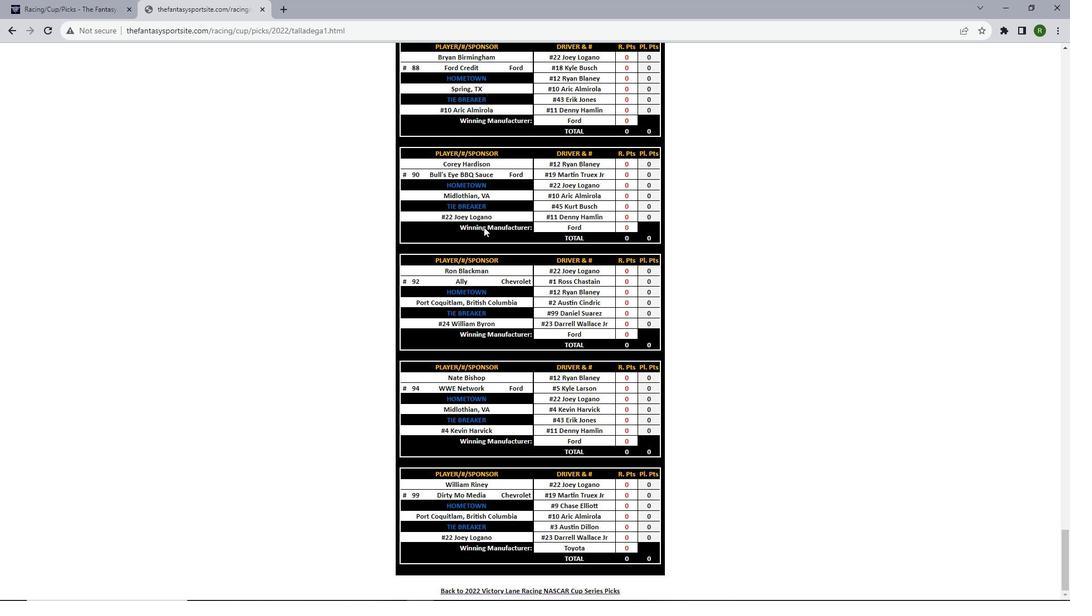 
Action: Mouse scrolled (483, 226) with delta (0, 0)
Screenshot: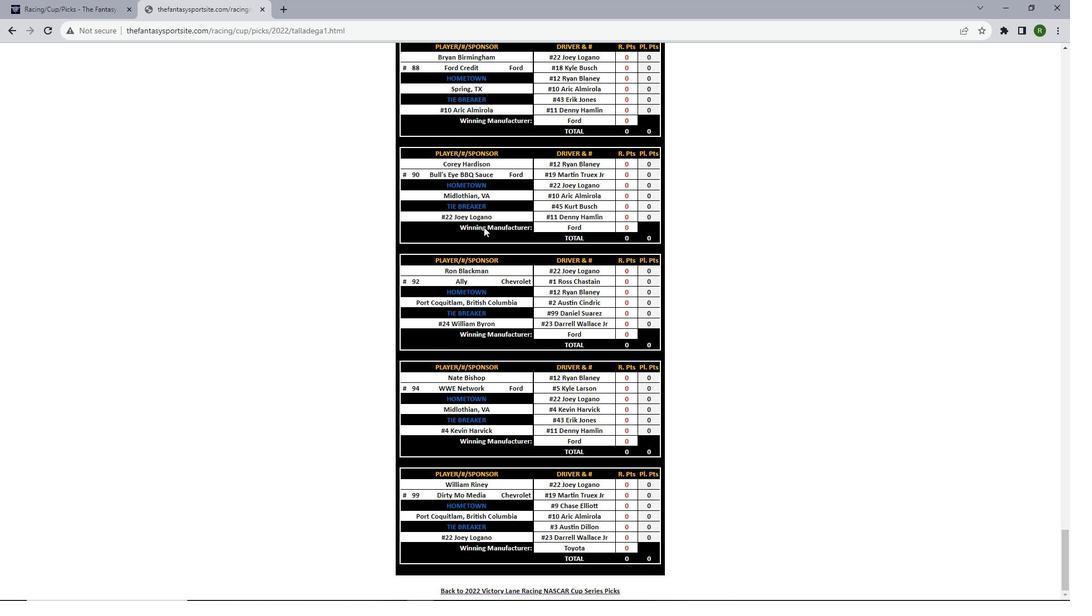 
Action: Mouse scrolled (483, 226) with delta (0, 0)
Screenshot: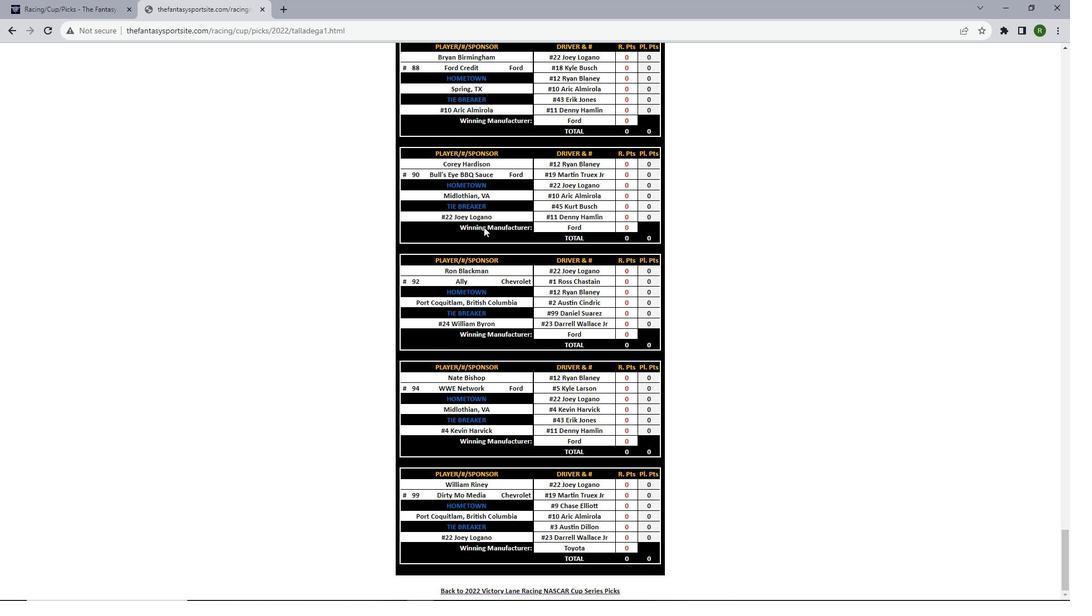 
Action: Mouse scrolled (483, 226) with delta (0, 0)
Screenshot: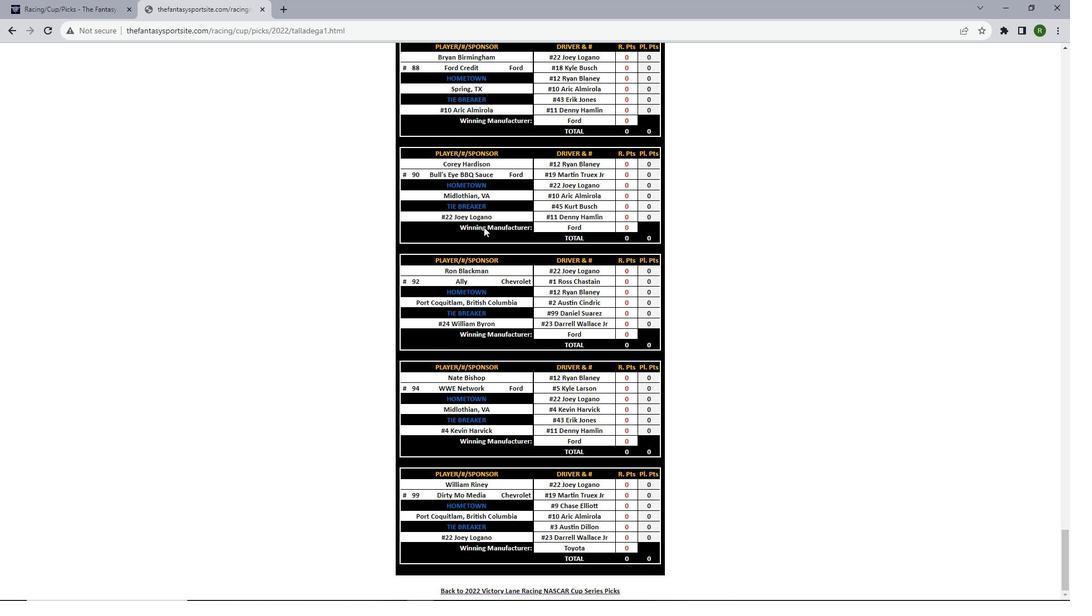 
